 Task: Play online wordle game with 10 letters.
Action: Mouse moved to (562, 559)
Screenshot: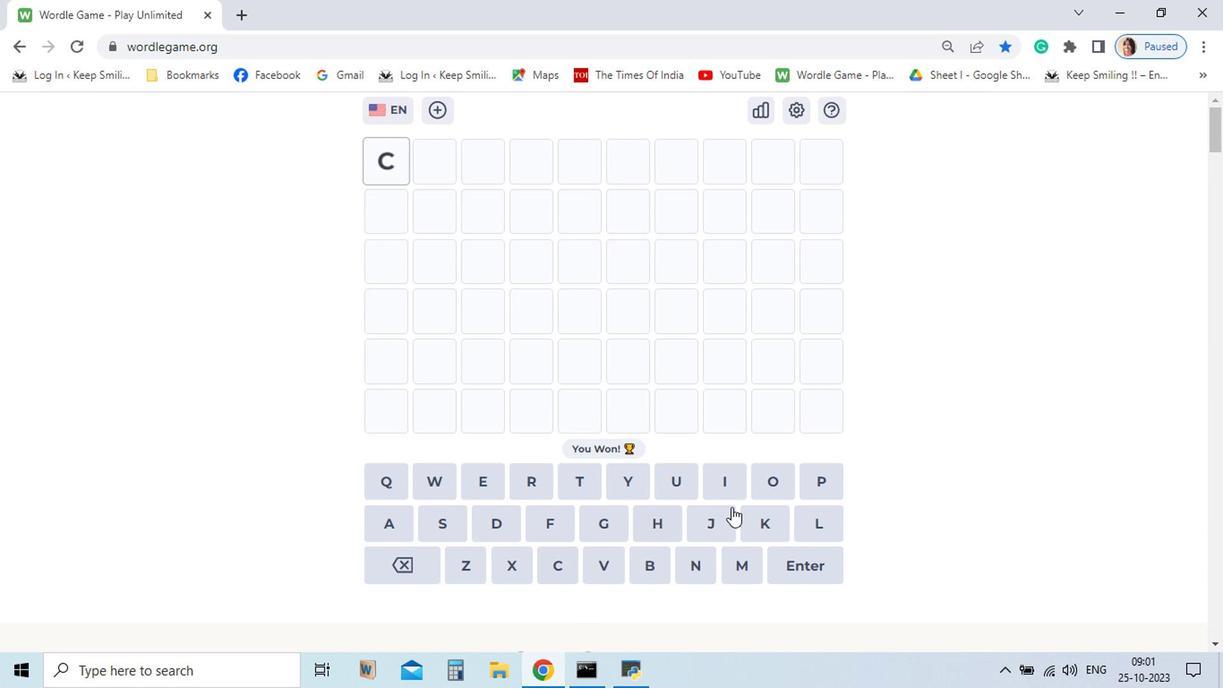 
Action: Mouse pressed left at (562, 559)
Screenshot: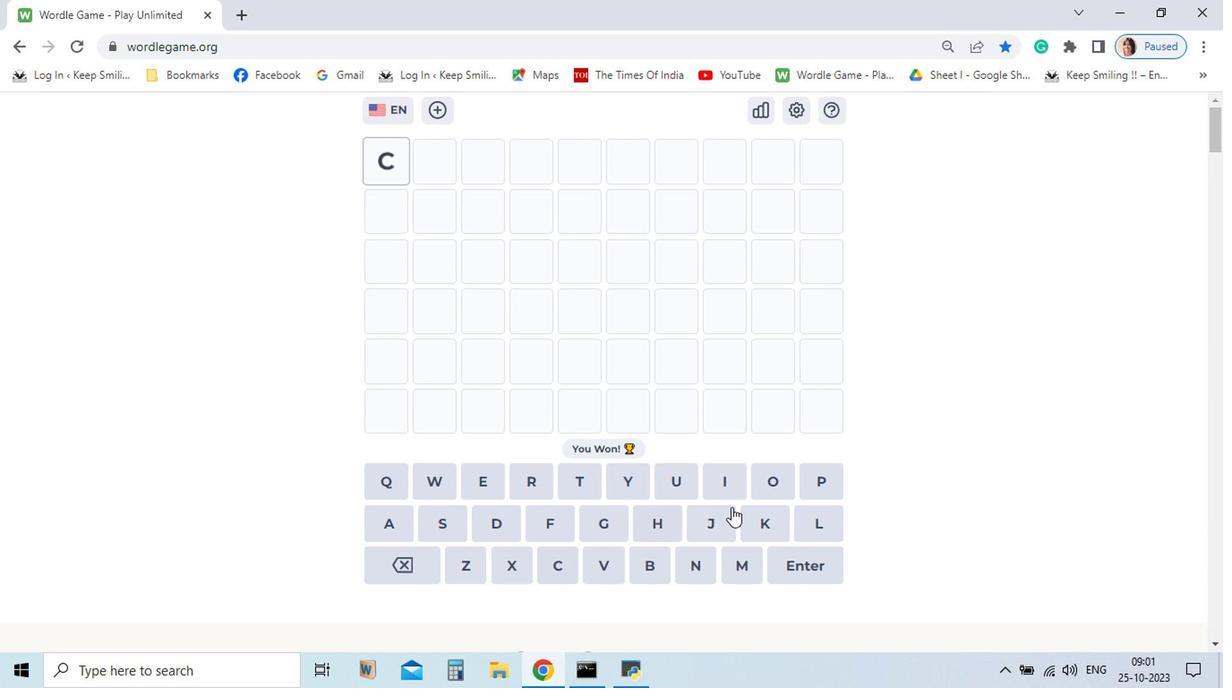 
Action: Mouse moved to (713, 505)
Screenshot: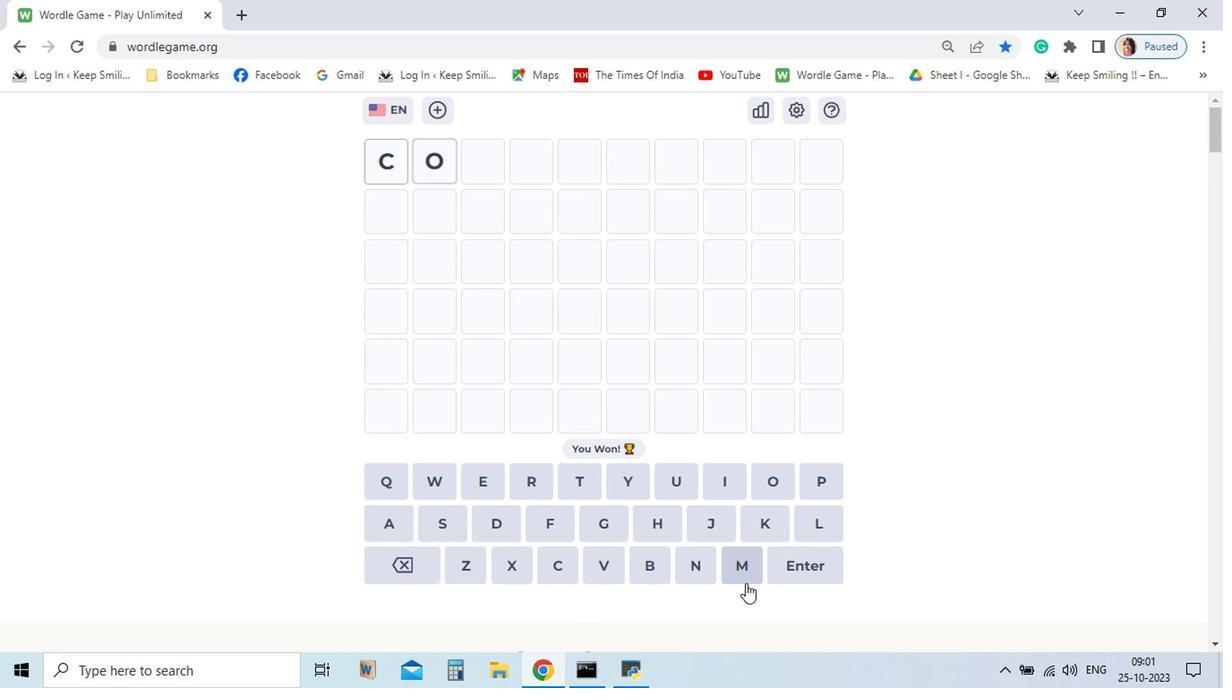 
Action: Mouse pressed left at (713, 505)
Screenshot: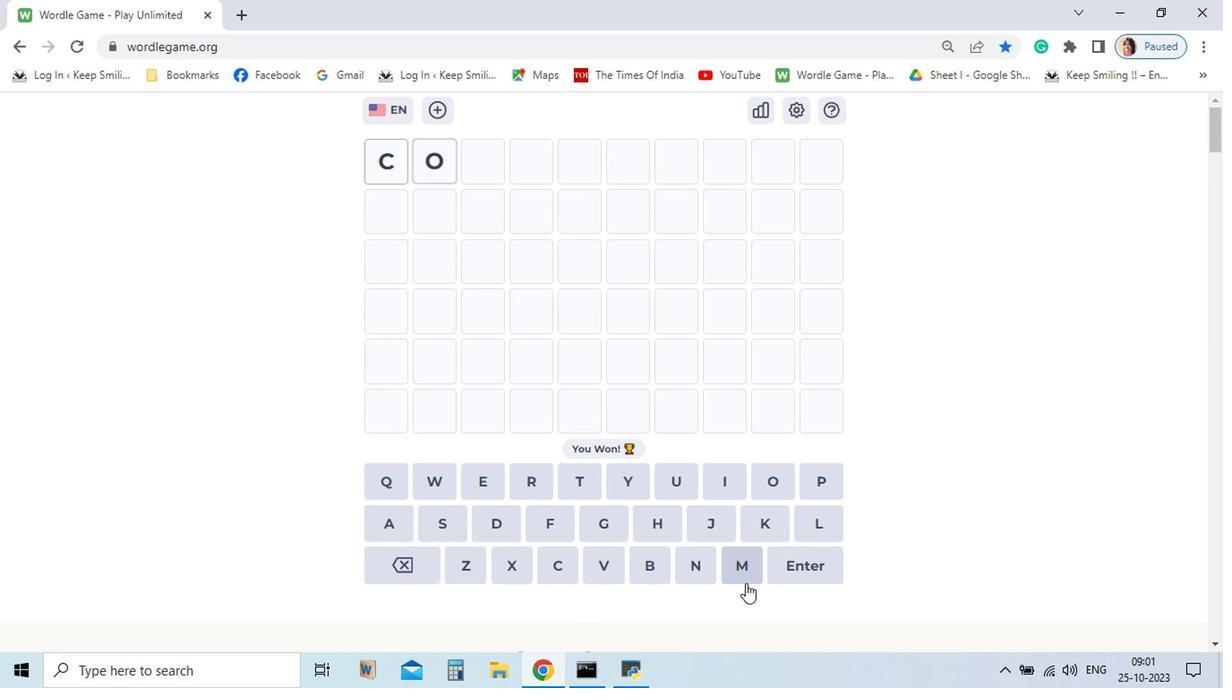
Action: Mouse moved to (690, 567)
Screenshot: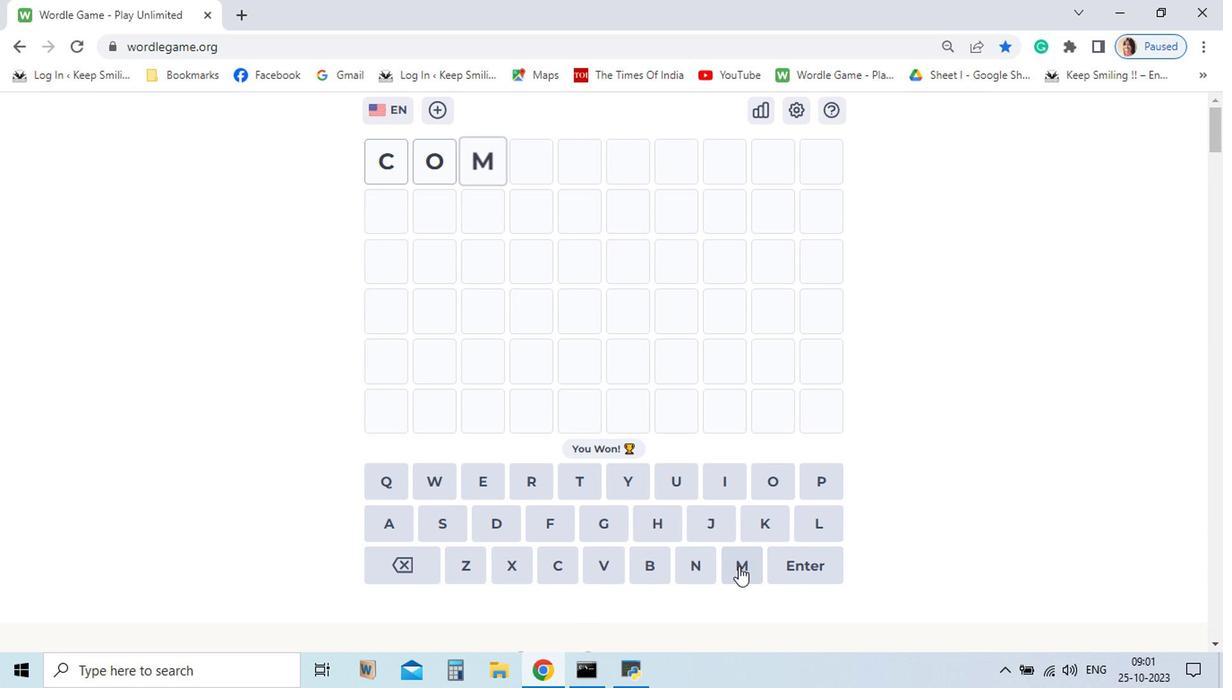 
Action: Mouse pressed left at (690, 567)
Screenshot: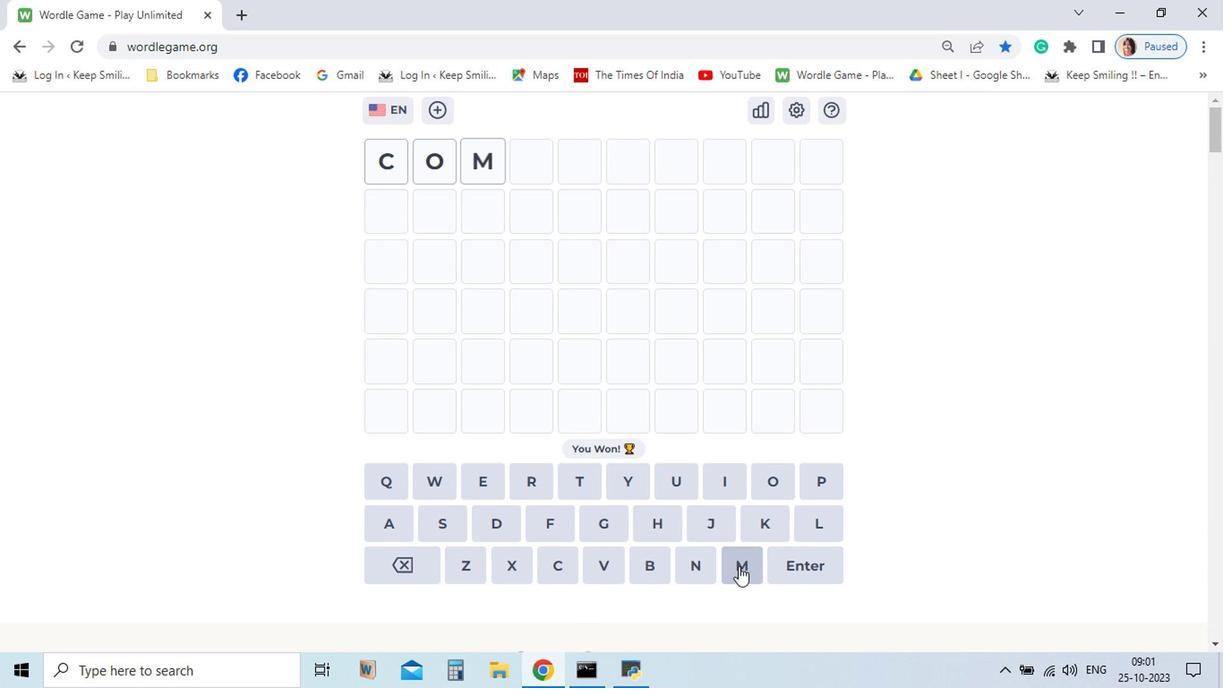 
Action: Mouse pressed left at (690, 567)
Screenshot: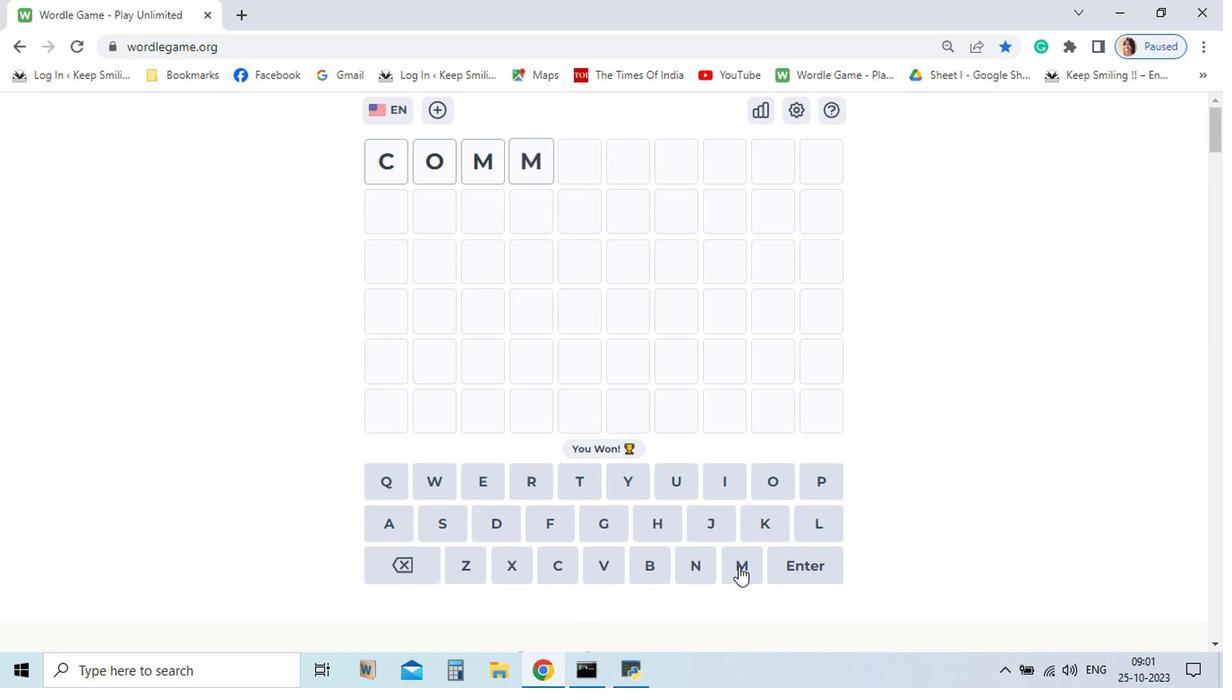 
Action: Mouse moved to (678, 511)
Screenshot: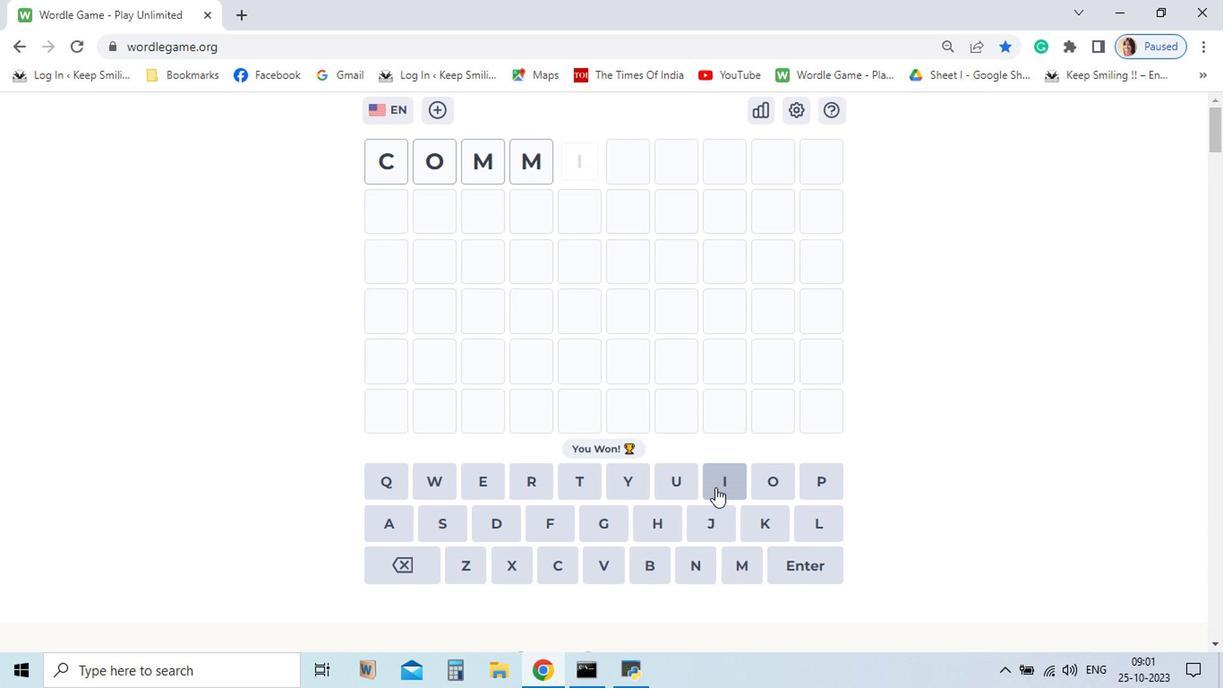 
Action: Mouse pressed left at (678, 511)
Screenshot: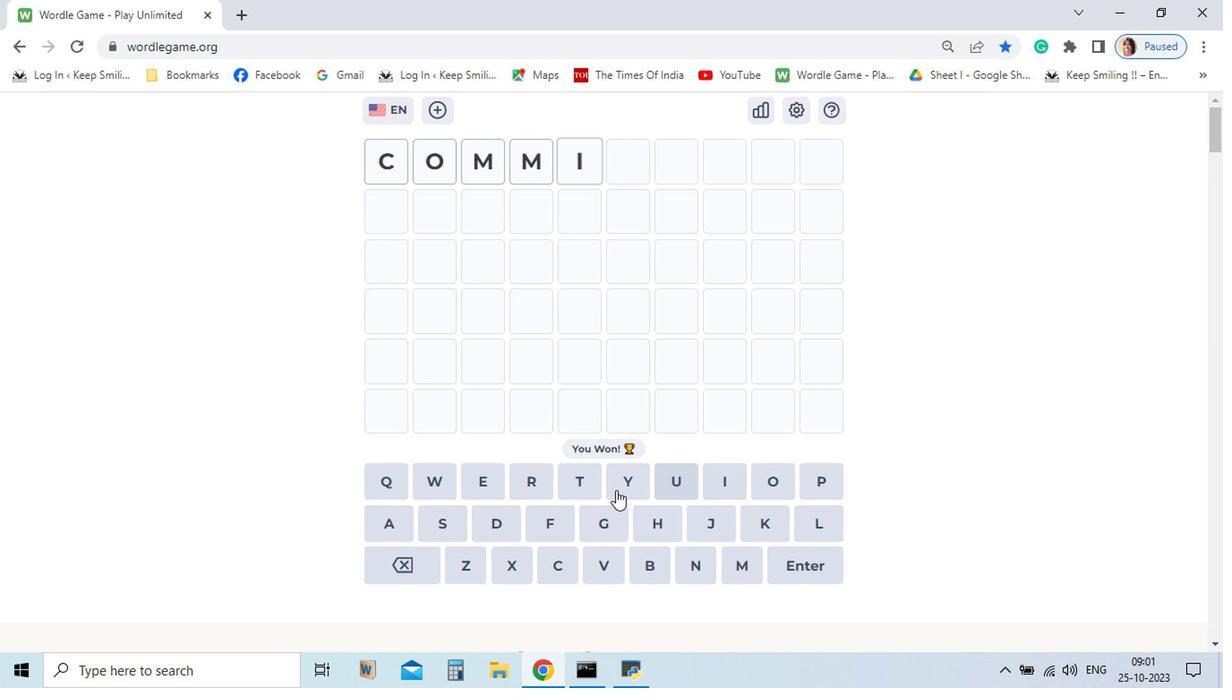 
Action: Mouse moved to (574, 505)
Screenshot: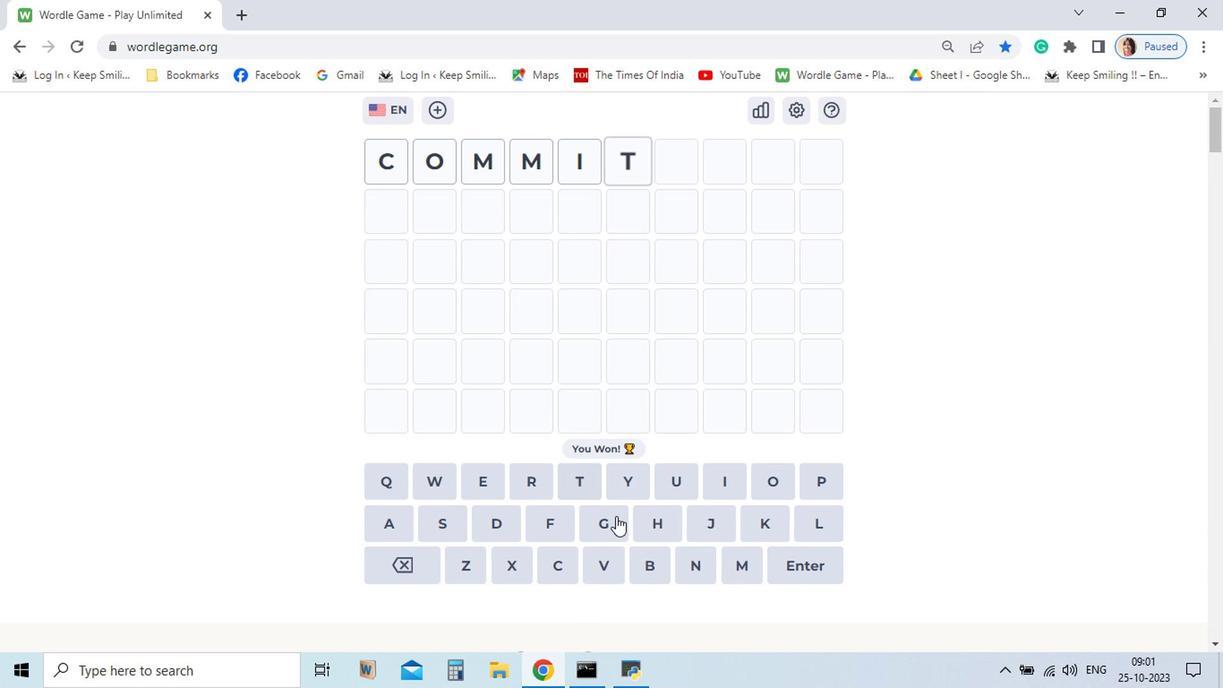
Action: Mouse pressed left at (574, 505)
Screenshot: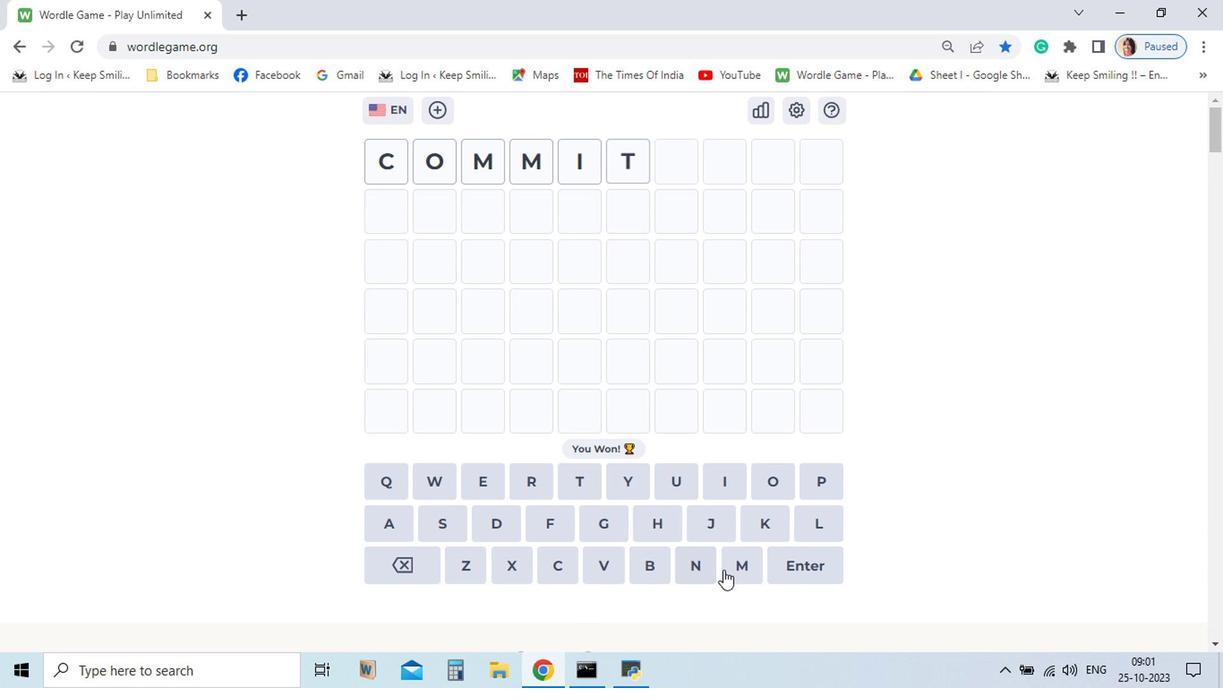 
Action: Mouse moved to (688, 570)
Screenshot: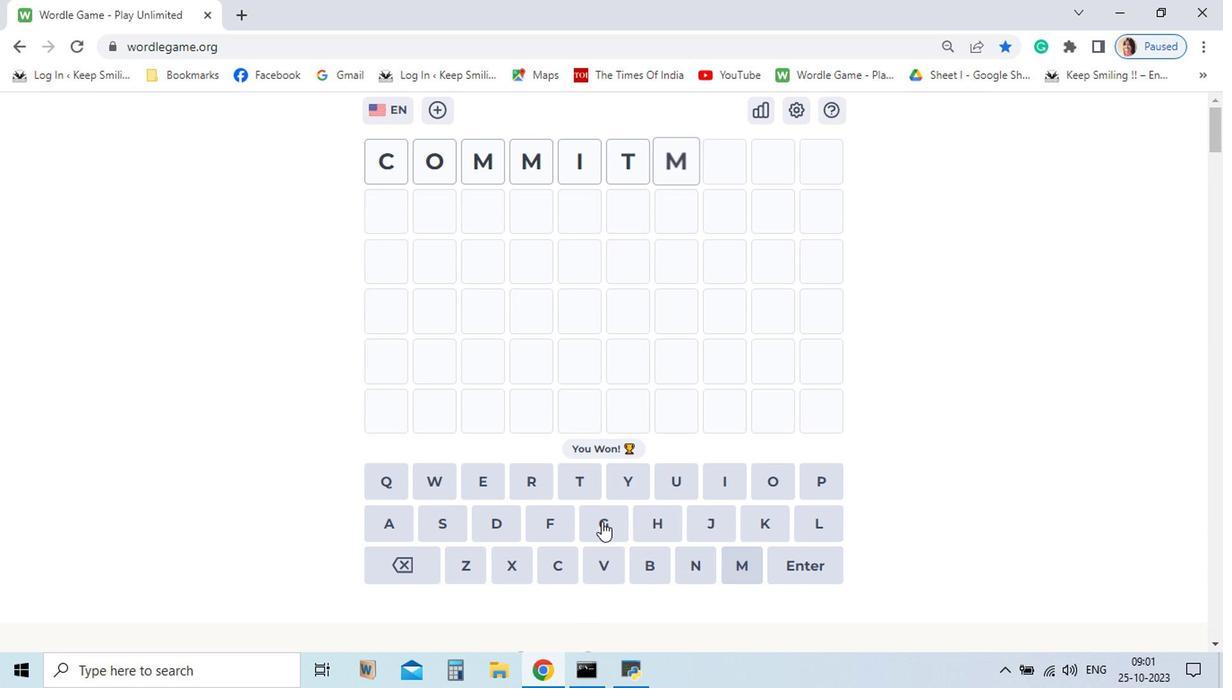 
Action: Mouse pressed left at (688, 570)
Screenshot: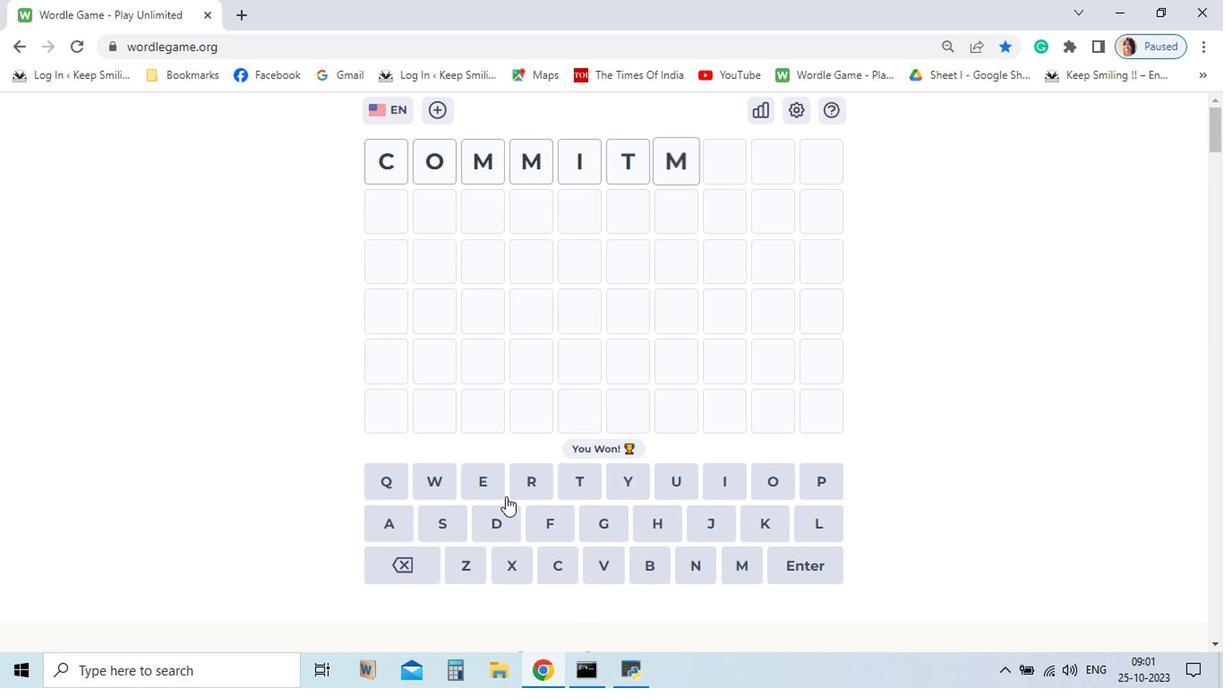 
Action: Mouse moved to (510, 512)
Screenshot: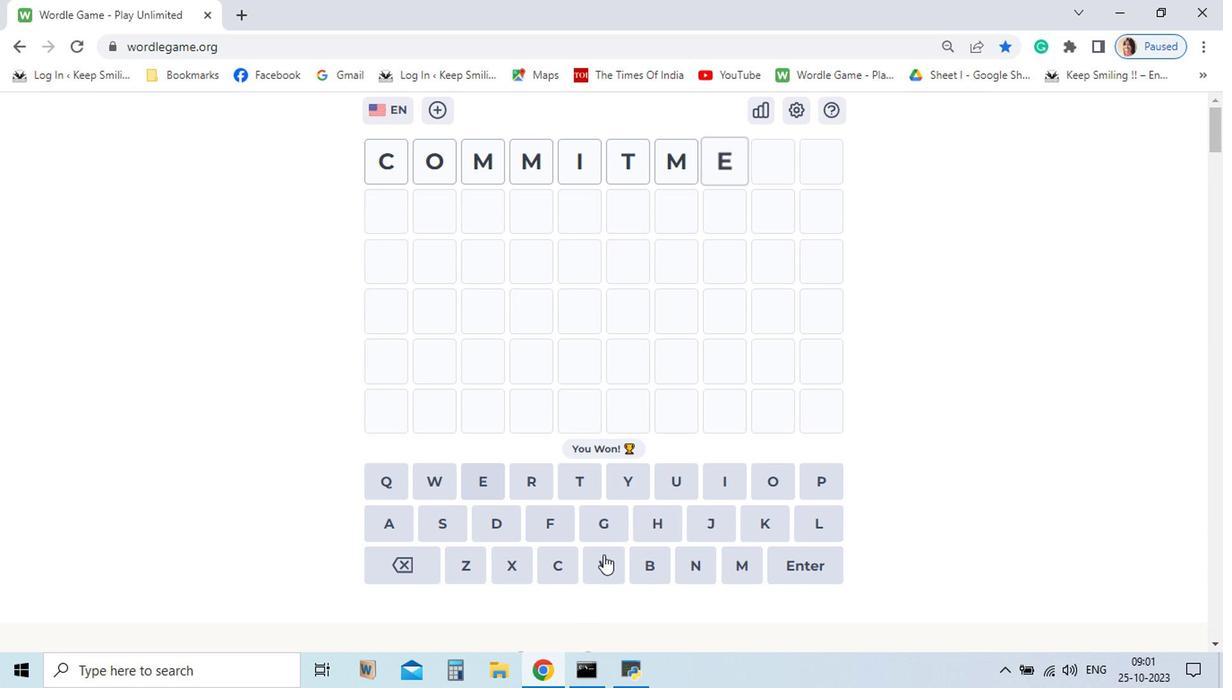 
Action: Mouse pressed left at (510, 512)
Screenshot: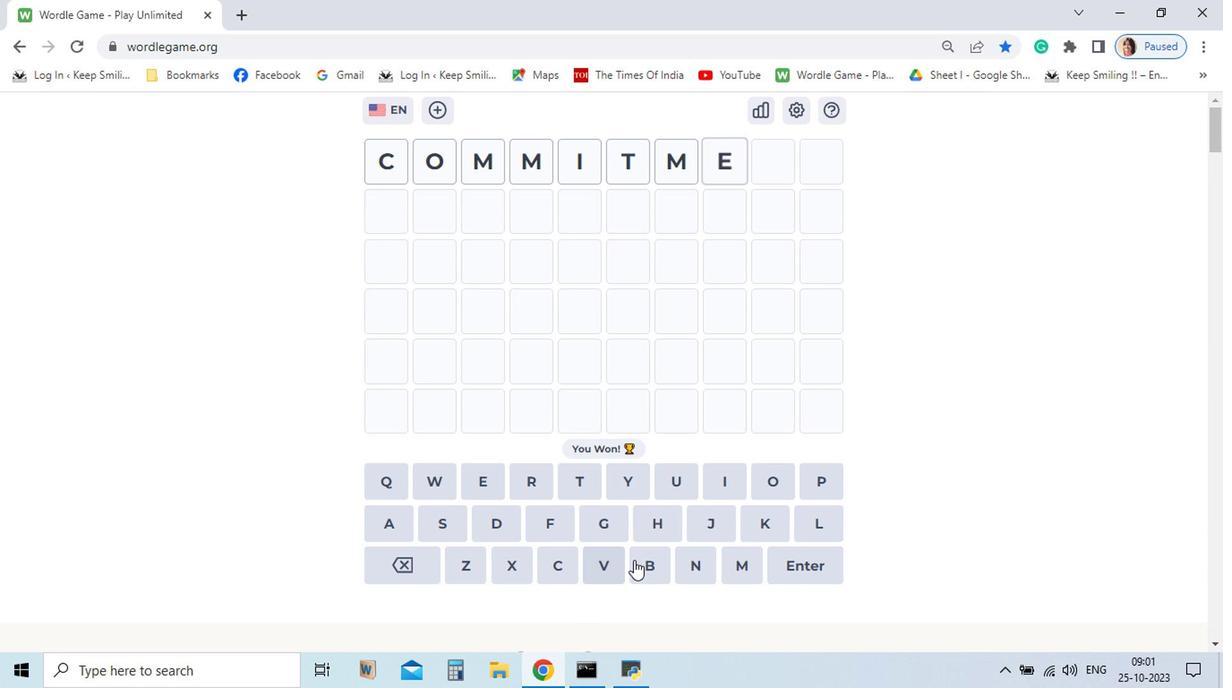 
Action: Mouse moved to (658, 574)
Screenshot: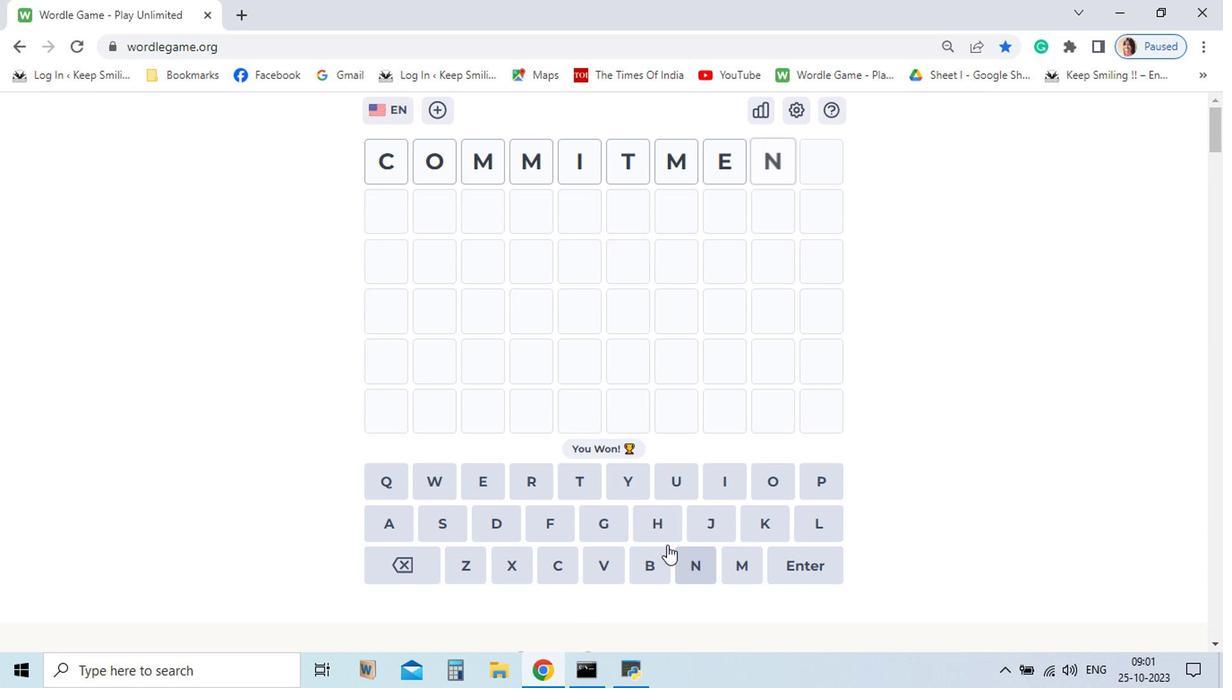 
Action: Mouse pressed left at (658, 574)
Screenshot: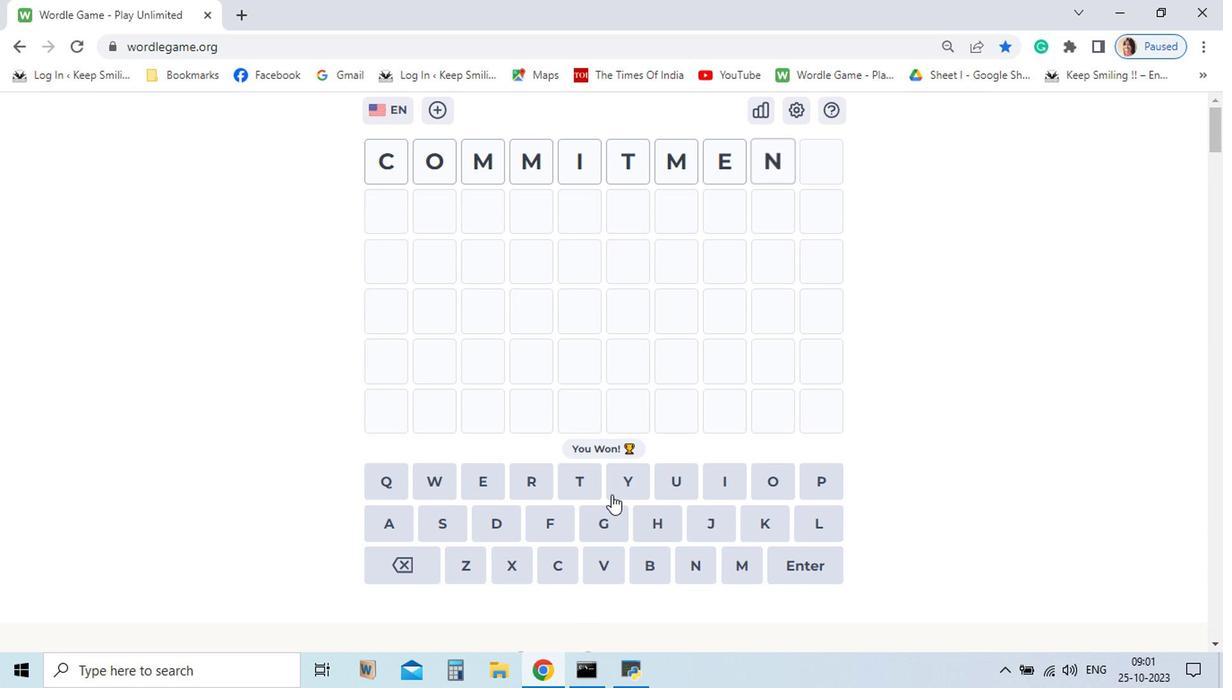 
Action: Mouse moved to (581, 505)
Screenshot: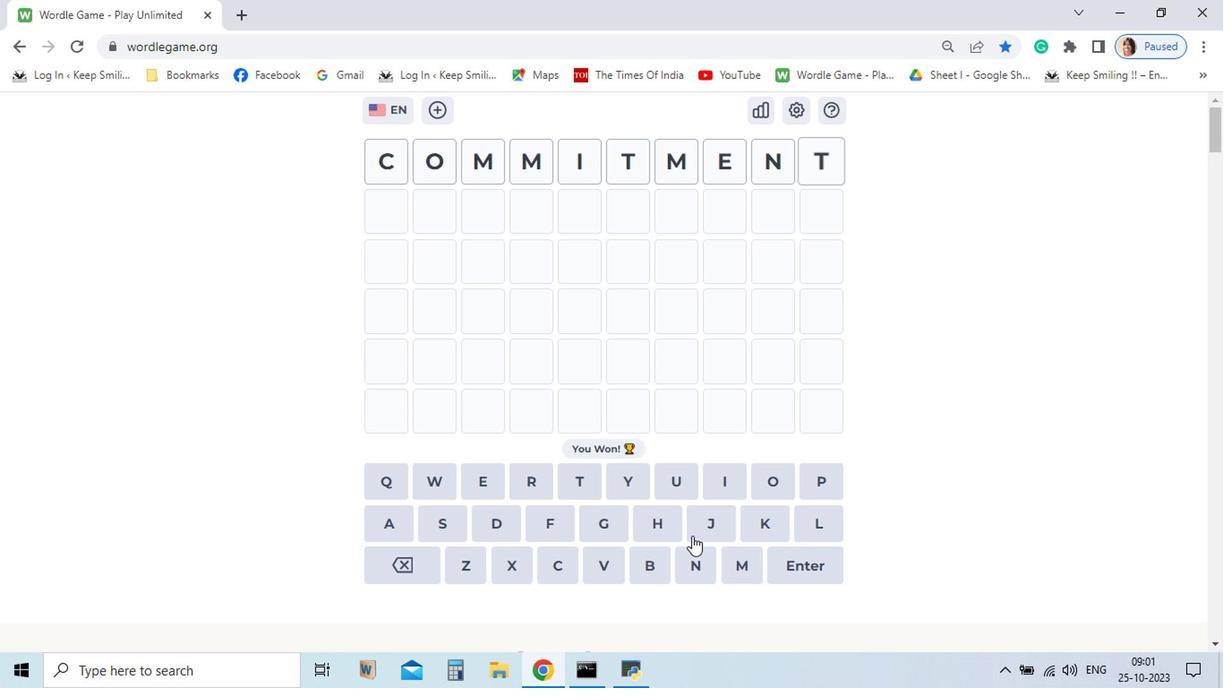 
Action: Mouse pressed left at (581, 505)
Screenshot: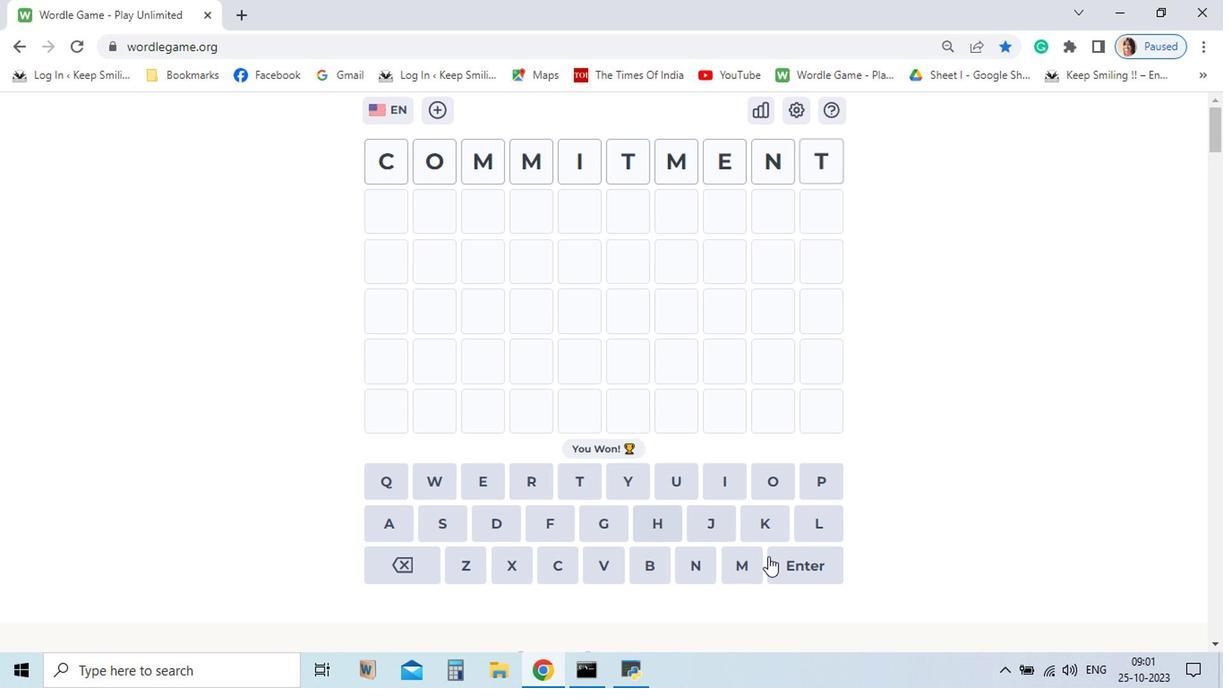 
Action: Mouse moved to (744, 558)
Screenshot: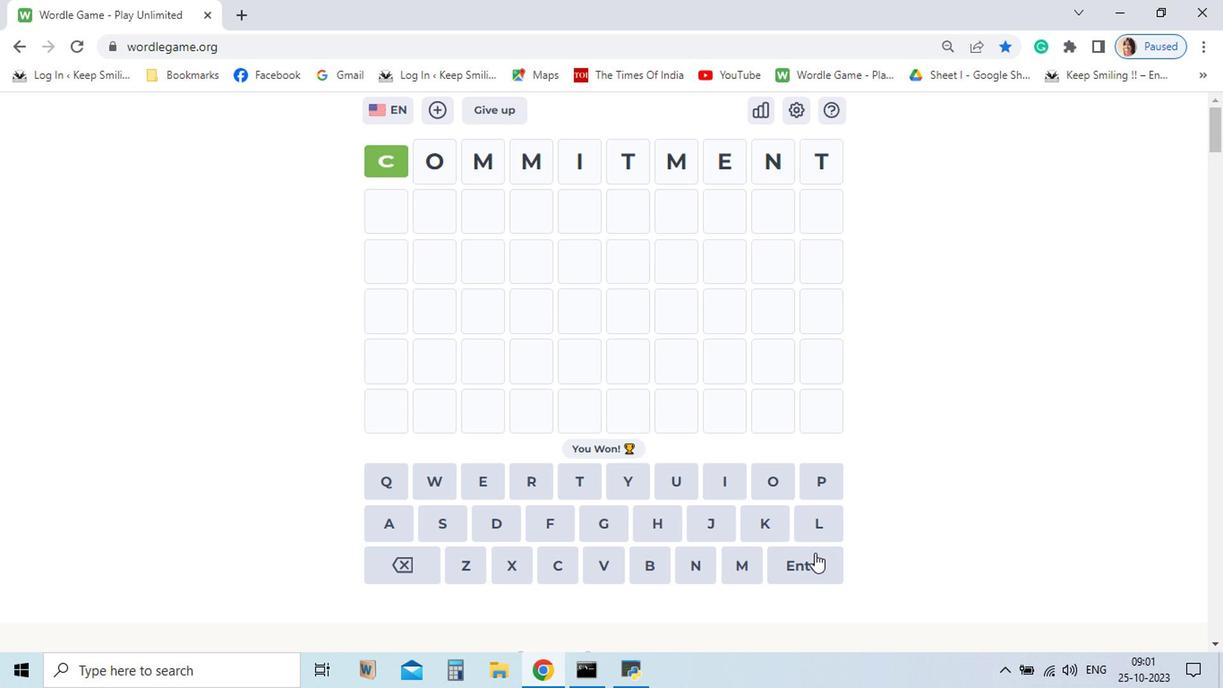 
Action: Mouse pressed left at (744, 558)
Screenshot: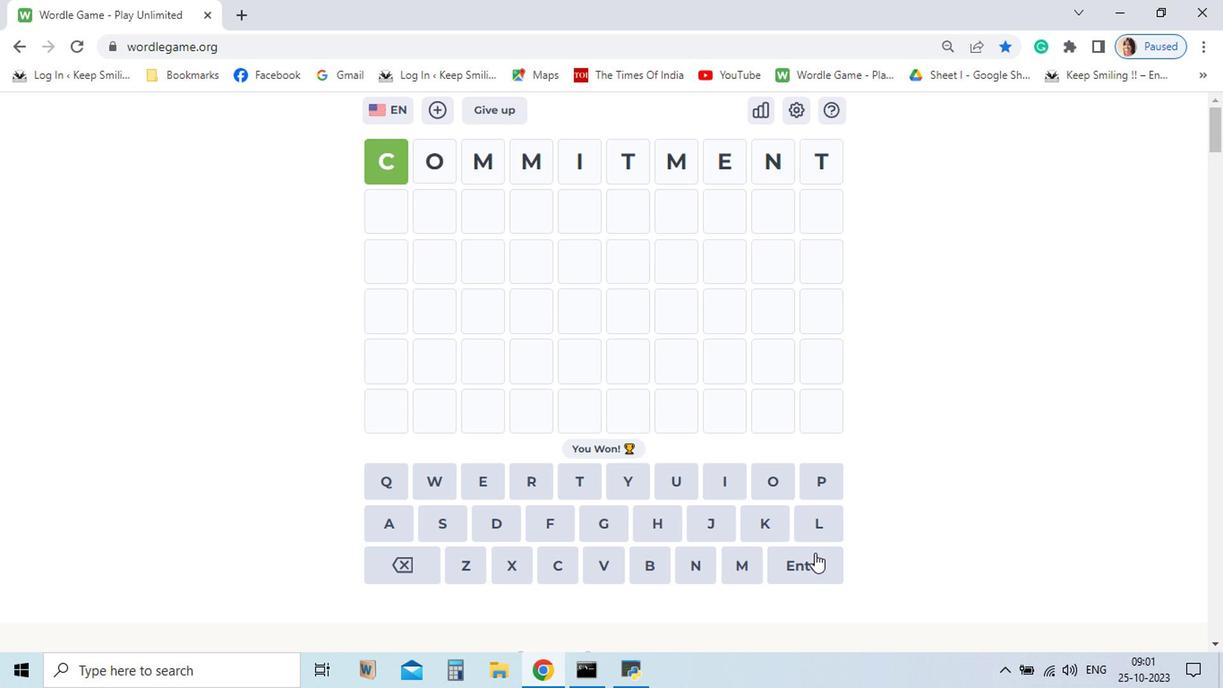 
Action: Mouse moved to (562, 567)
Screenshot: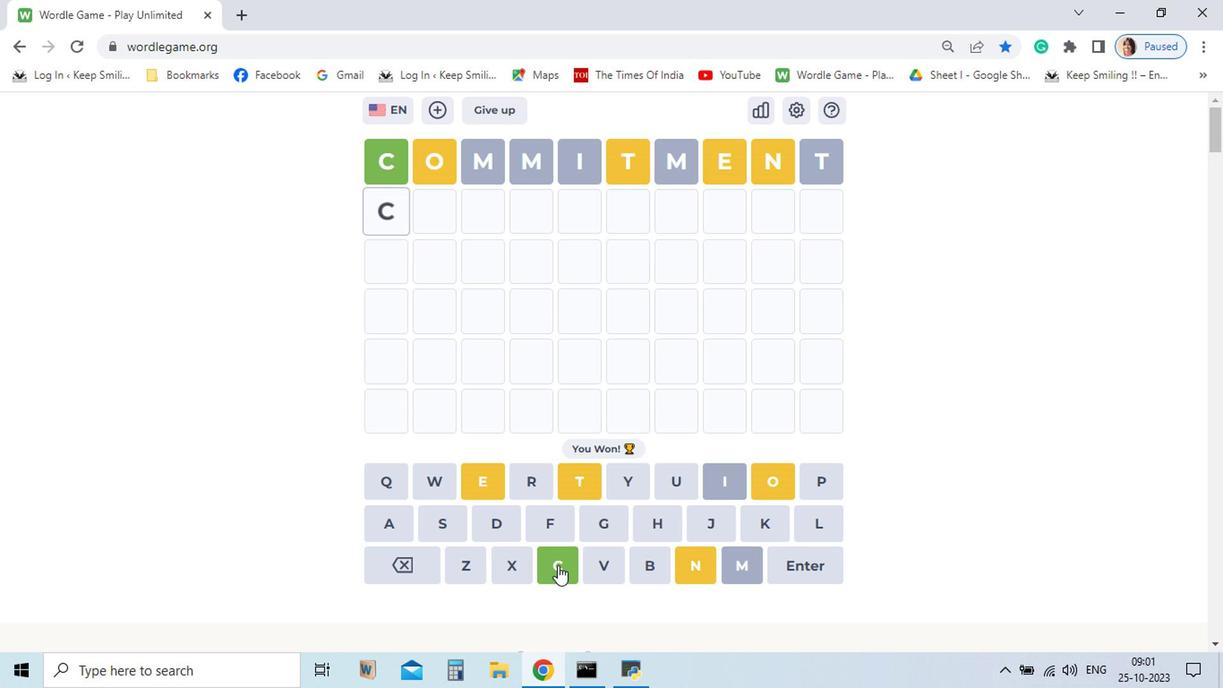 
Action: Mouse pressed left at (562, 567)
Screenshot: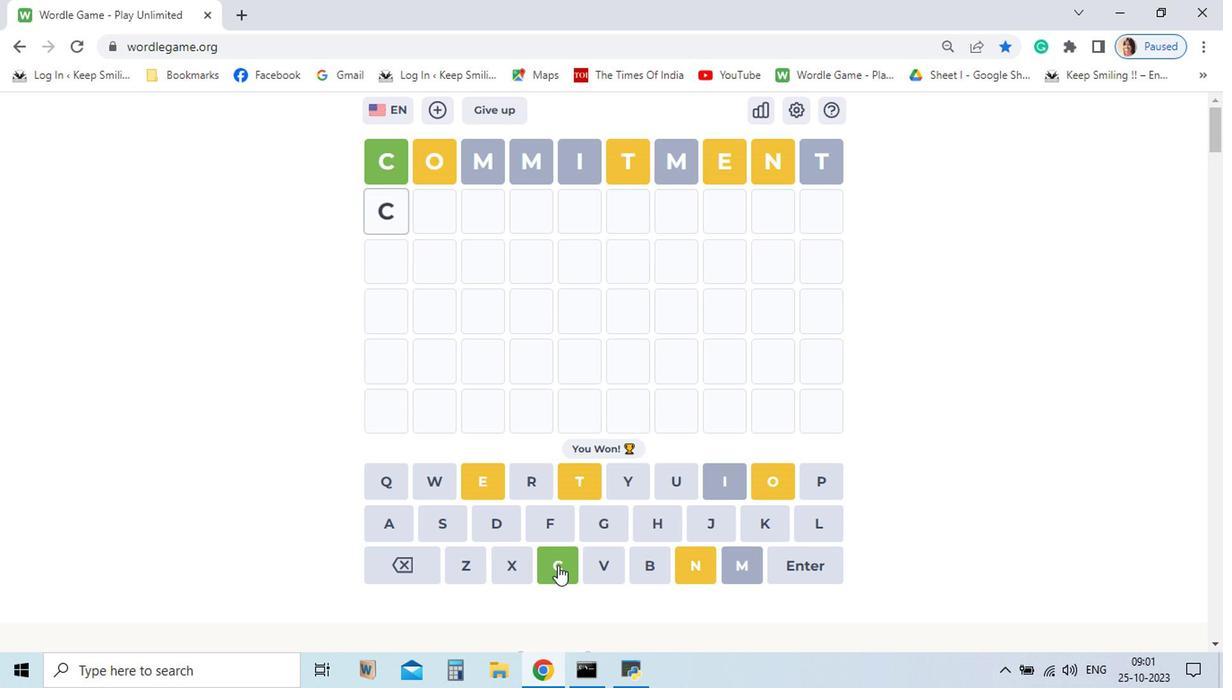
Action: Mouse moved to (539, 509)
Screenshot: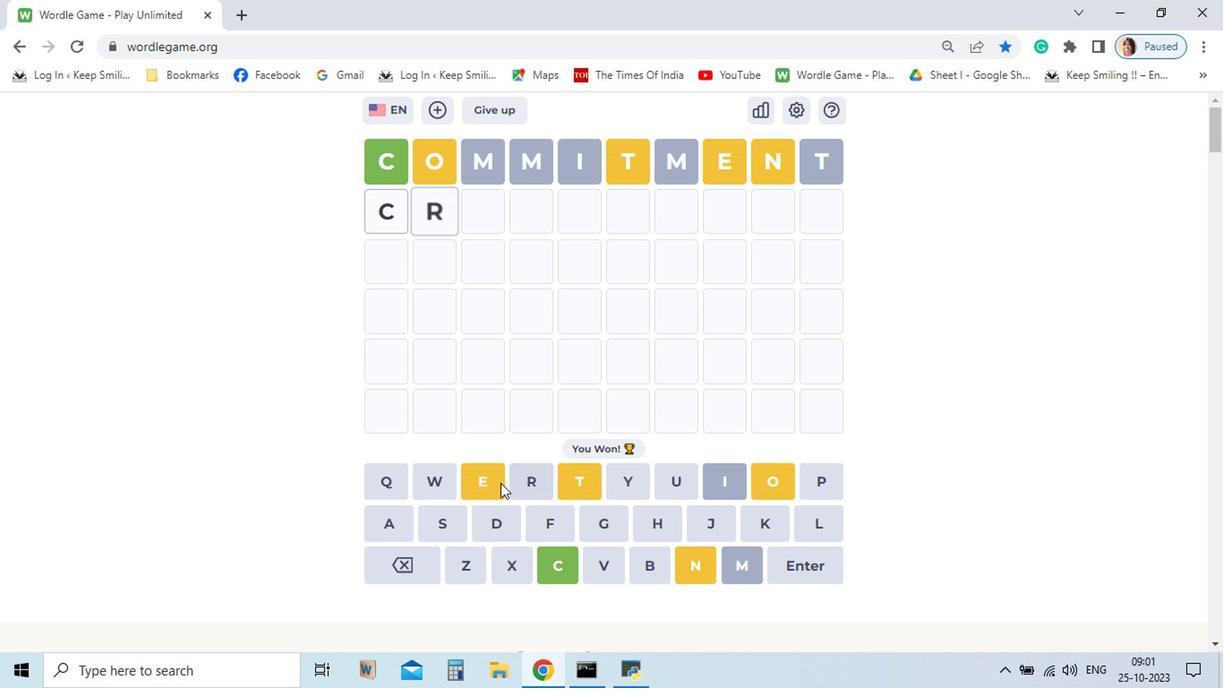 
Action: Mouse pressed left at (539, 509)
Screenshot: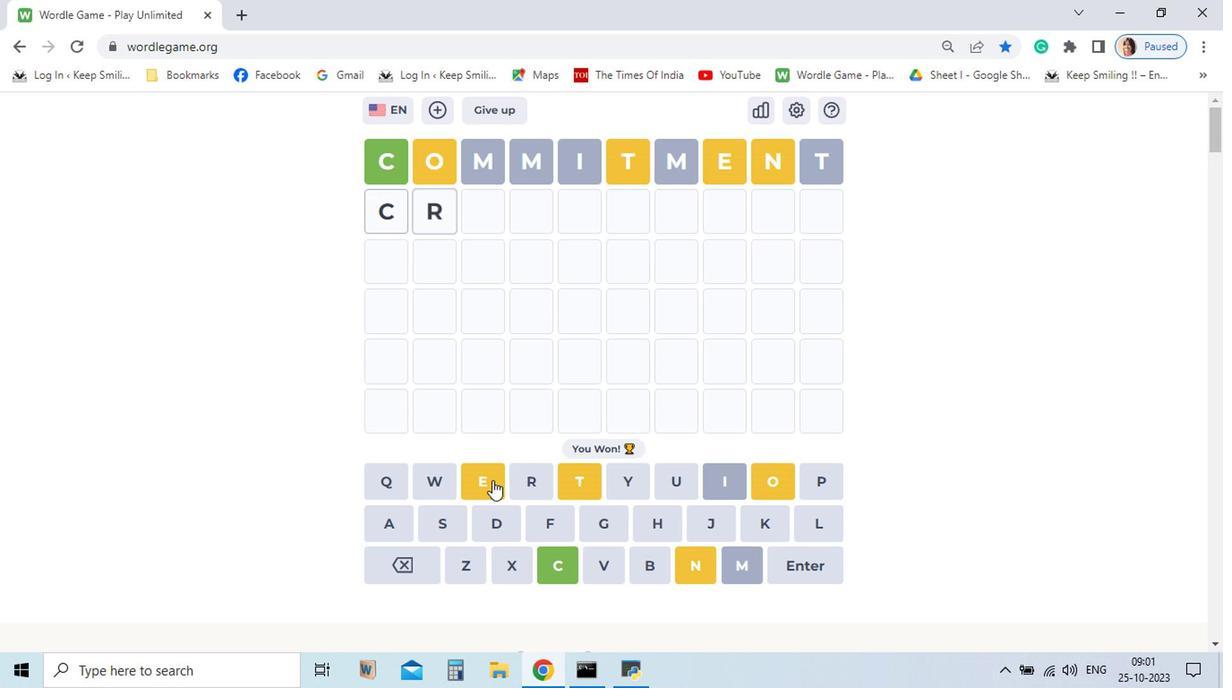 
Action: Mouse moved to (514, 506)
Screenshot: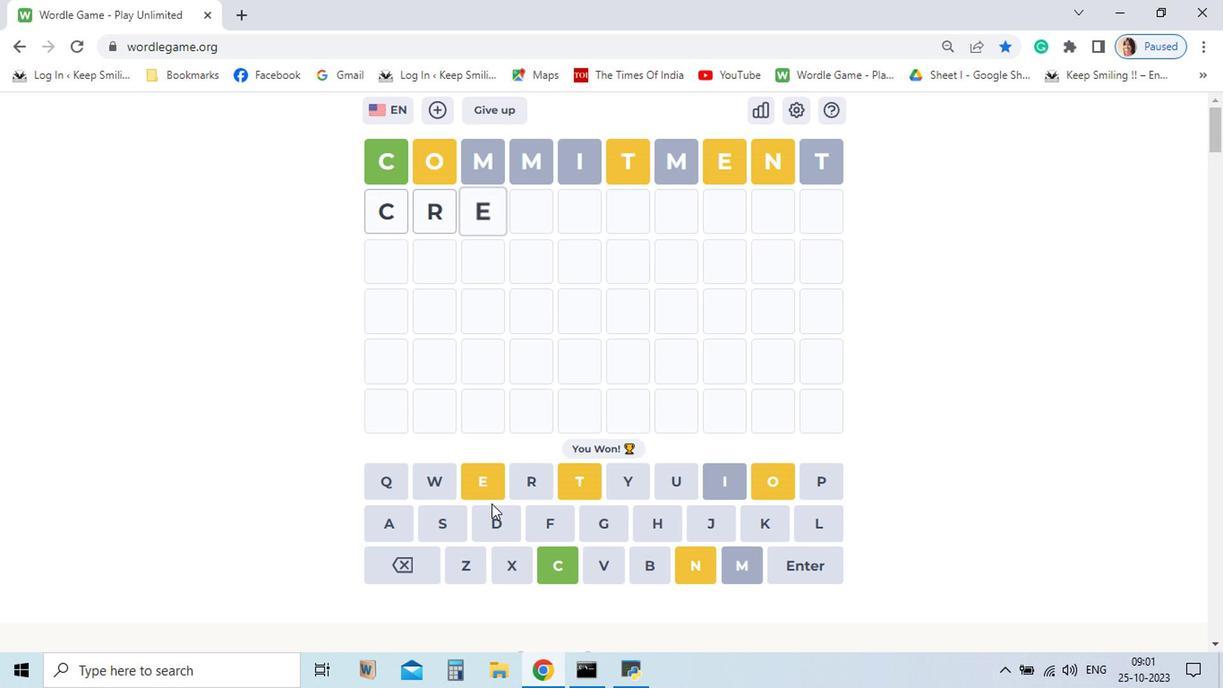 
Action: Mouse pressed left at (514, 506)
Screenshot: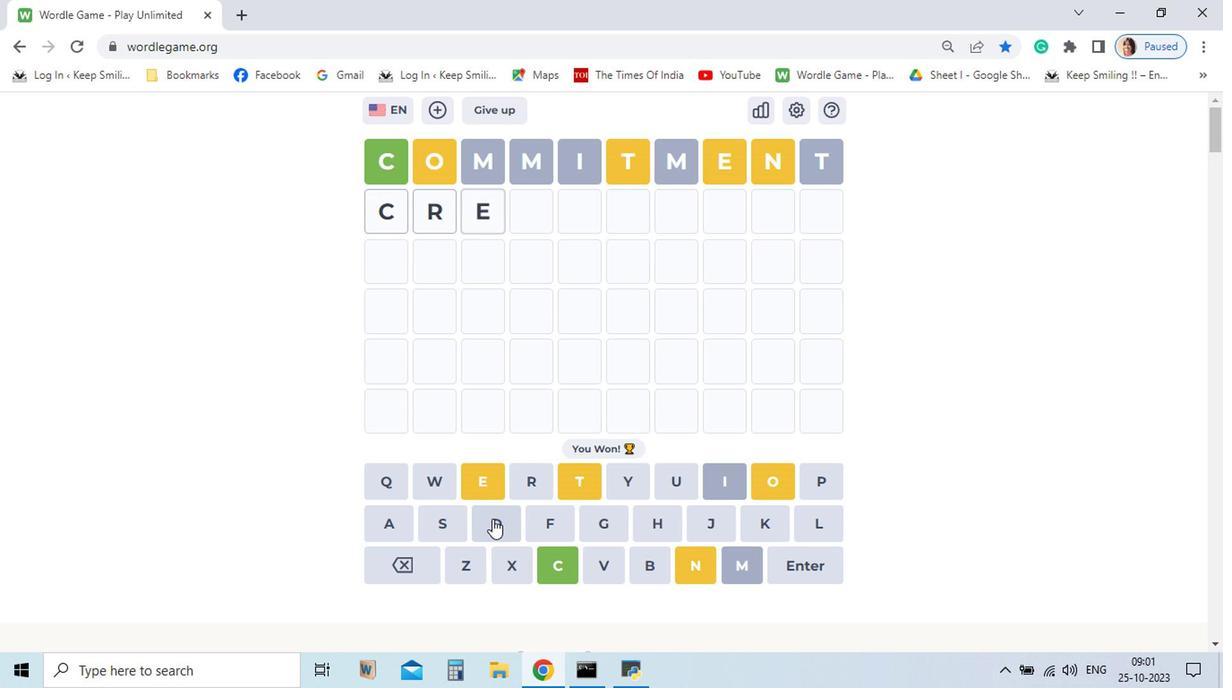 
Action: Mouse moved to (515, 537)
Screenshot: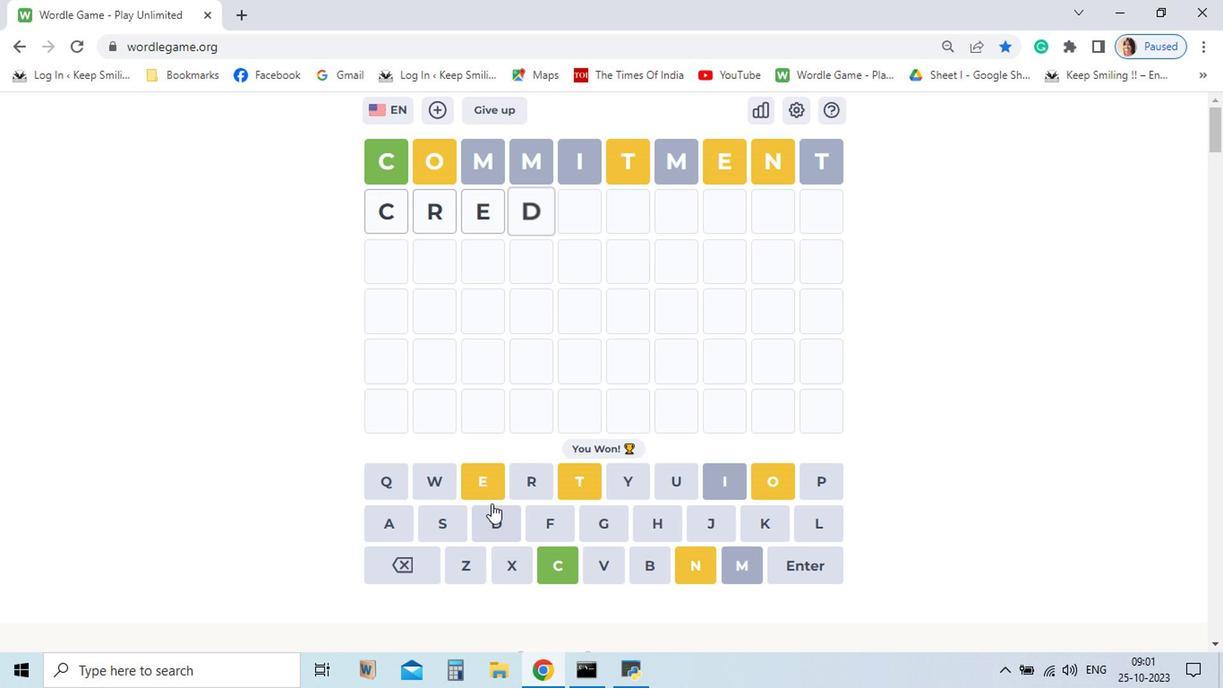
Action: Mouse pressed left at (515, 537)
Screenshot: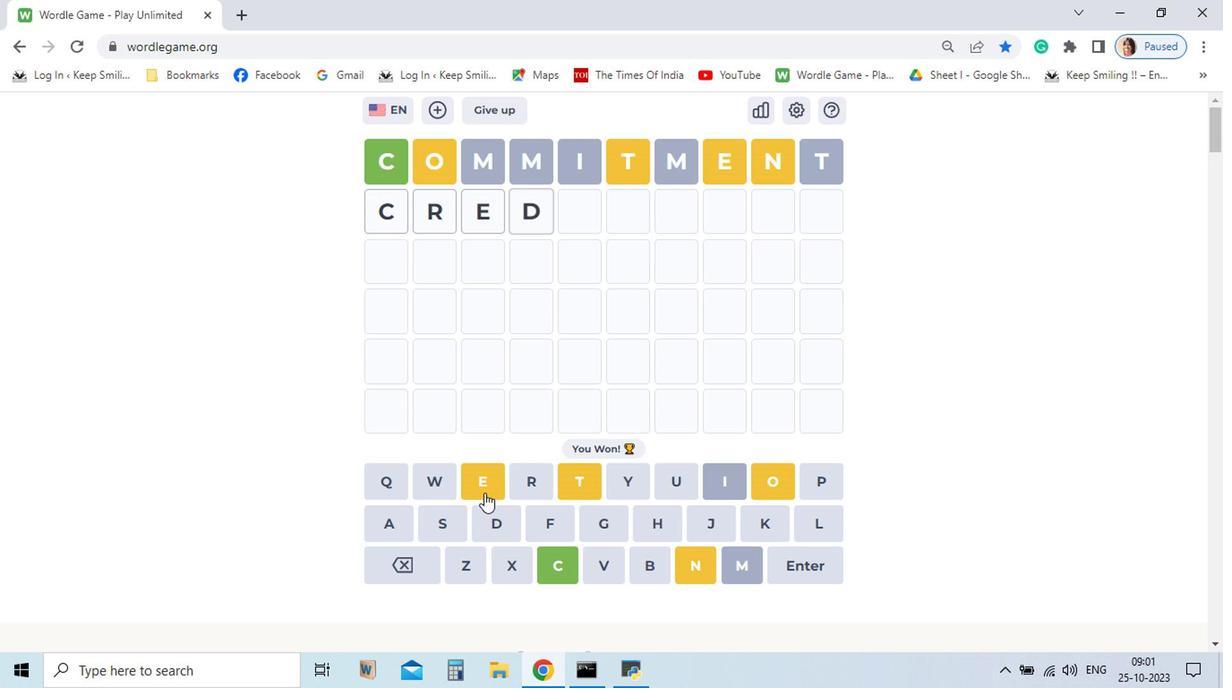 
Action: Mouse moved to (507, 514)
Screenshot: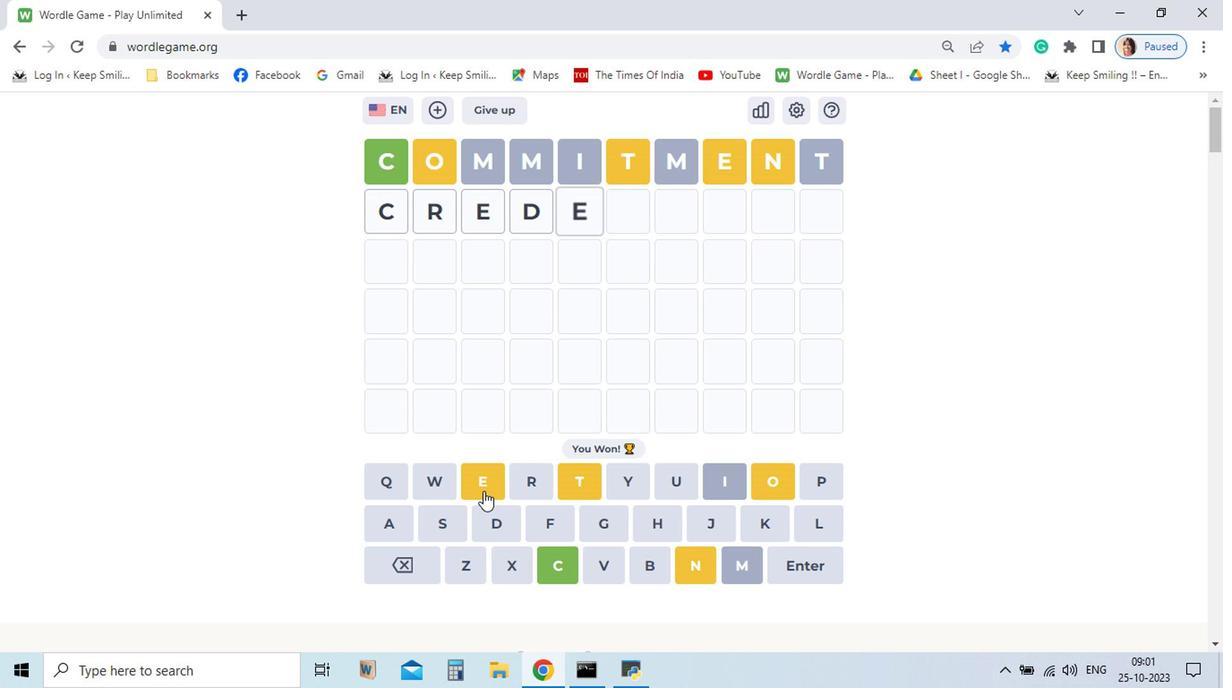 
Action: Mouse pressed left at (507, 514)
Screenshot: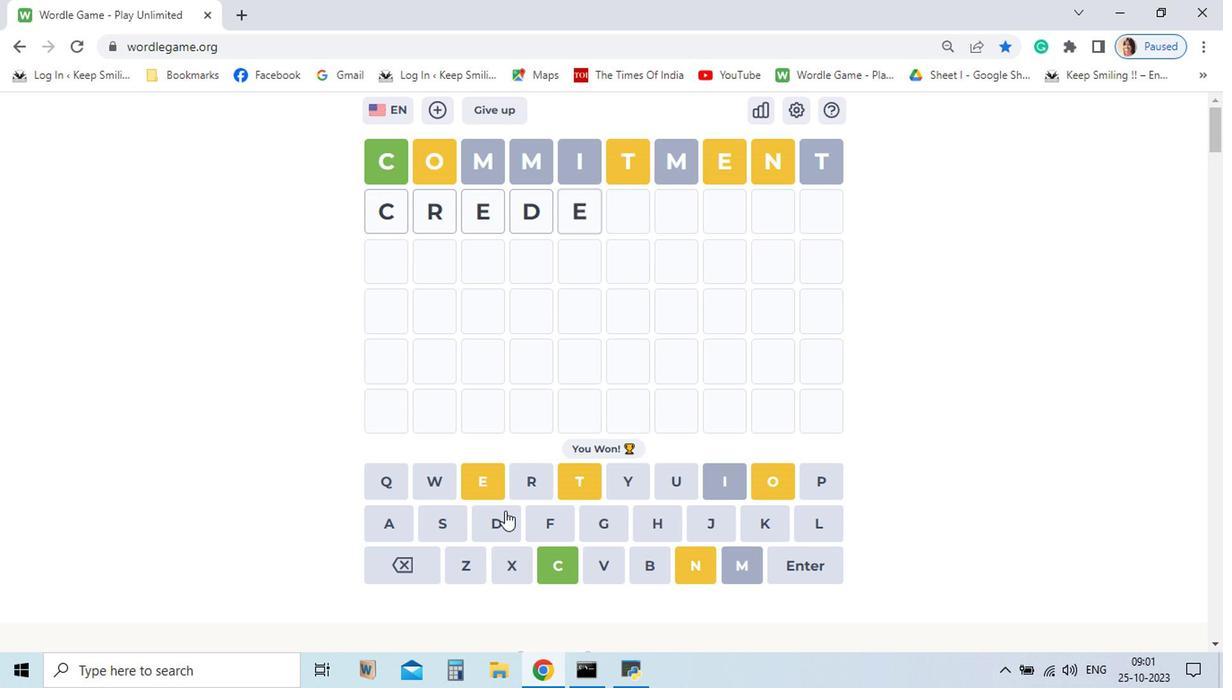 
Action: Mouse moved to (660, 565)
Screenshot: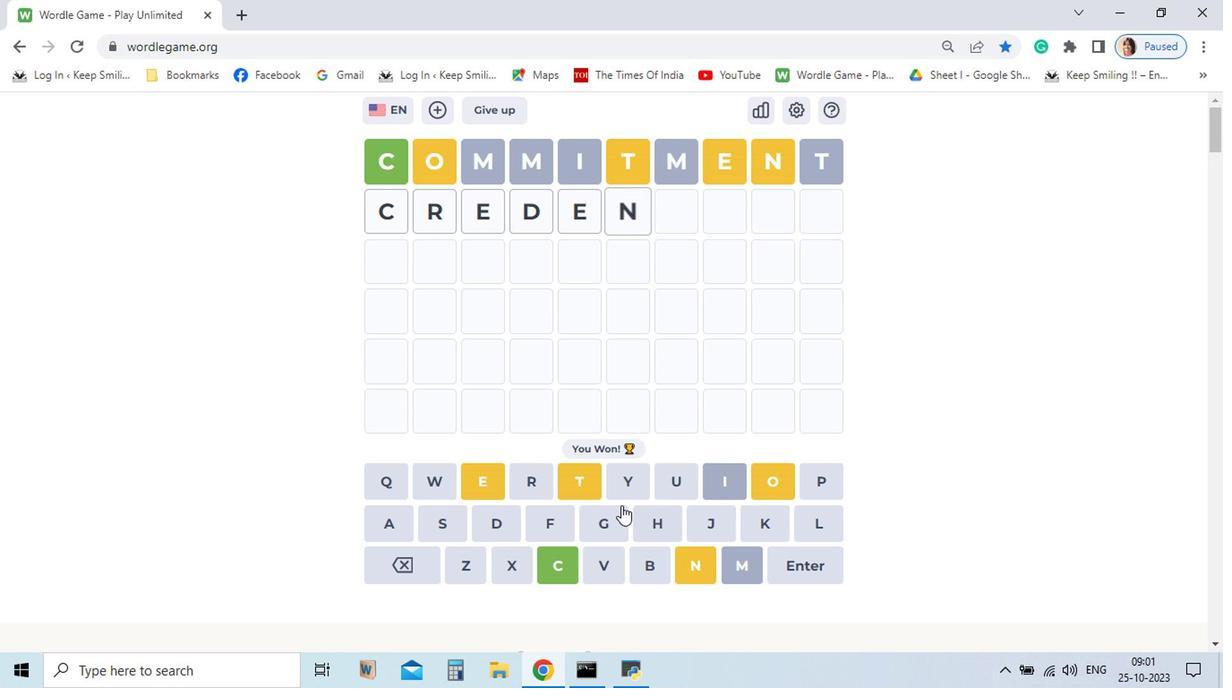 
Action: Mouse pressed left at (660, 565)
Screenshot: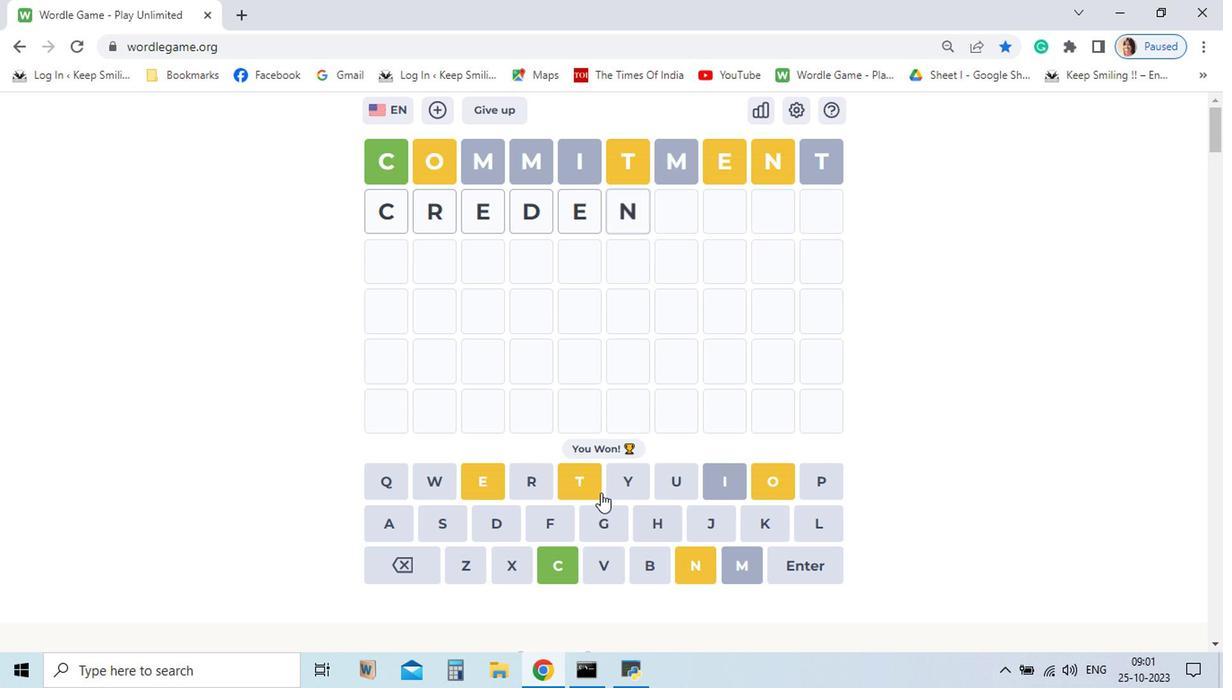 
Action: Mouse moved to (578, 509)
Screenshot: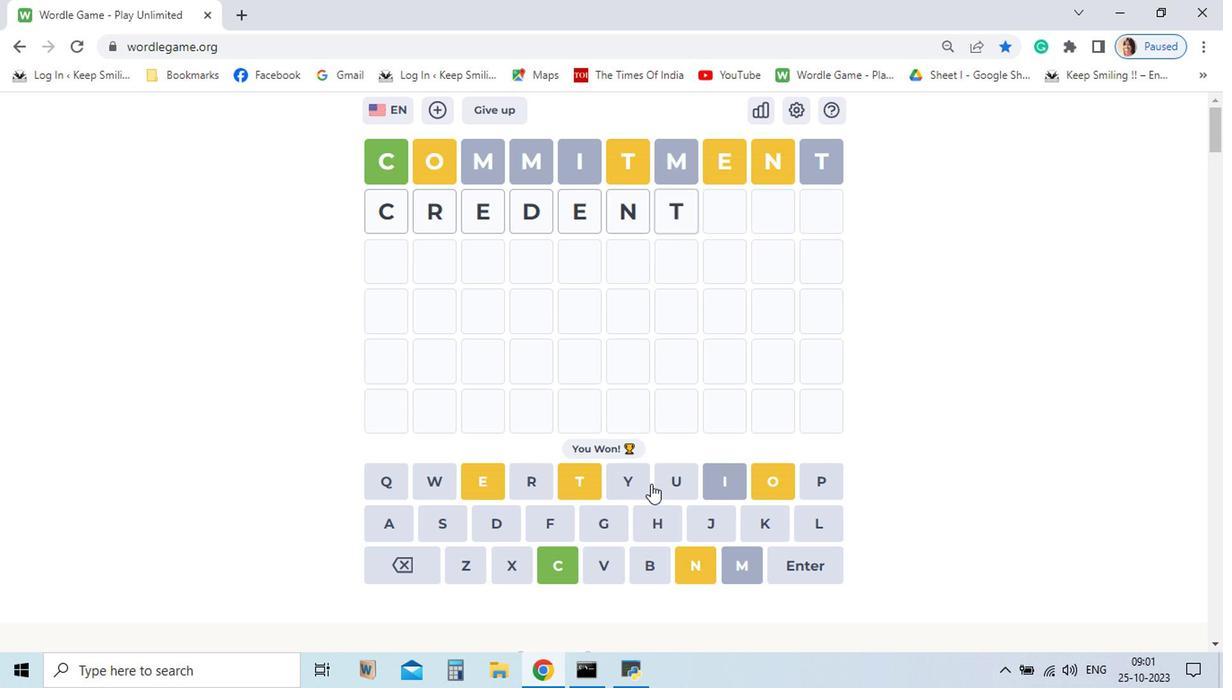 
Action: Mouse pressed left at (578, 509)
Screenshot: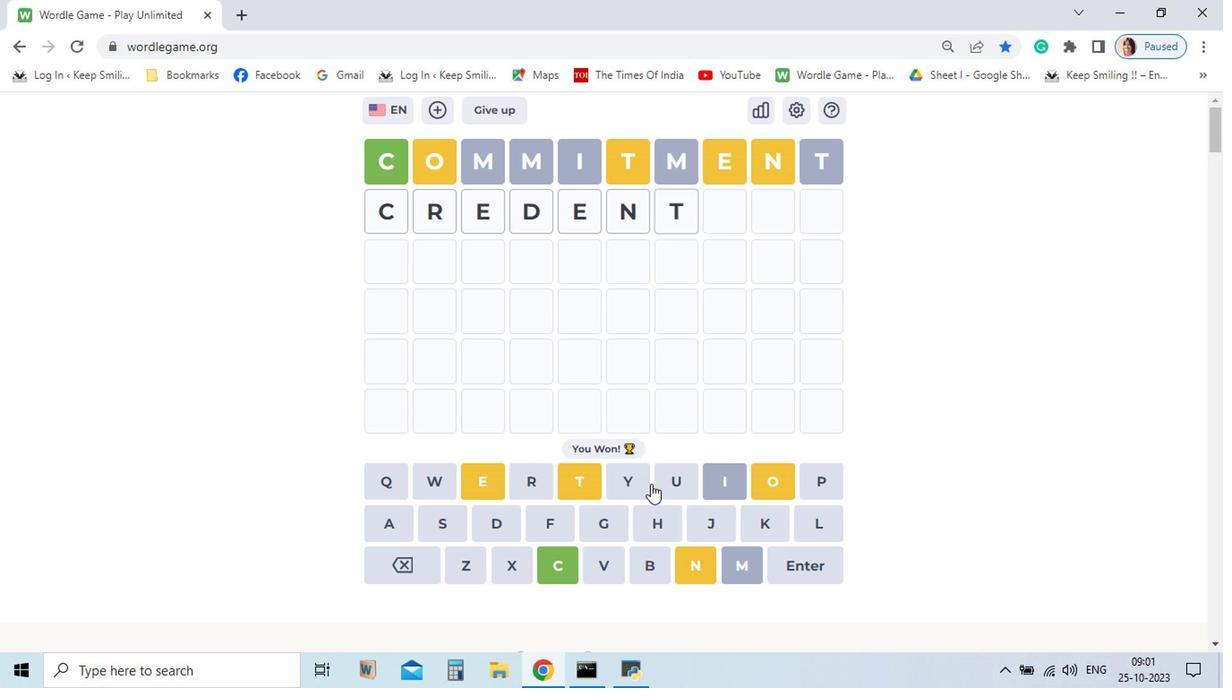 
Action: Mouse moved to (682, 500)
Screenshot: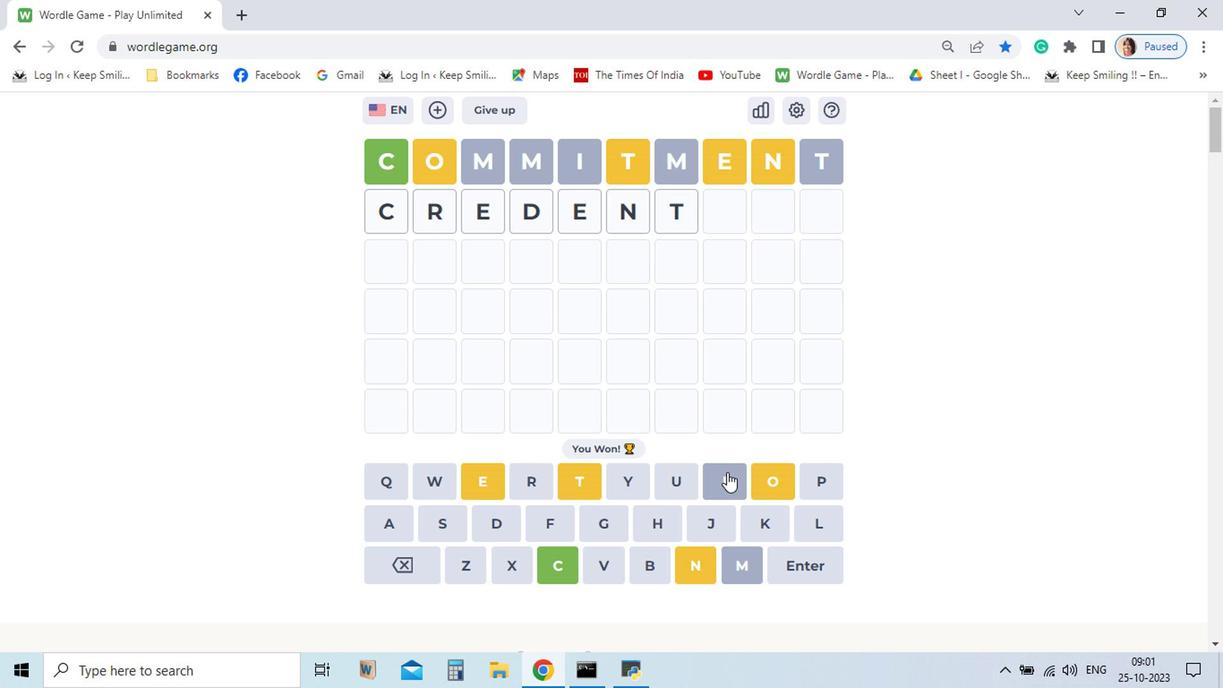 
Action: Mouse pressed left at (682, 500)
Screenshot: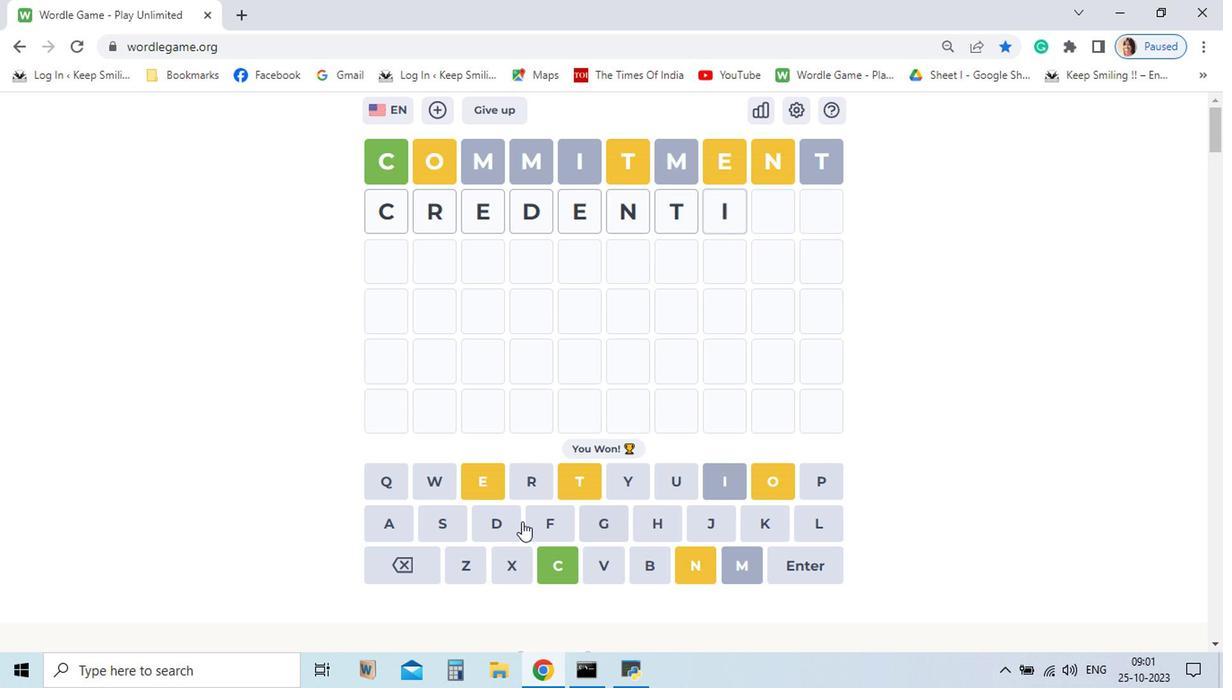 
Action: Mouse moved to (451, 535)
Screenshot: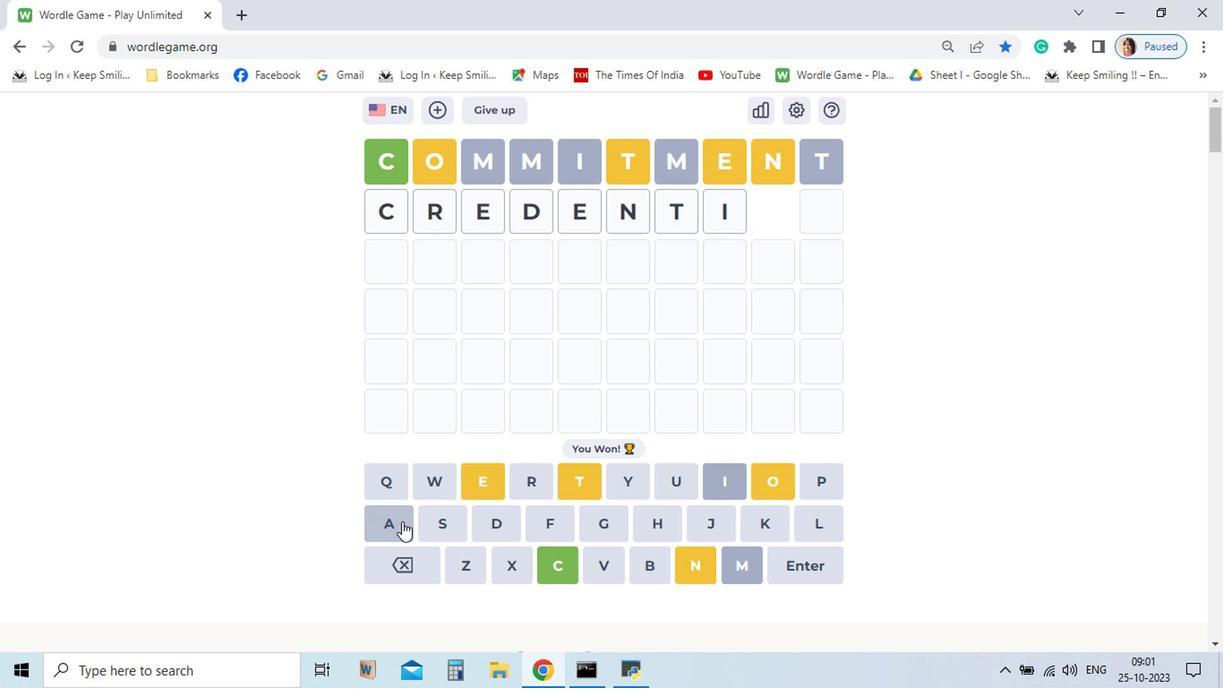 
Action: Mouse pressed left at (451, 535)
Screenshot: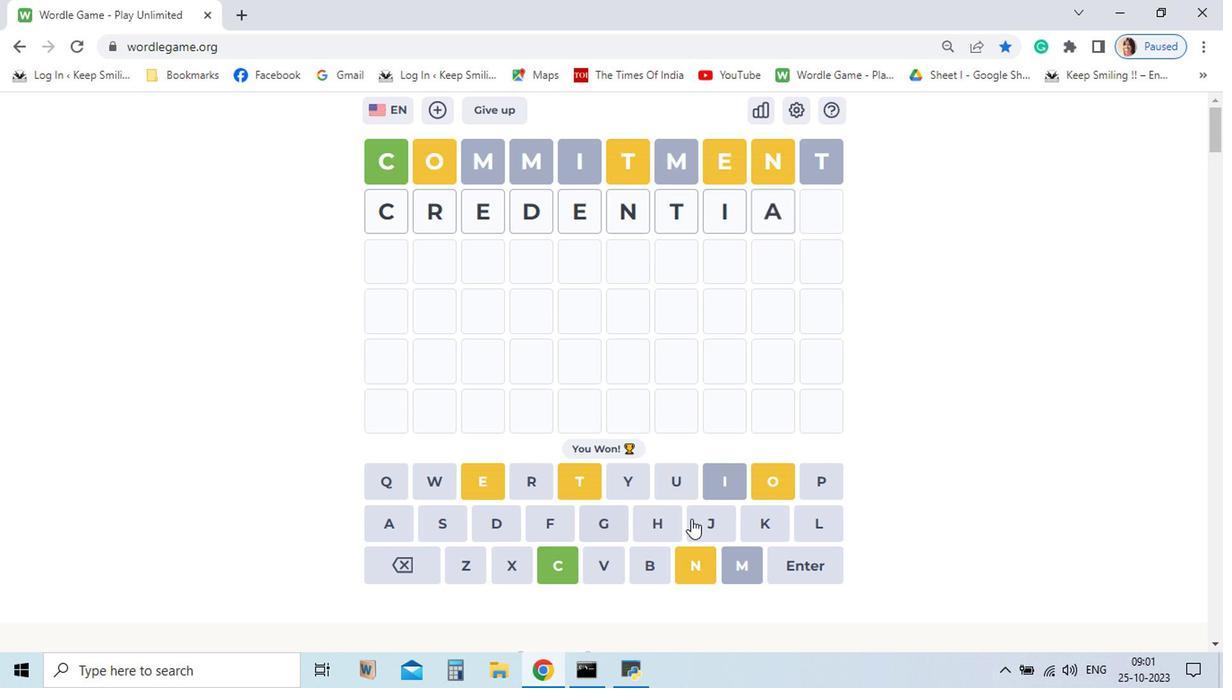 
Action: Mouse moved to (743, 534)
Screenshot: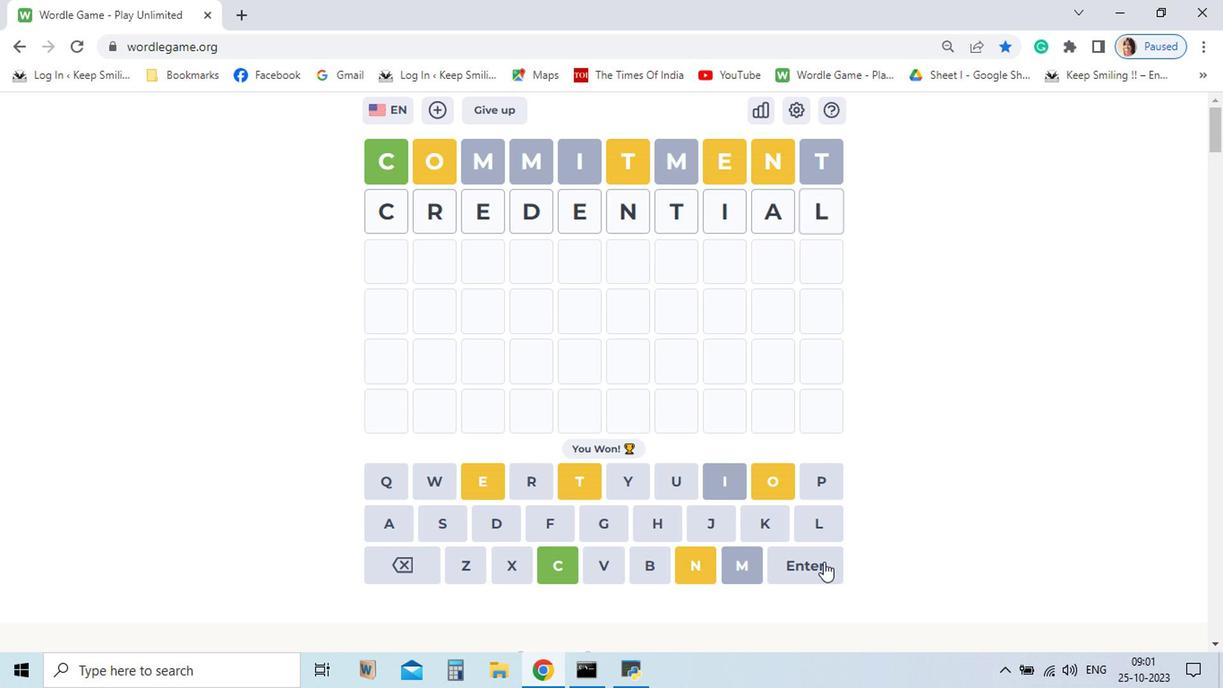 
Action: Mouse pressed left at (743, 534)
Screenshot: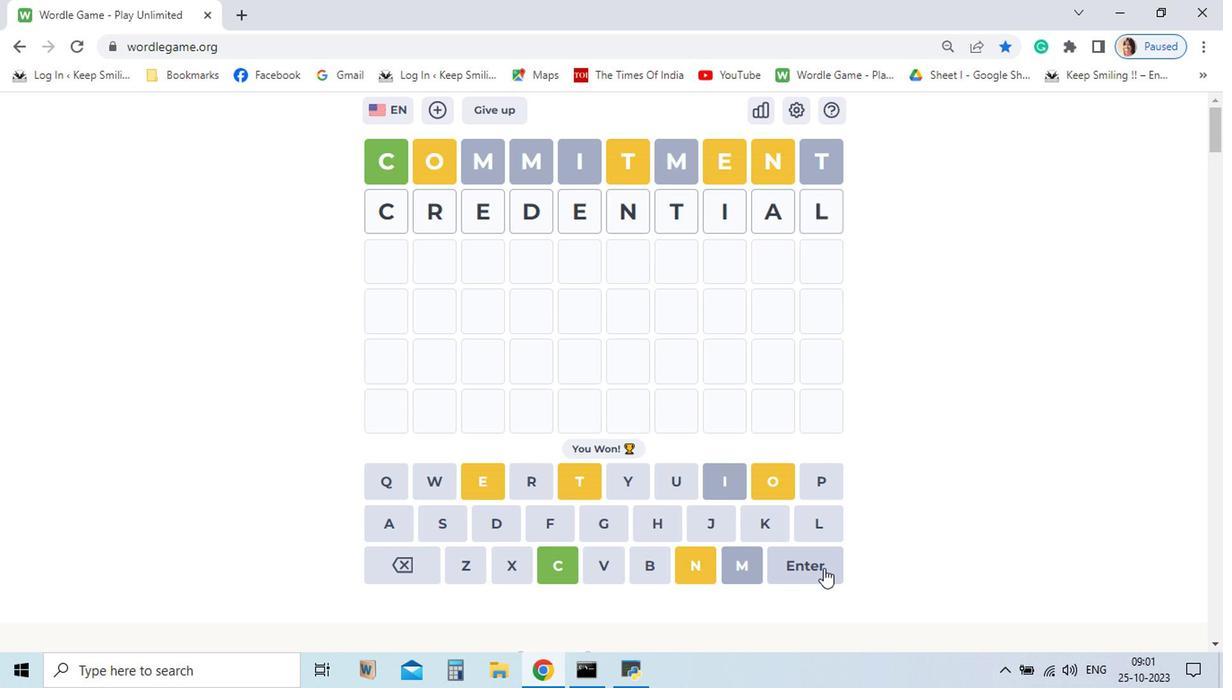 
Action: Mouse moved to (751, 570)
Screenshot: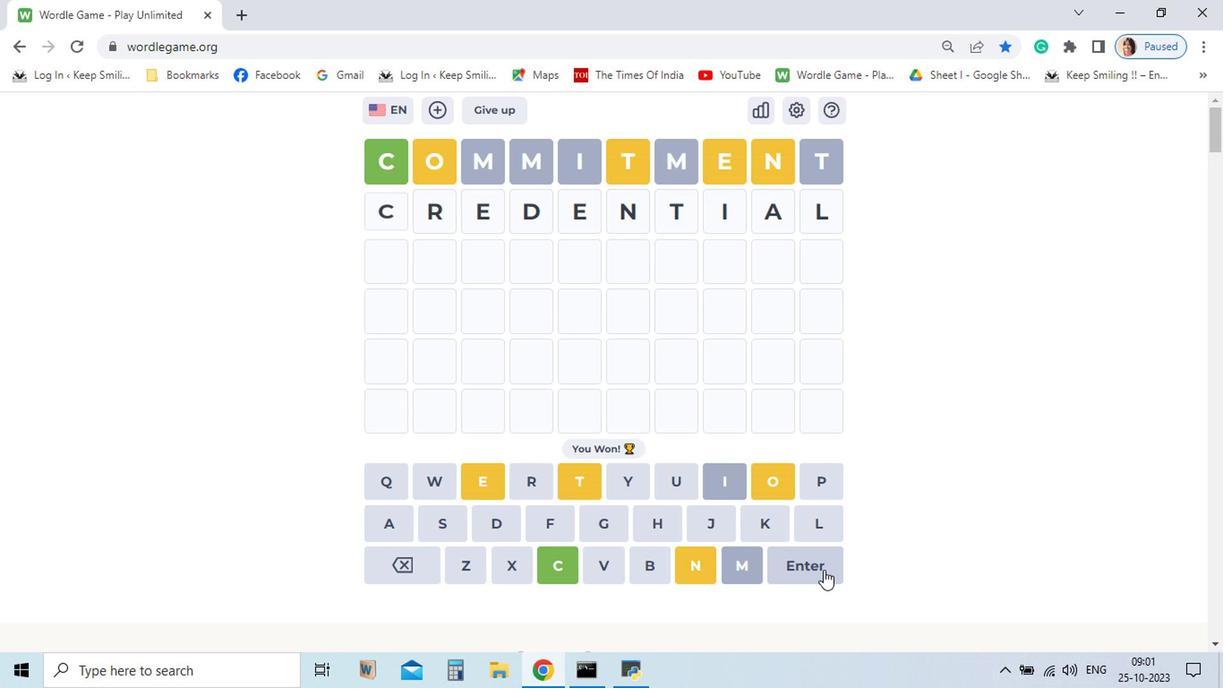 
Action: Mouse pressed left at (751, 570)
Screenshot: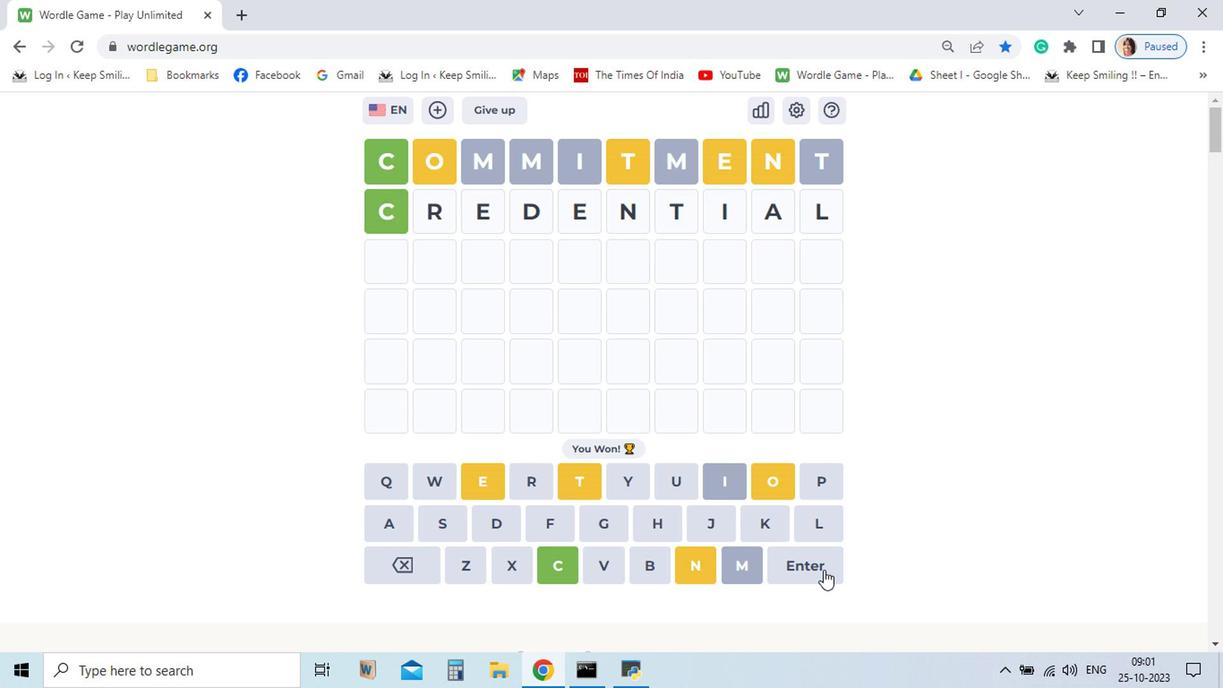 
Action: Mouse moved to (563, 564)
Screenshot: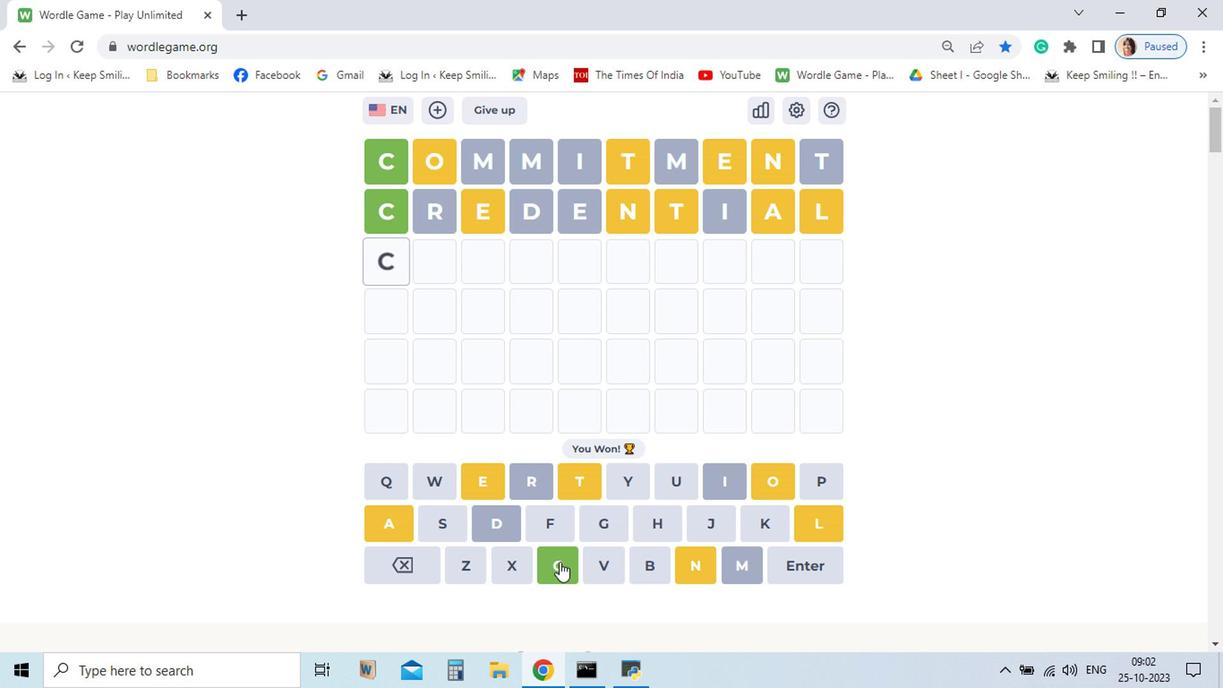 
Action: Mouse pressed left at (563, 564)
Screenshot: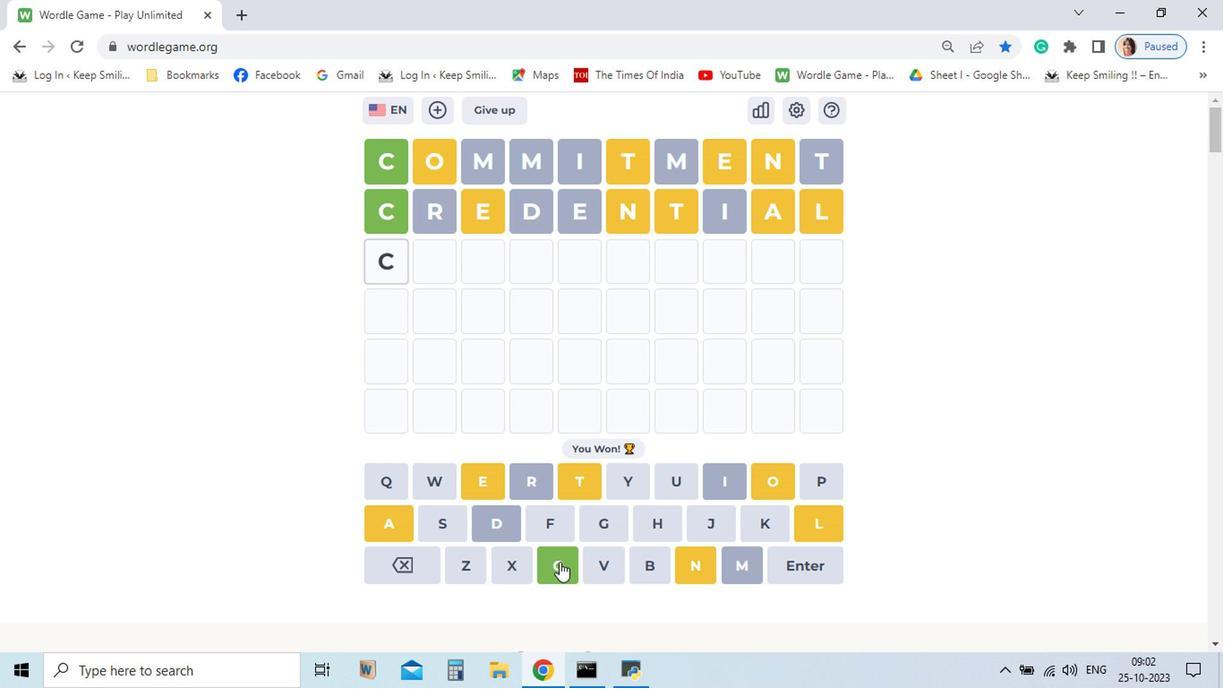 
Action: Mouse moved to (636, 535)
Screenshot: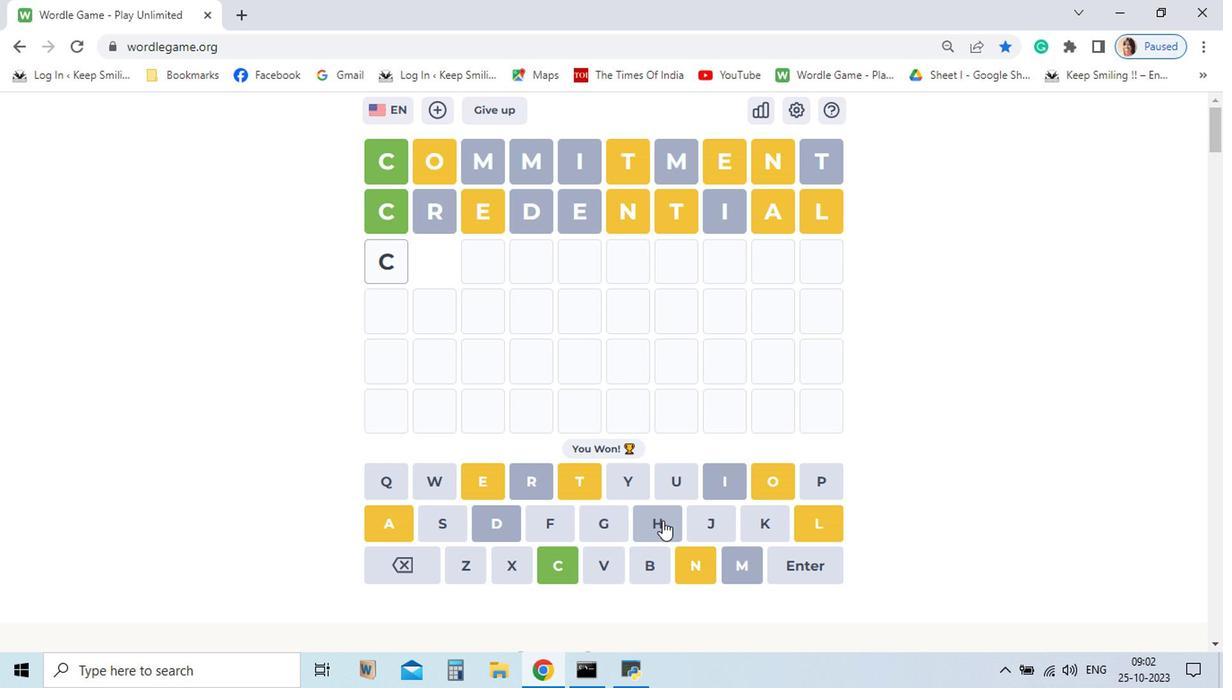 
Action: Mouse pressed left at (636, 535)
Screenshot: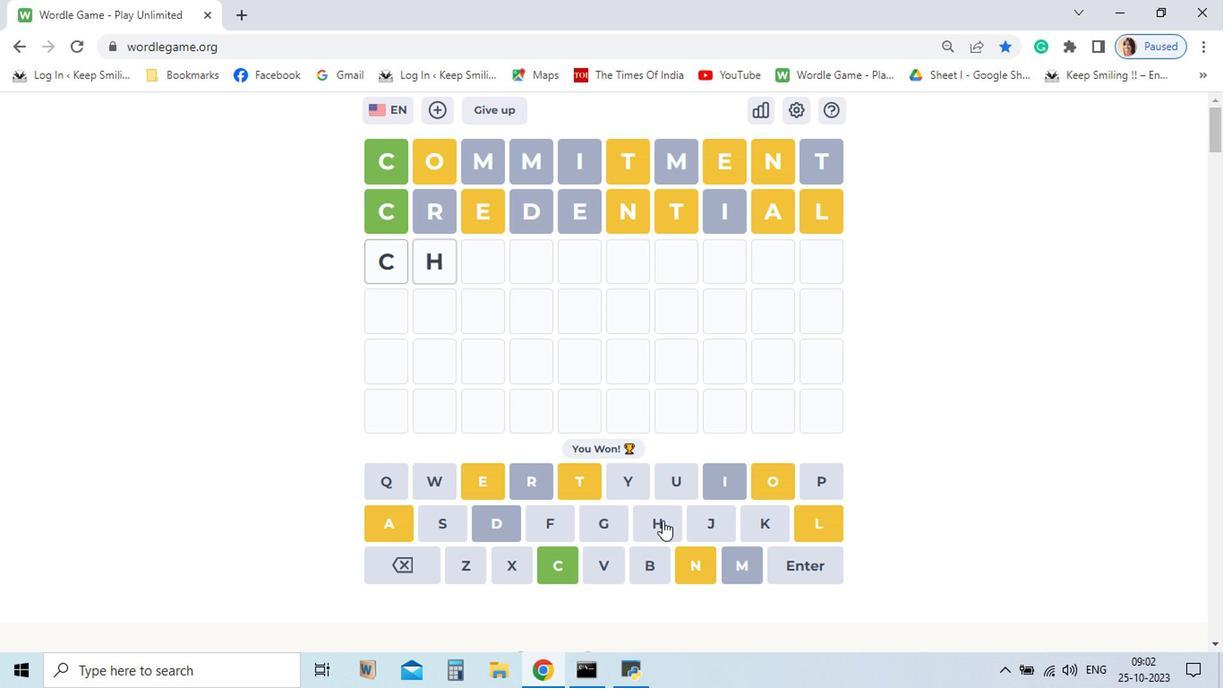 
Action: Mouse moved to (715, 506)
Screenshot: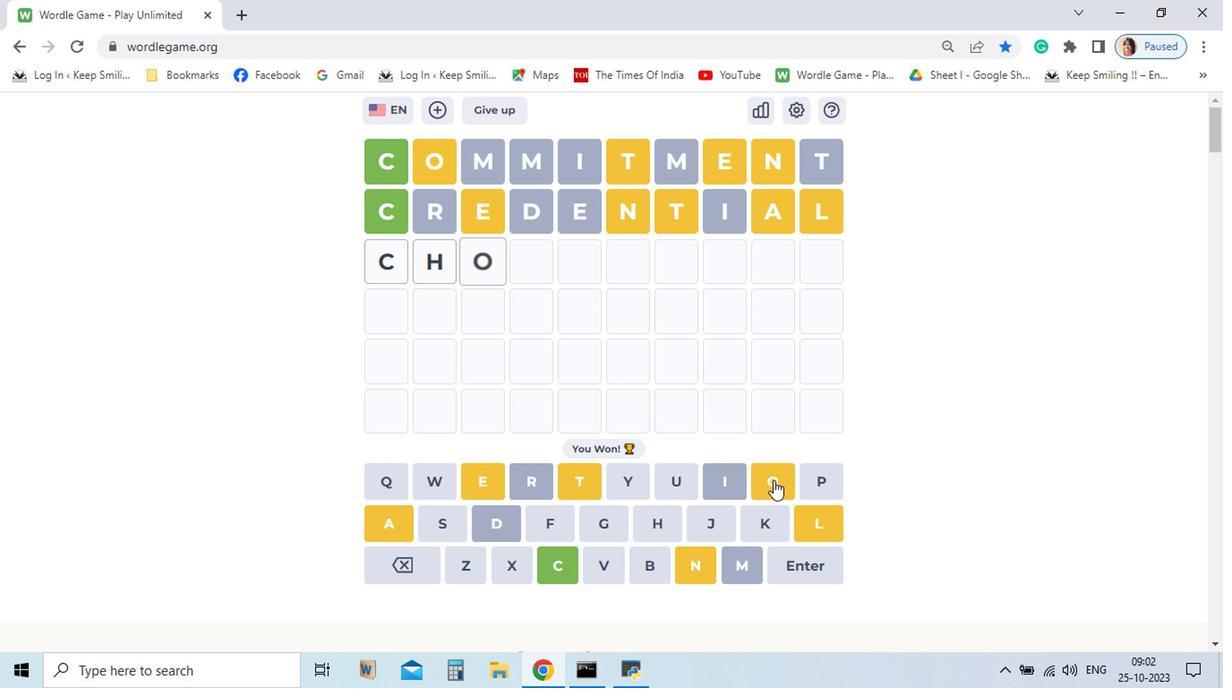 
Action: Mouse pressed left at (715, 506)
Screenshot: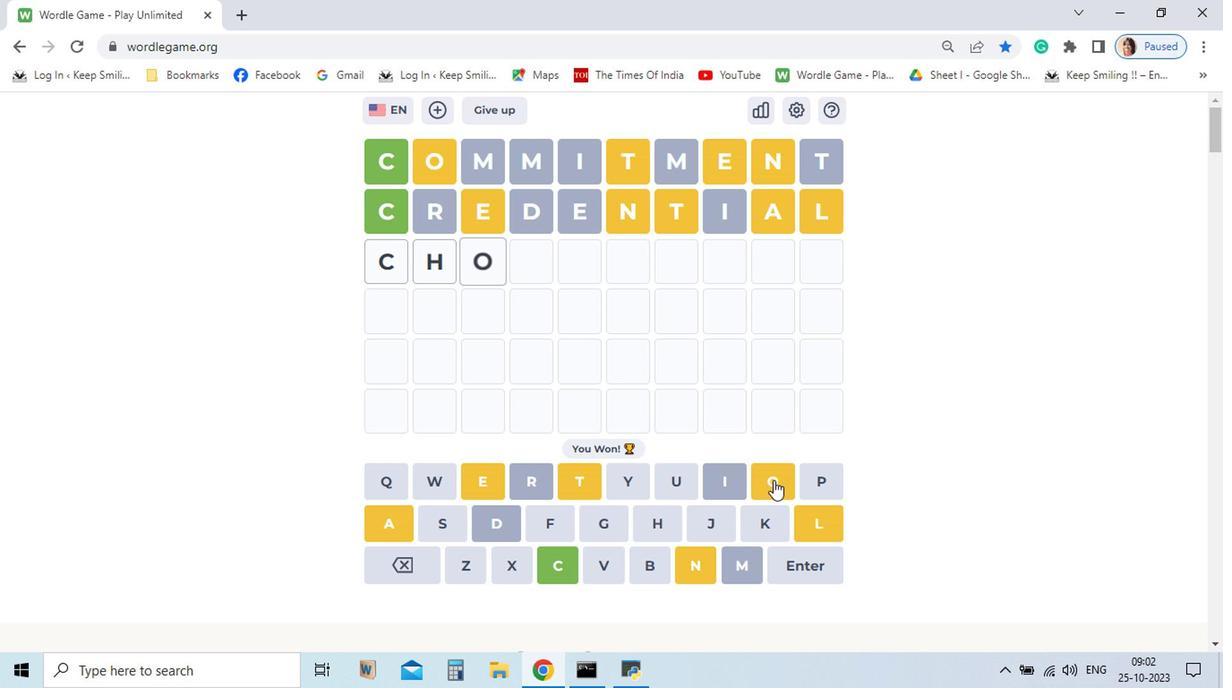 
Action: Mouse moved to (751, 506)
Screenshot: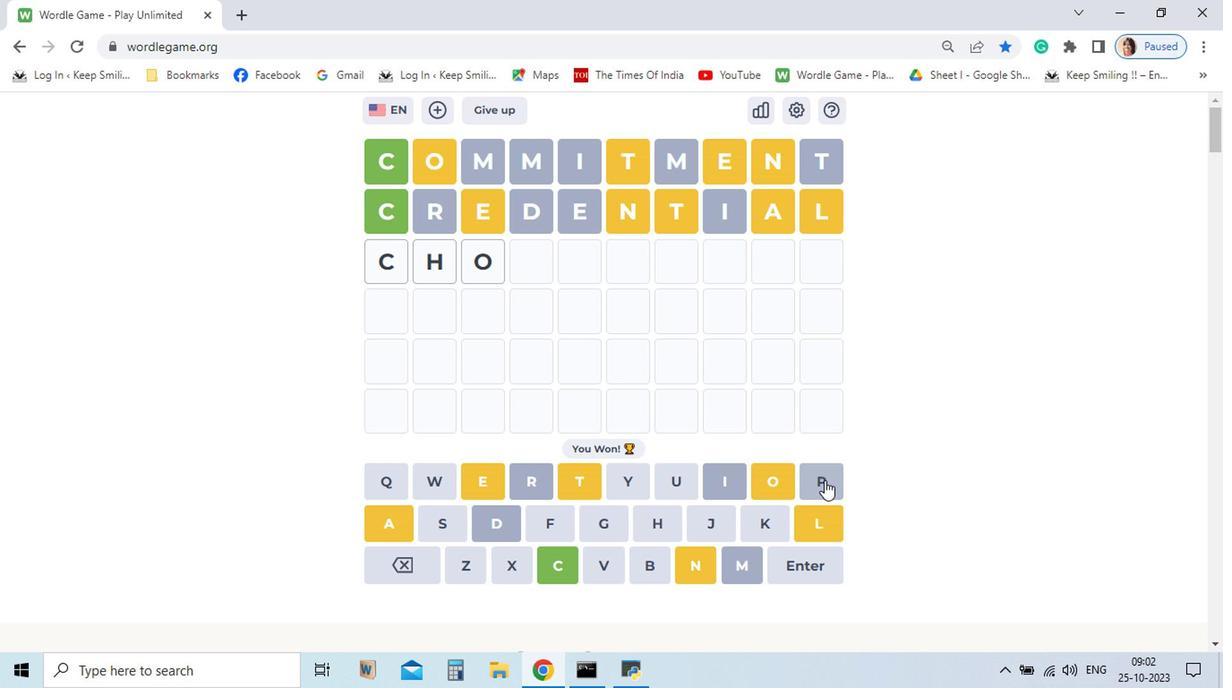 
Action: Mouse pressed left at (751, 506)
Screenshot: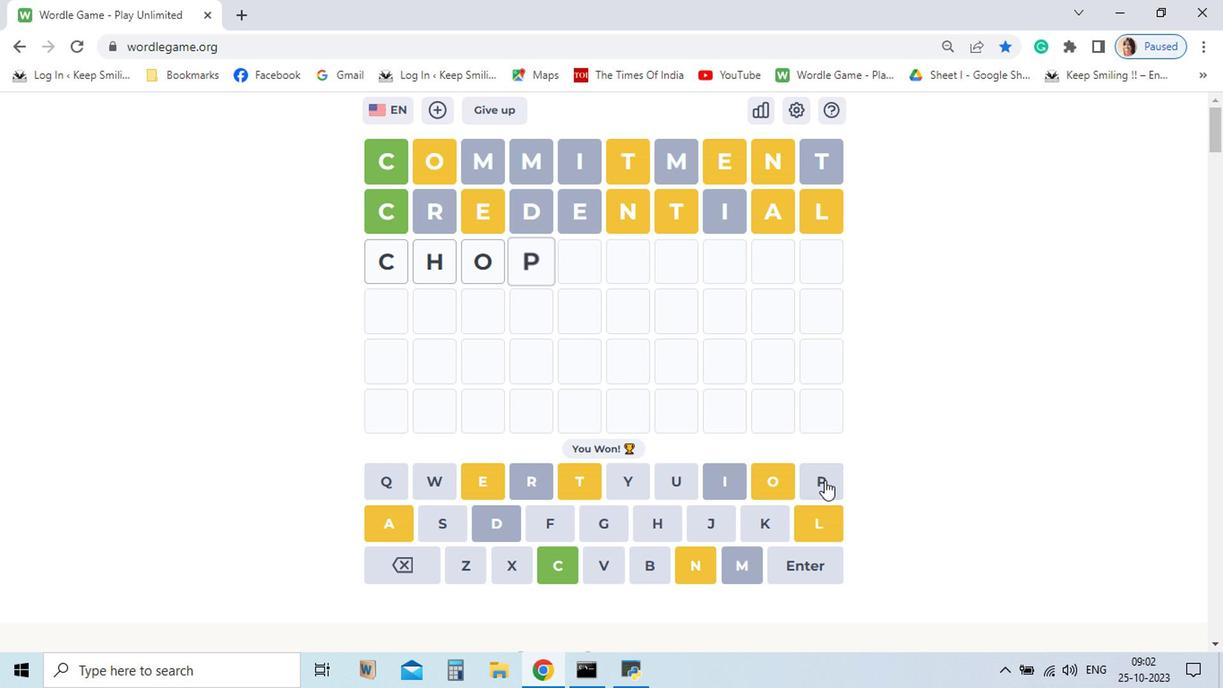 
Action: Mouse moved to (484, 535)
Screenshot: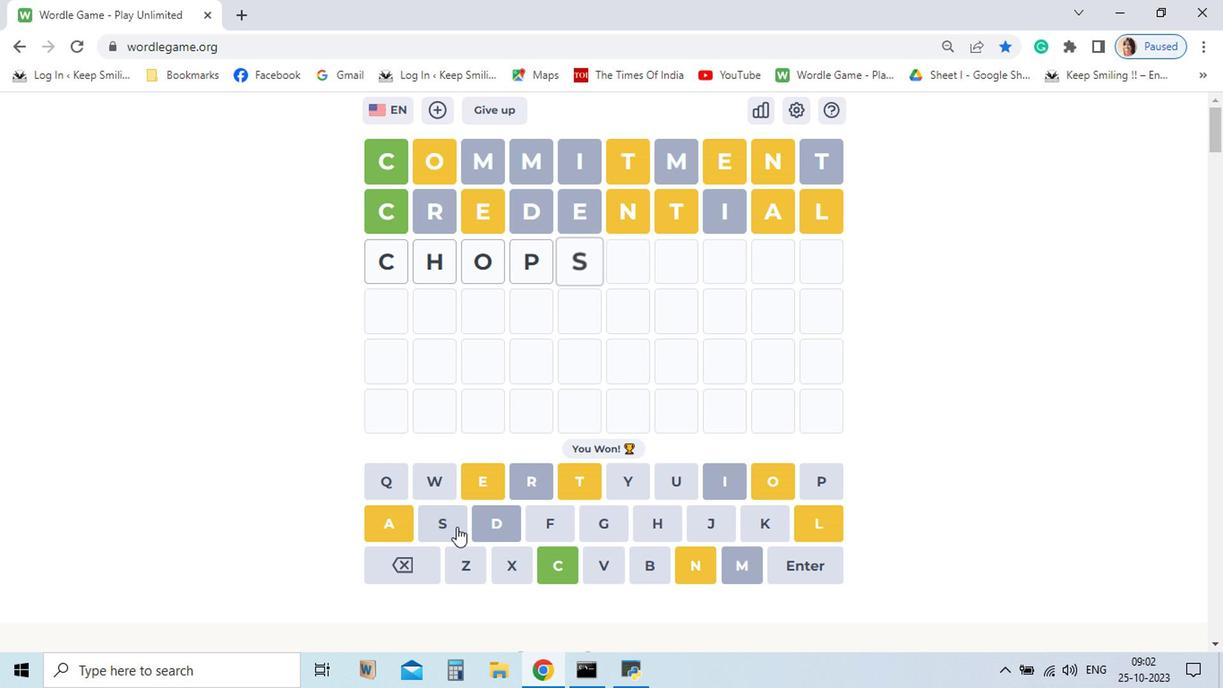 
Action: Mouse pressed left at (484, 535)
Screenshot: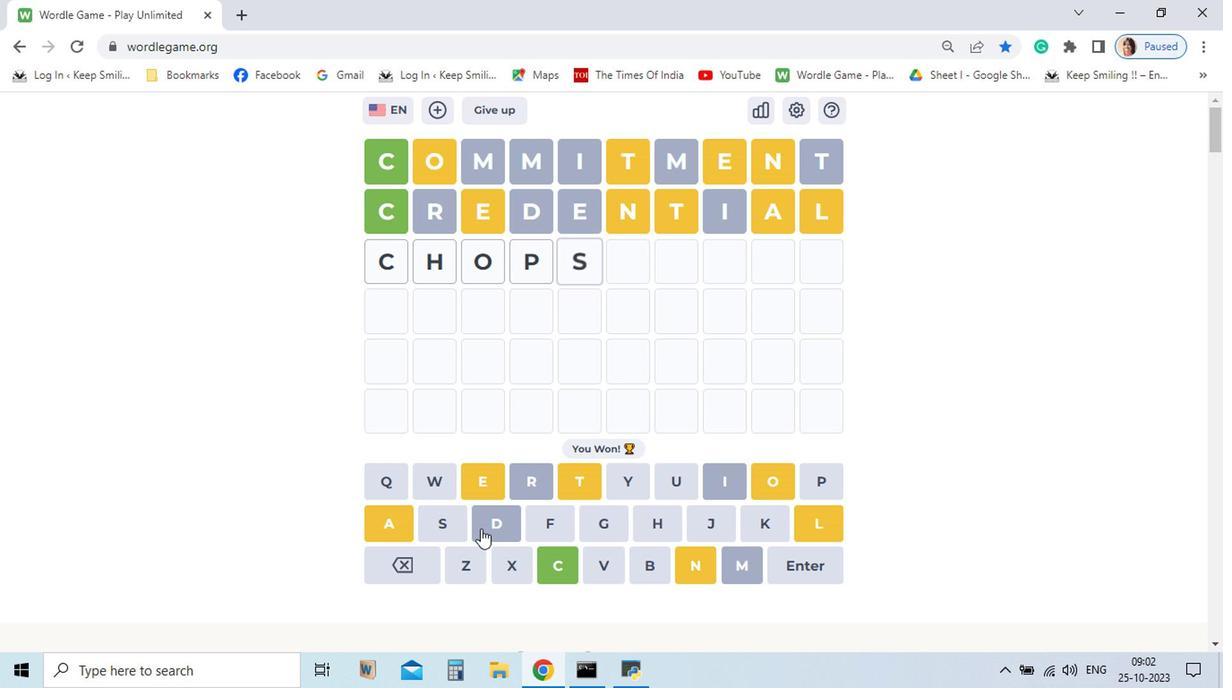 
Action: Mouse moved to (568, 500)
Screenshot: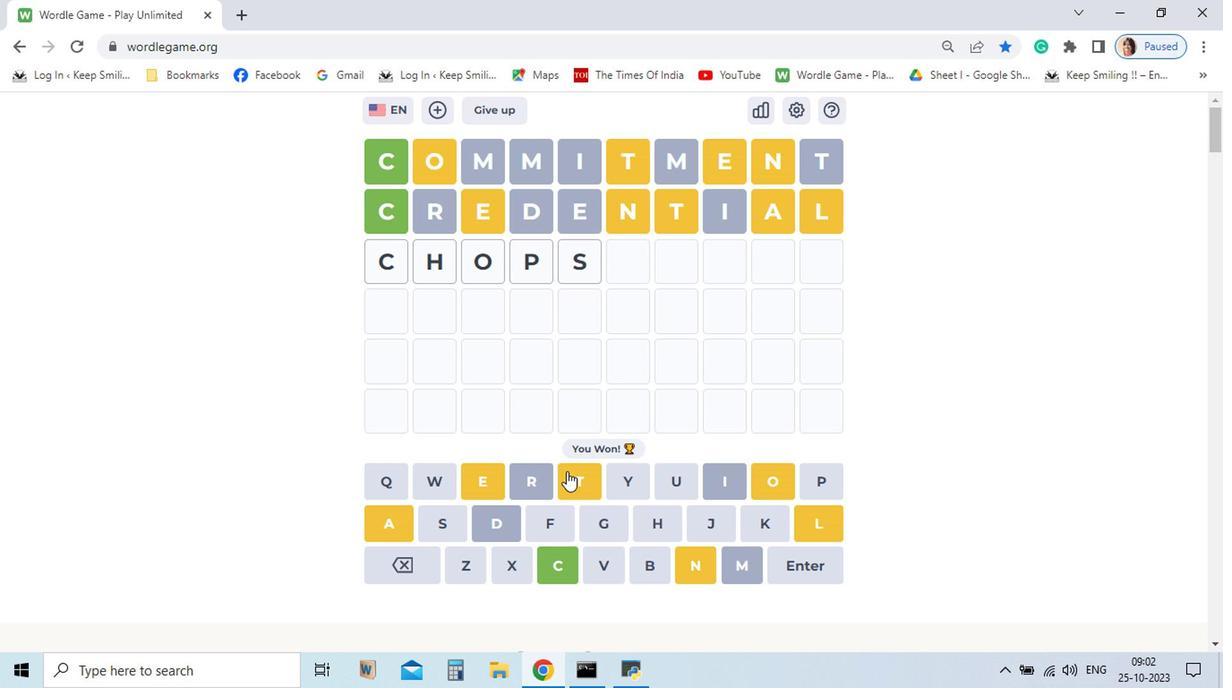 
Action: Mouse pressed left at (568, 500)
Screenshot: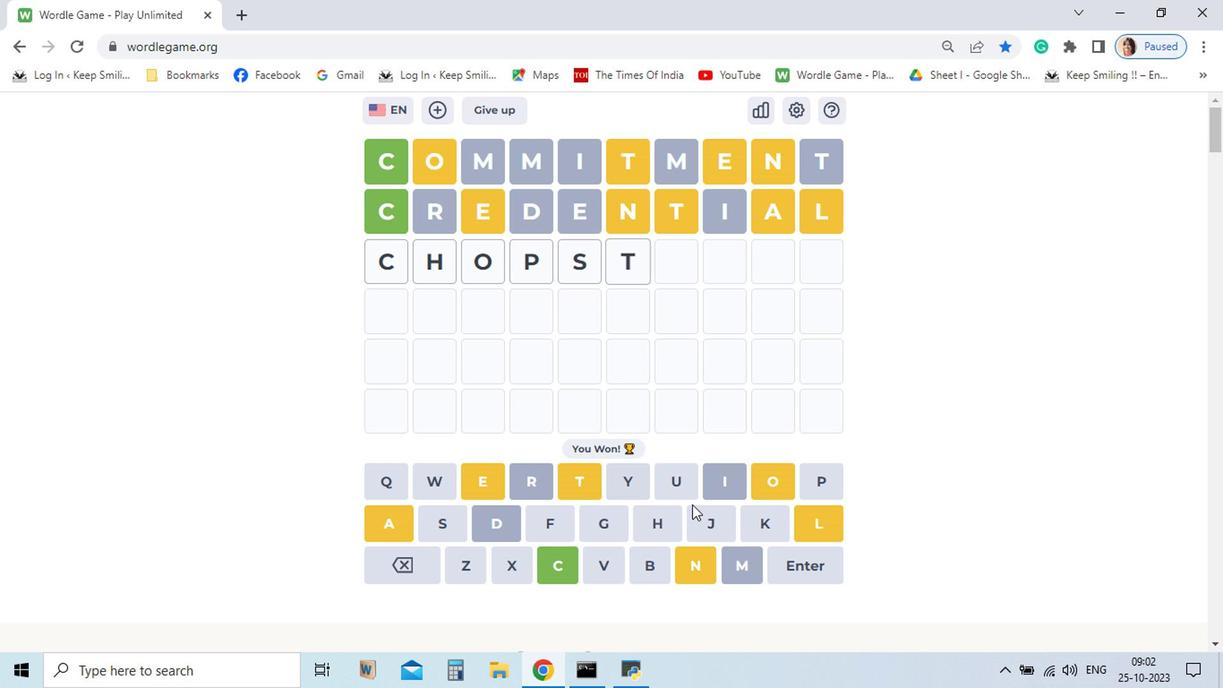 
Action: Mouse moved to (680, 511)
Screenshot: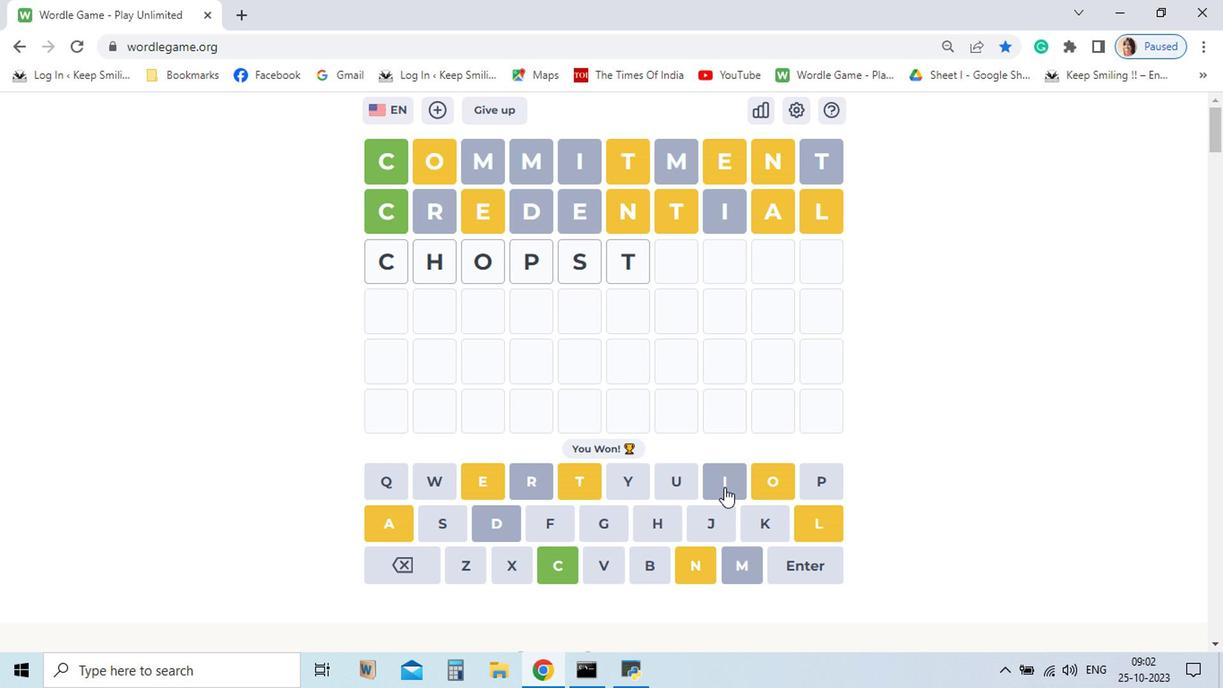 
Action: Mouse pressed left at (680, 511)
Screenshot: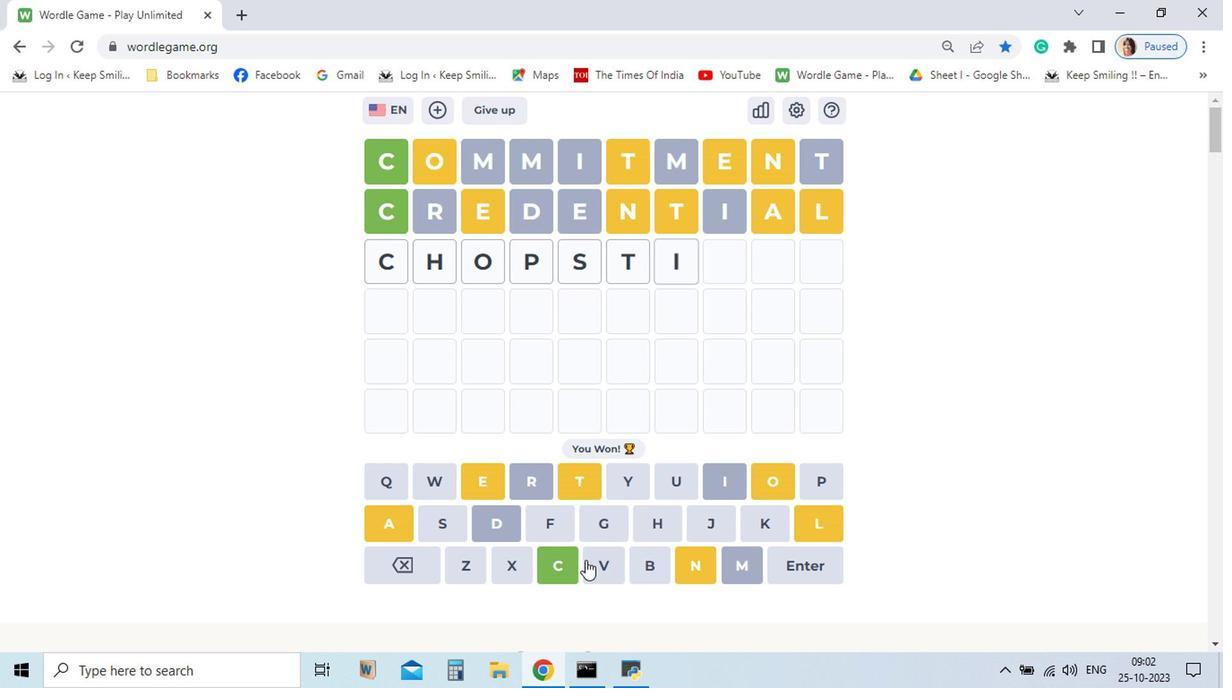 
Action: Mouse moved to (565, 564)
Screenshot: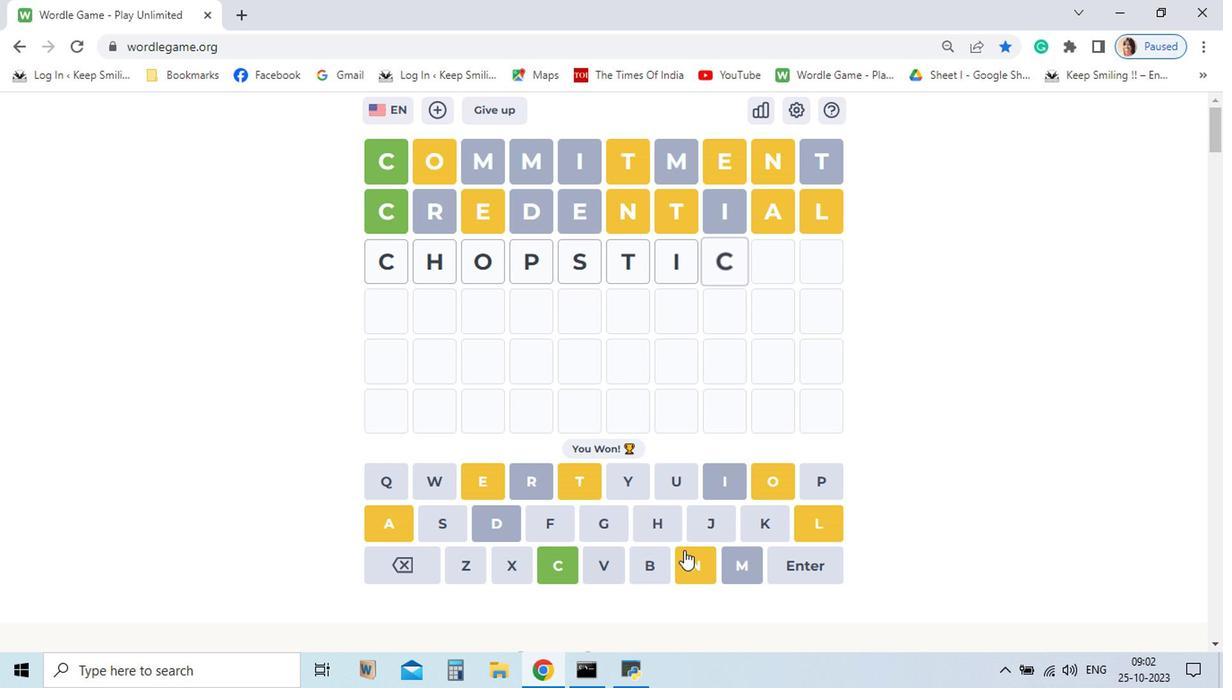 
Action: Mouse pressed left at (565, 564)
Screenshot: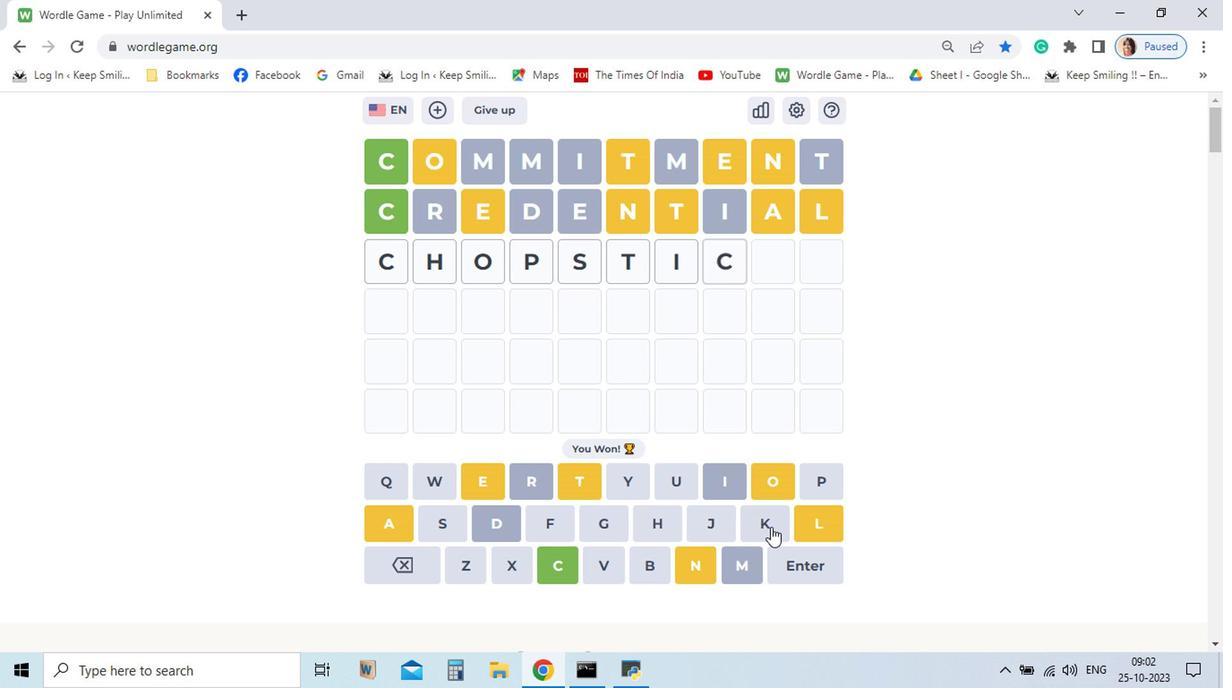 
Action: Mouse moved to (711, 537)
Screenshot: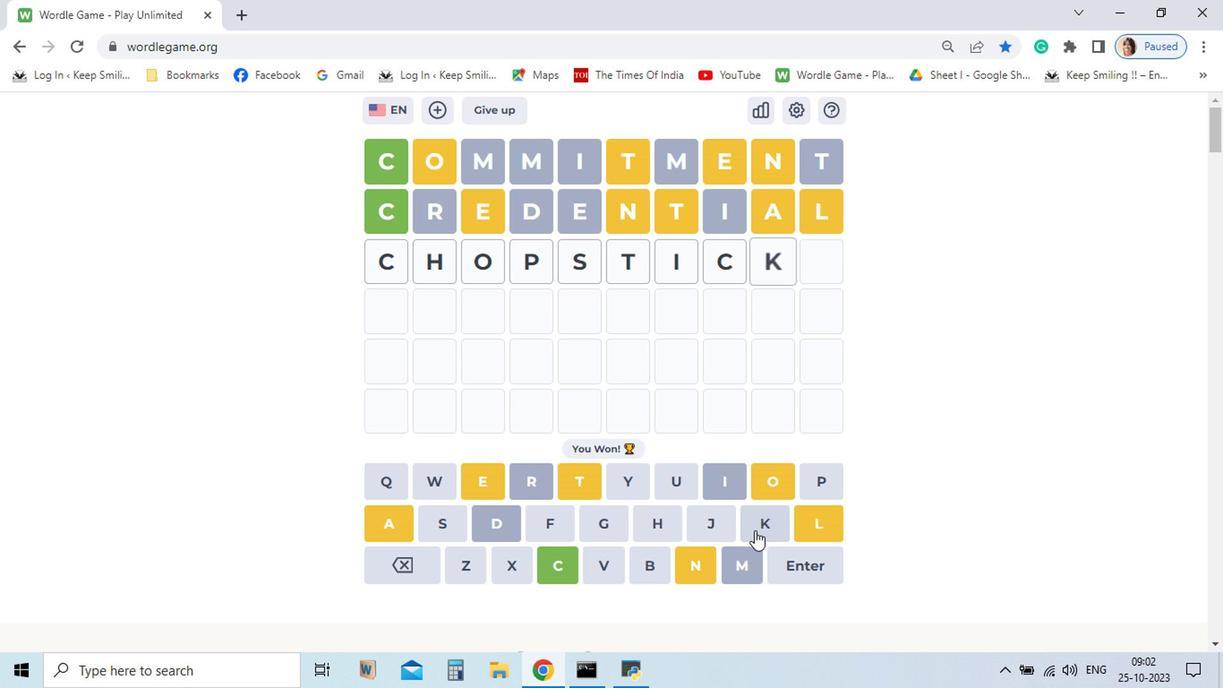 
Action: Mouse pressed left at (711, 537)
Screenshot: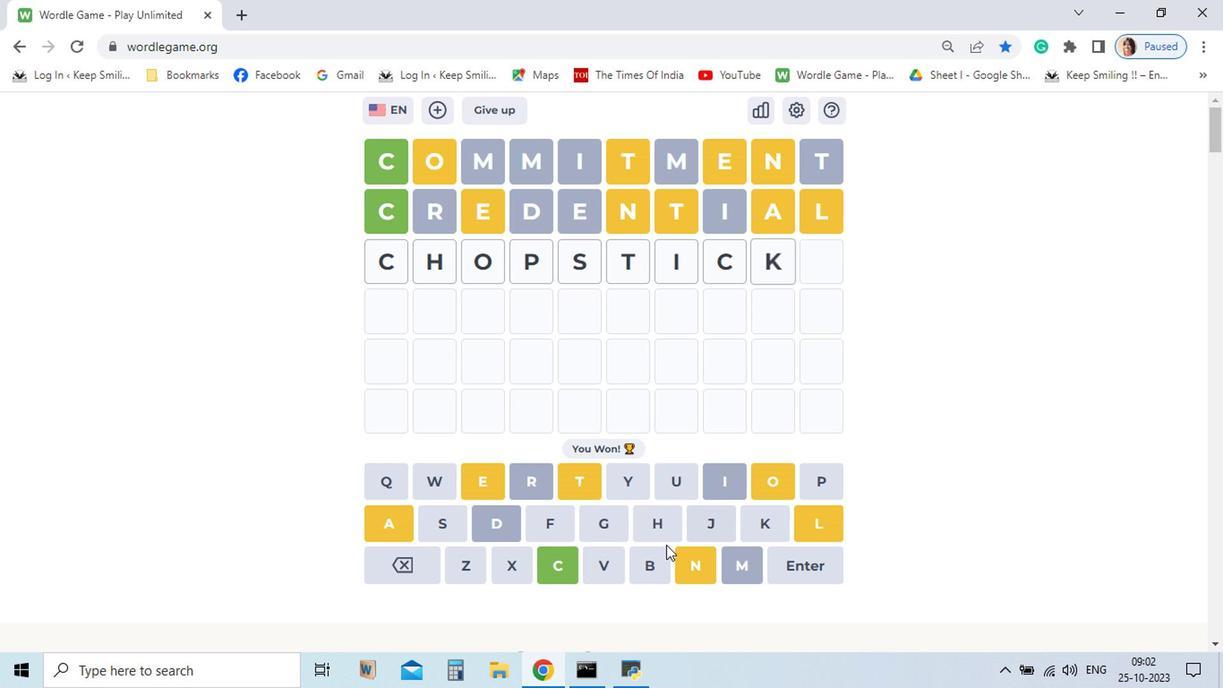
Action: Mouse moved to (486, 533)
Screenshot: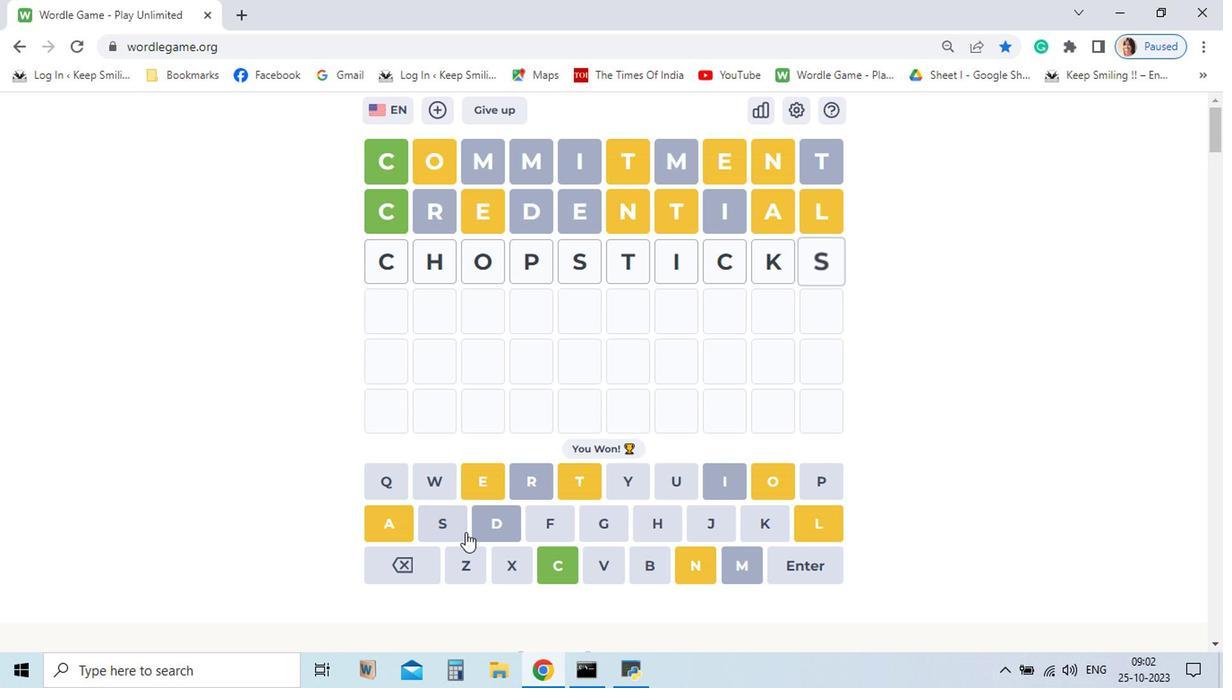 
Action: Mouse pressed left at (486, 533)
Screenshot: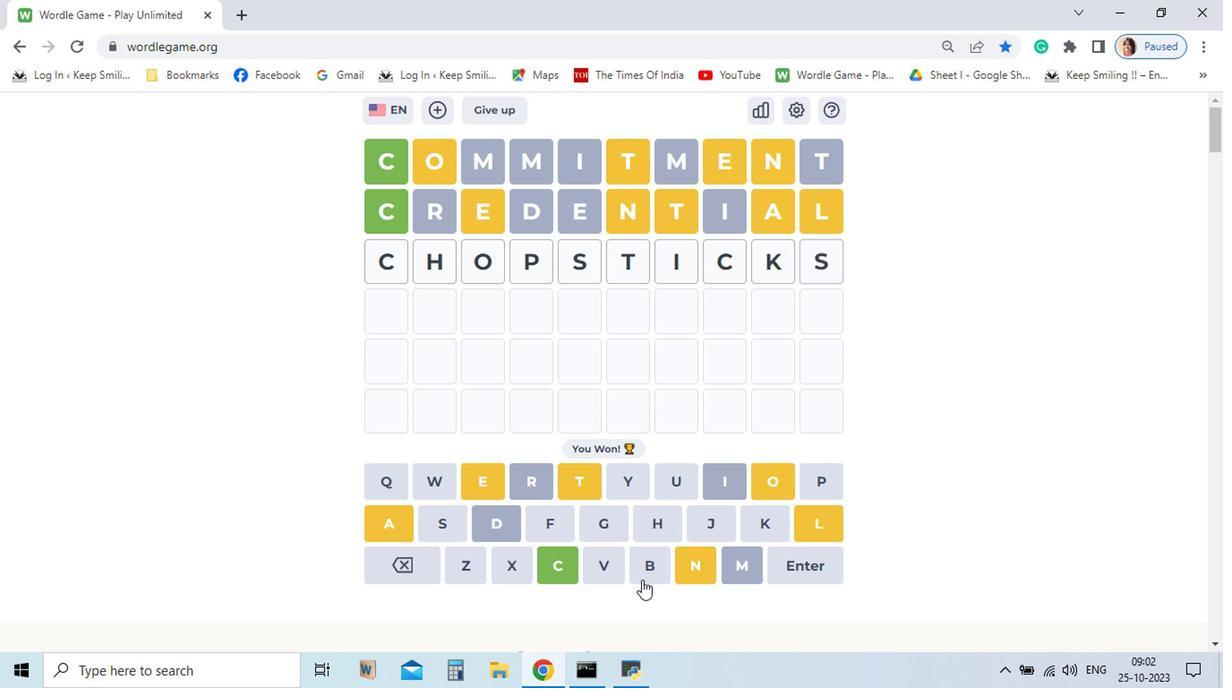 
Action: Mouse moved to (741, 565)
Screenshot: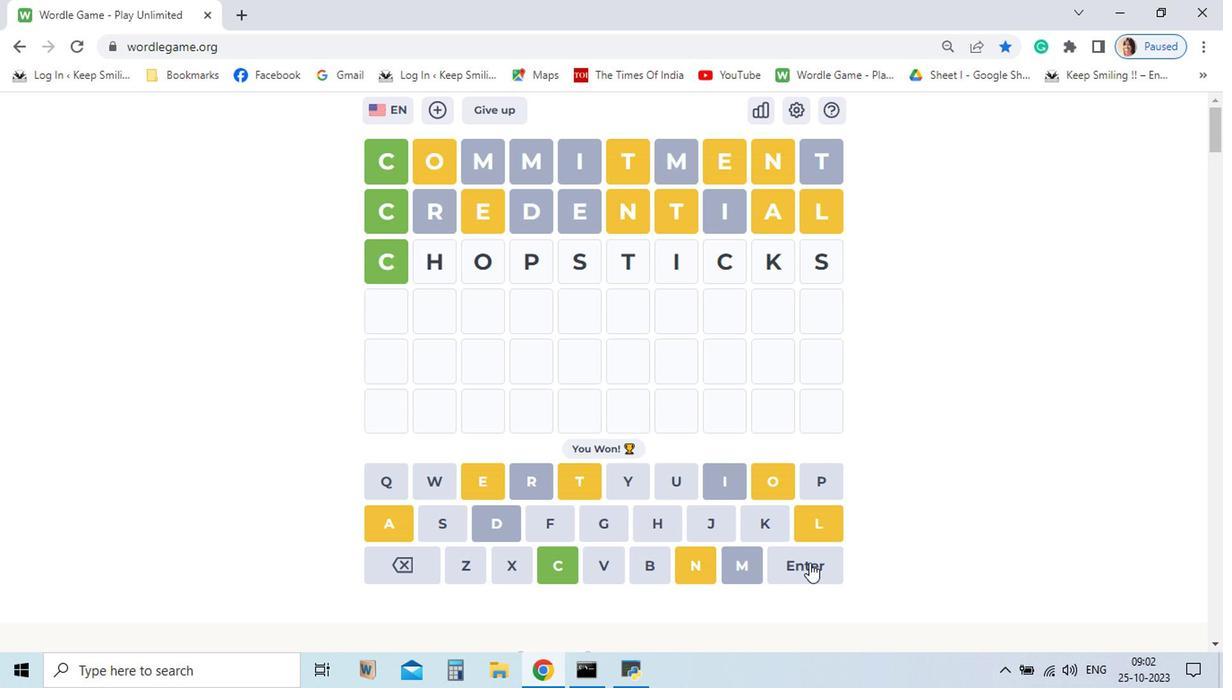 
Action: Mouse pressed left at (741, 565)
Screenshot: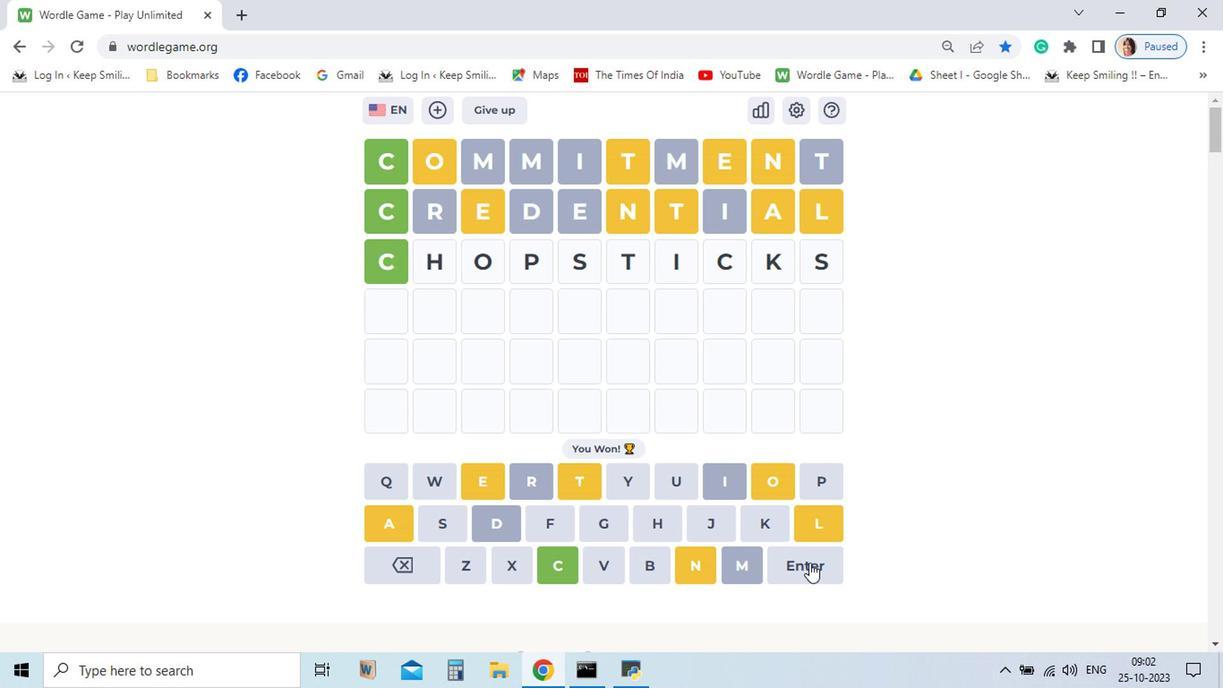 
Action: Mouse moved to (558, 569)
Screenshot: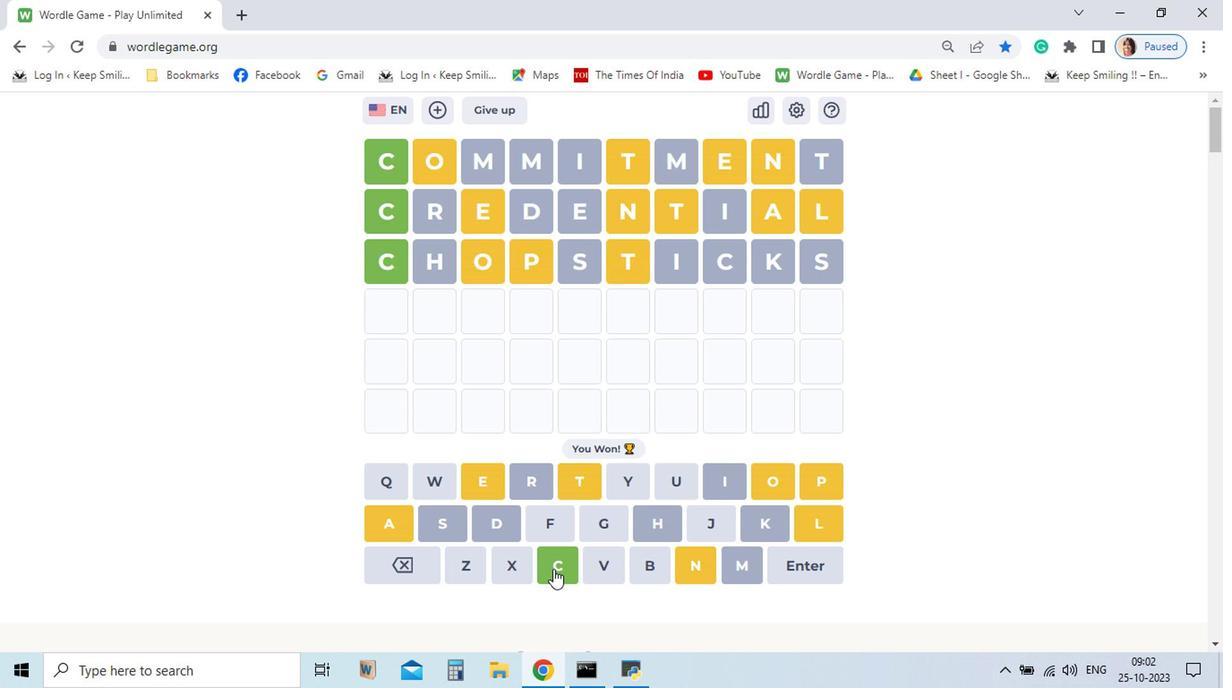 
Action: Mouse pressed left at (558, 569)
Screenshot: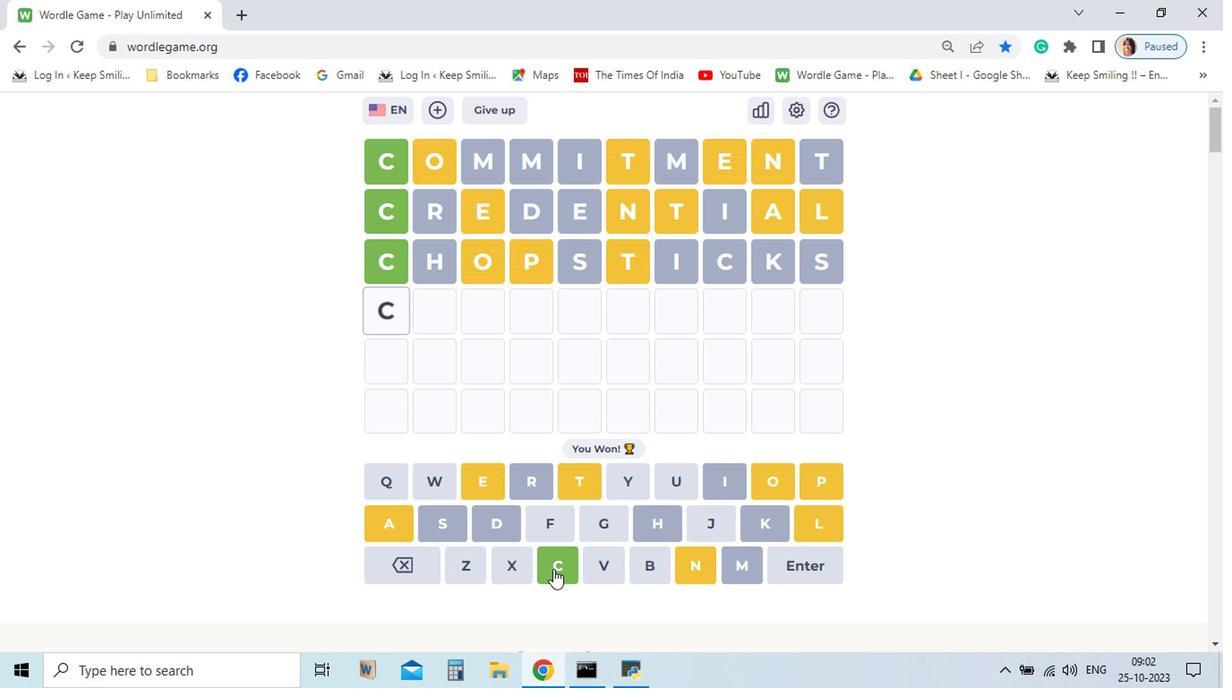 
Action: Mouse moved to (442, 541)
Screenshot: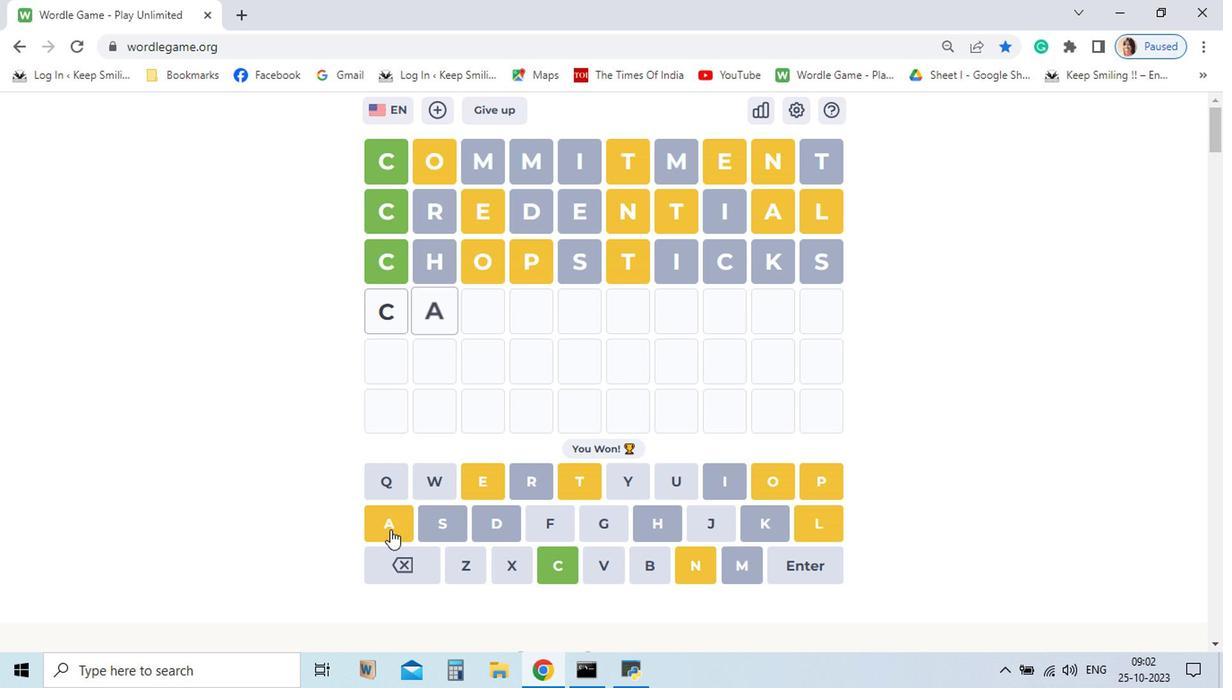 
Action: Mouse pressed left at (442, 541)
Screenshot: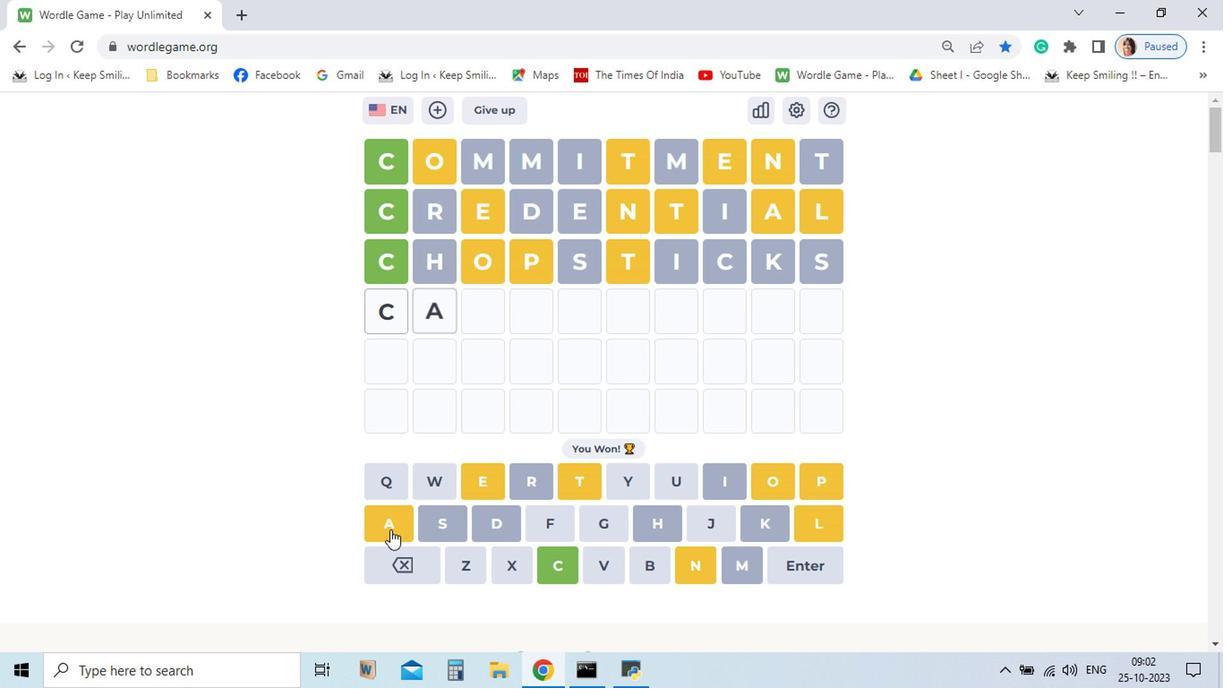 
Action: Mouse moved to (574, 505)
Screenshot: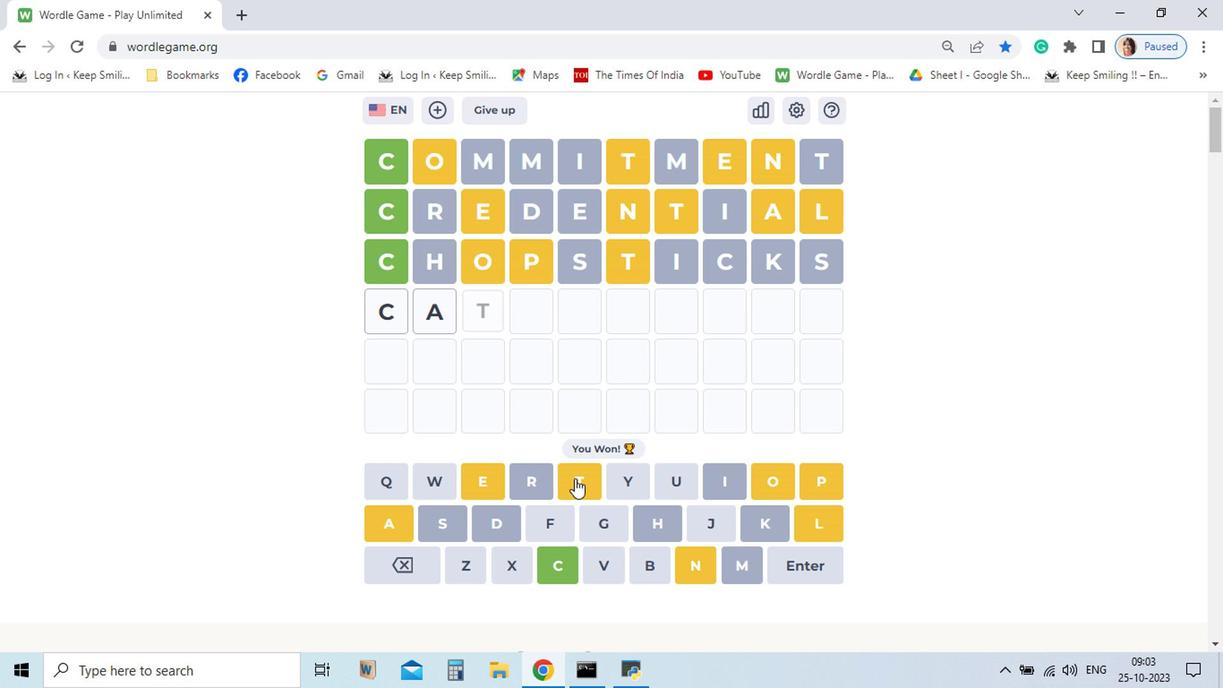 
Action: Mouse pressed left at (574, 505)
Screenshot: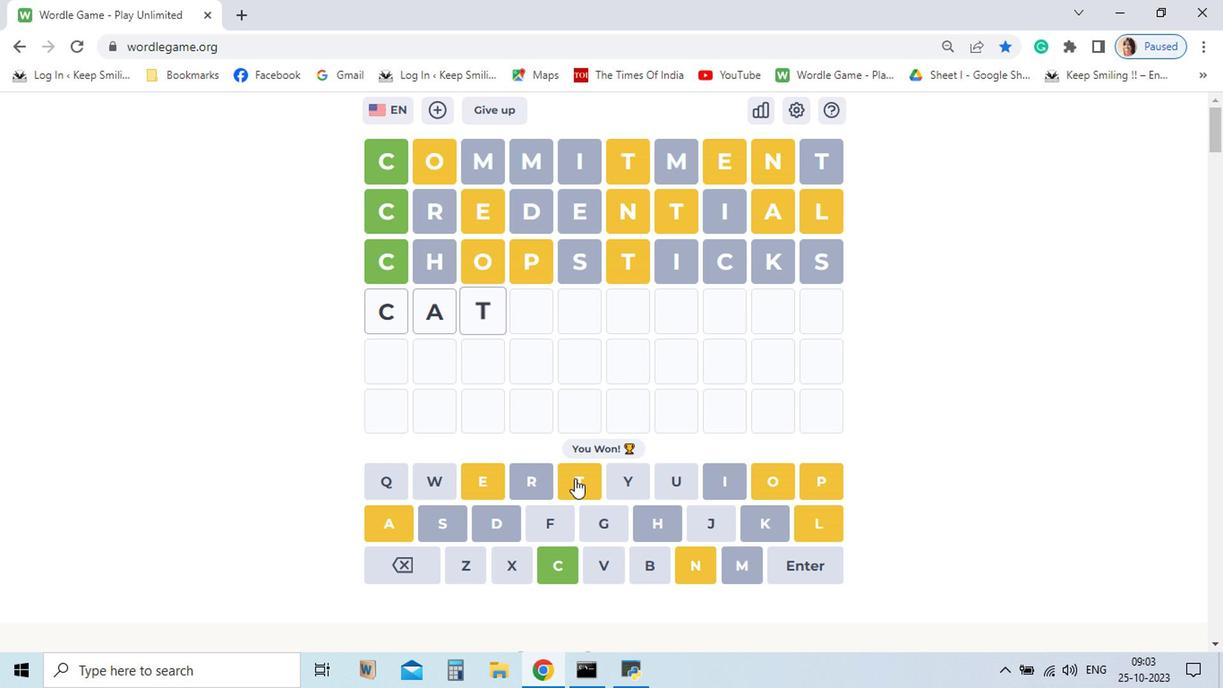 
Action: Mouse moved to (436, 539)
Screenshot: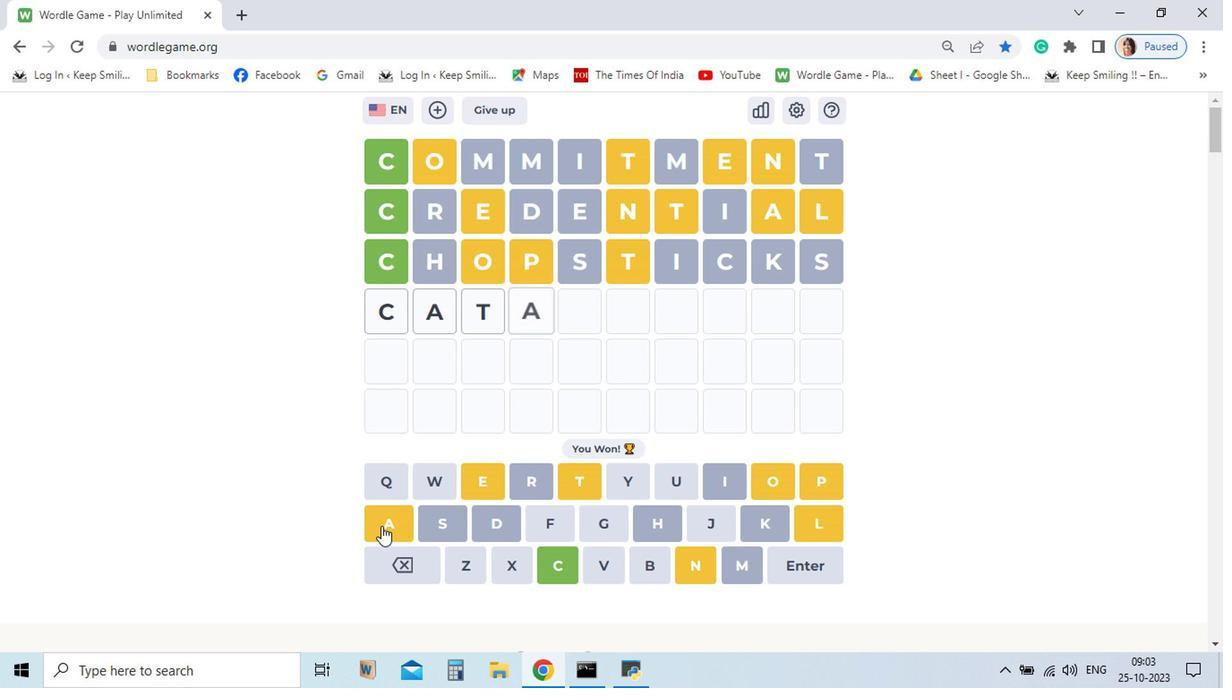 
Action: Mouse pressed left at (436, 539)
Screenshot: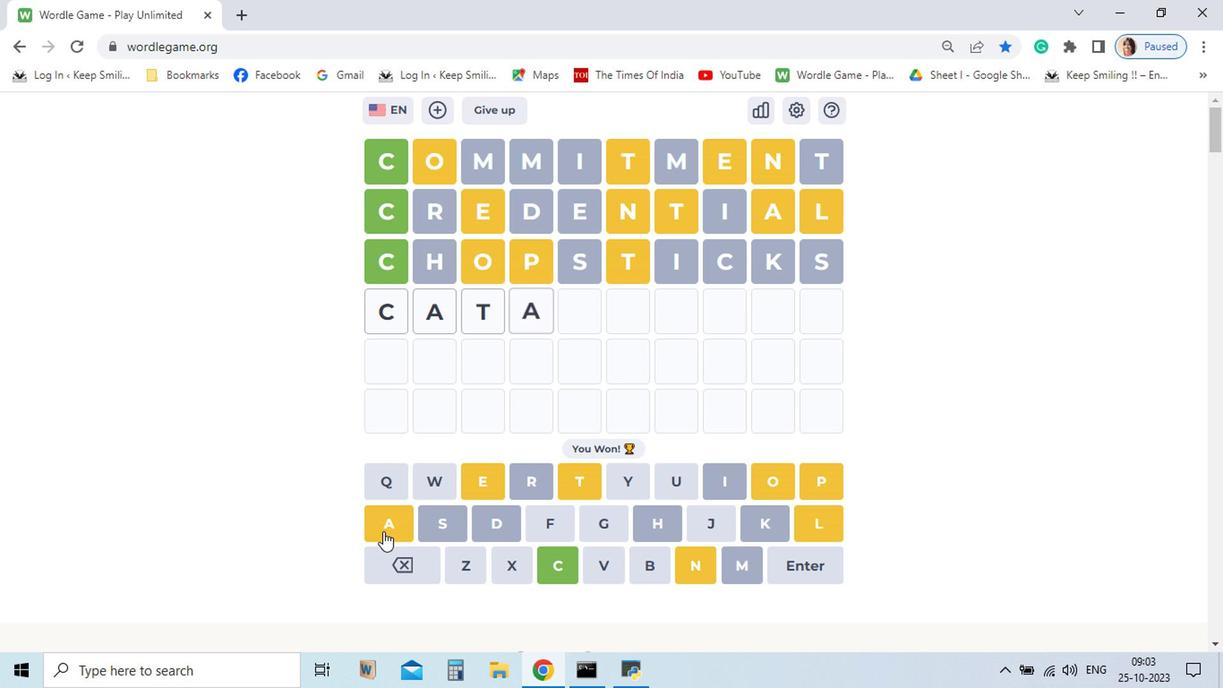 
Action: Mouse moved to (618, 570)
Screenshot: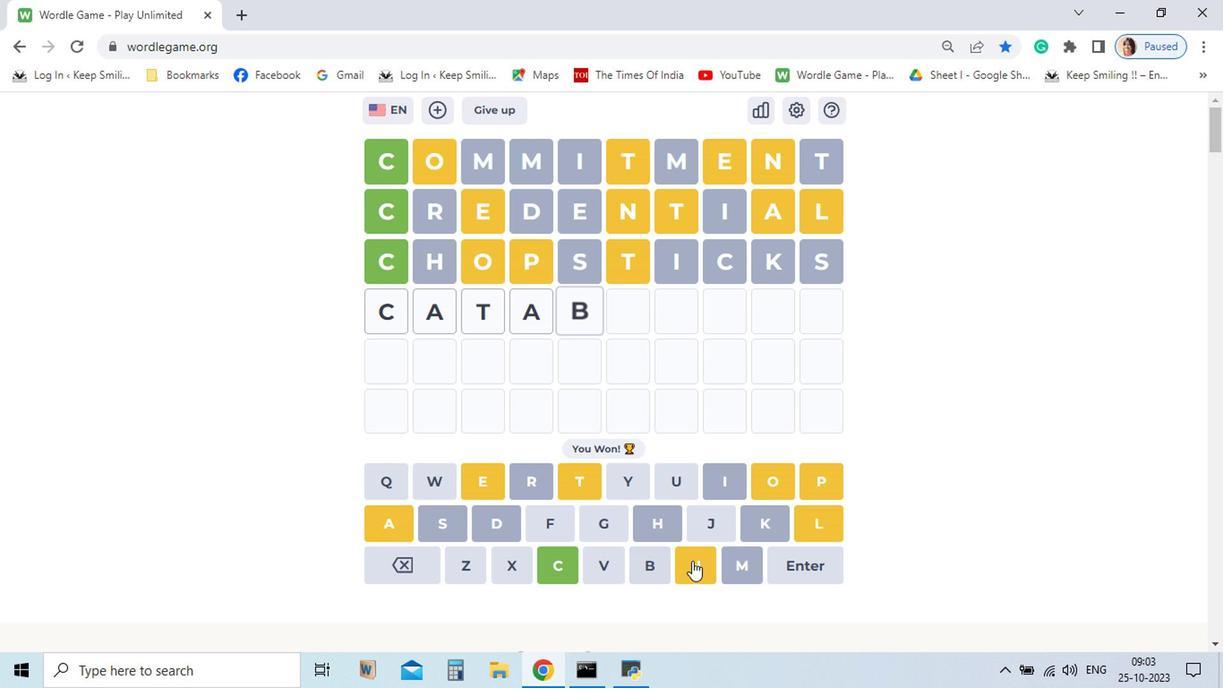 
Action: Mouse pressed left at (618, 570)
Screenshot: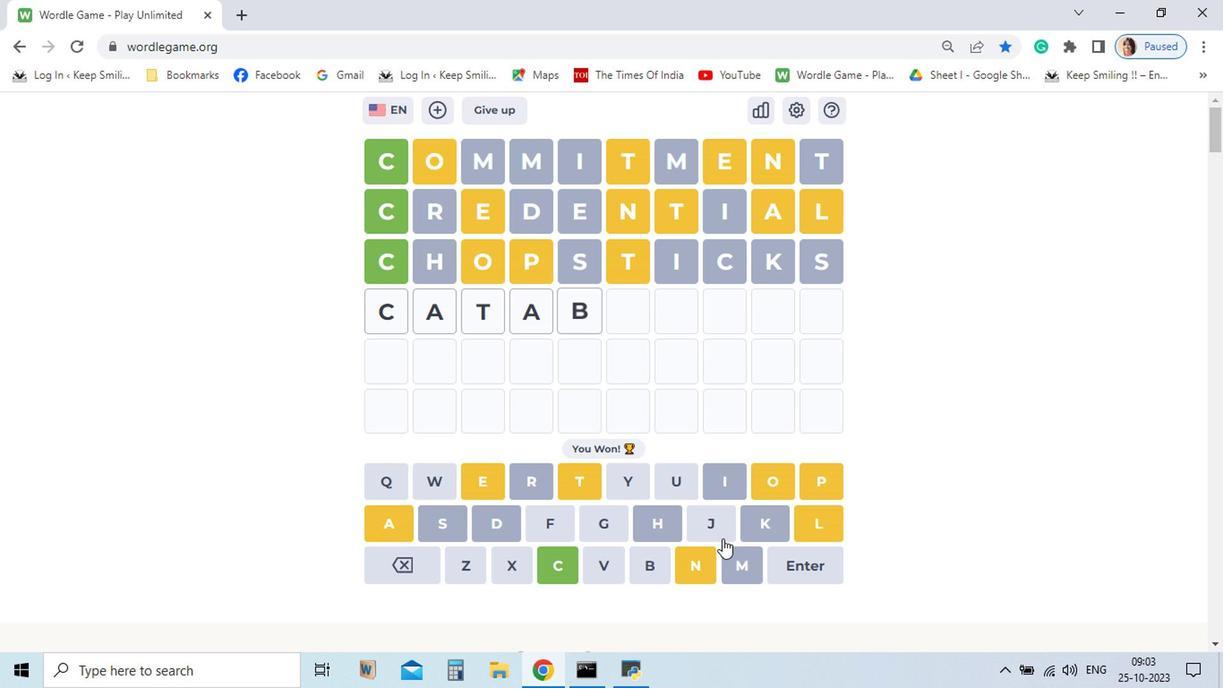 
Action: Mouse moved to (713, 508)
Screenshot: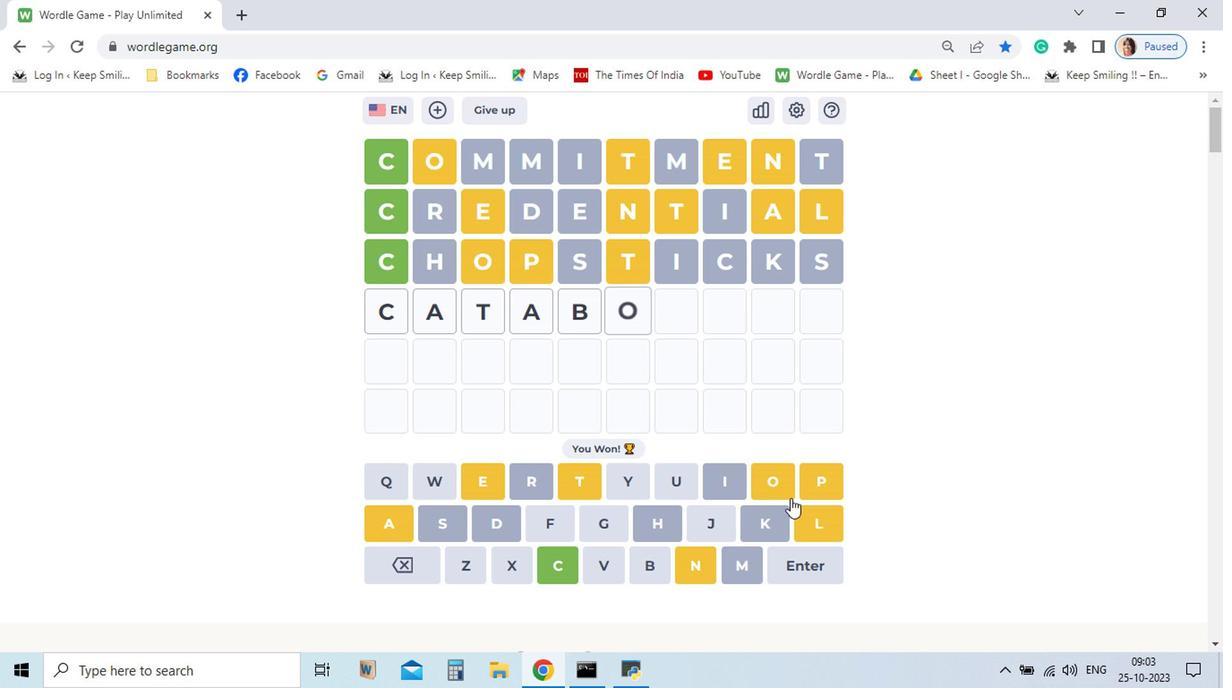 
Action: Mouse pressed left at (713, 508)
Screenshot: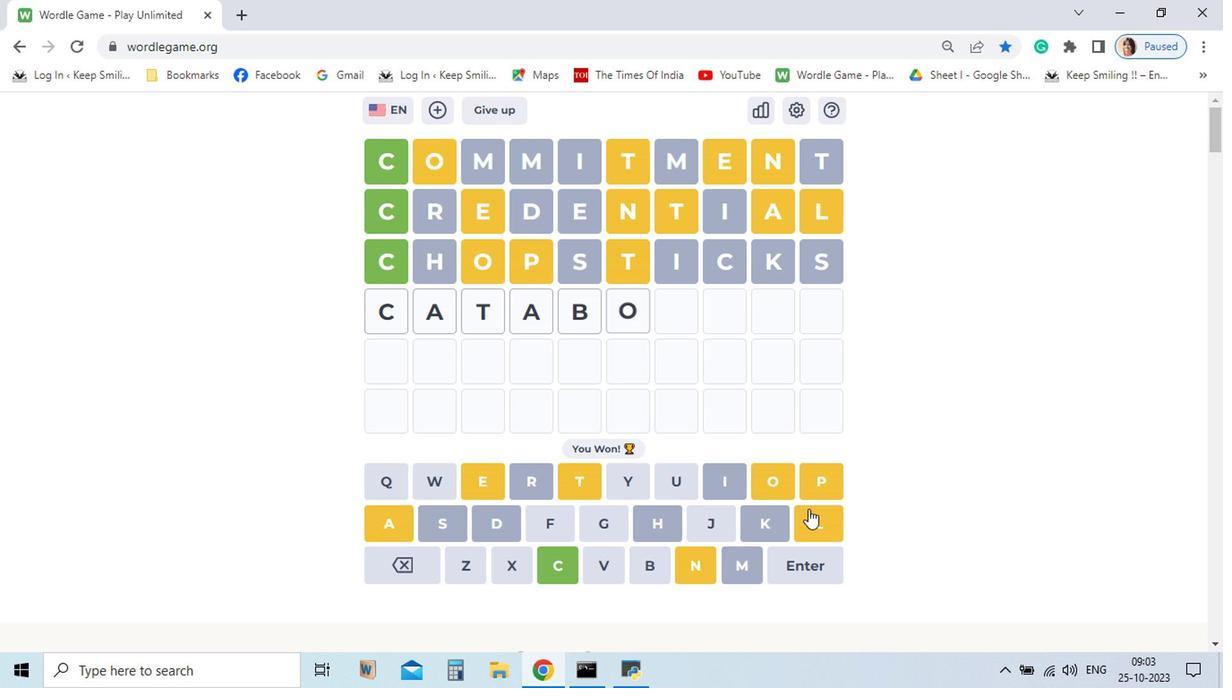 
Action: Mouse moved to (748, 534)
Screenshot: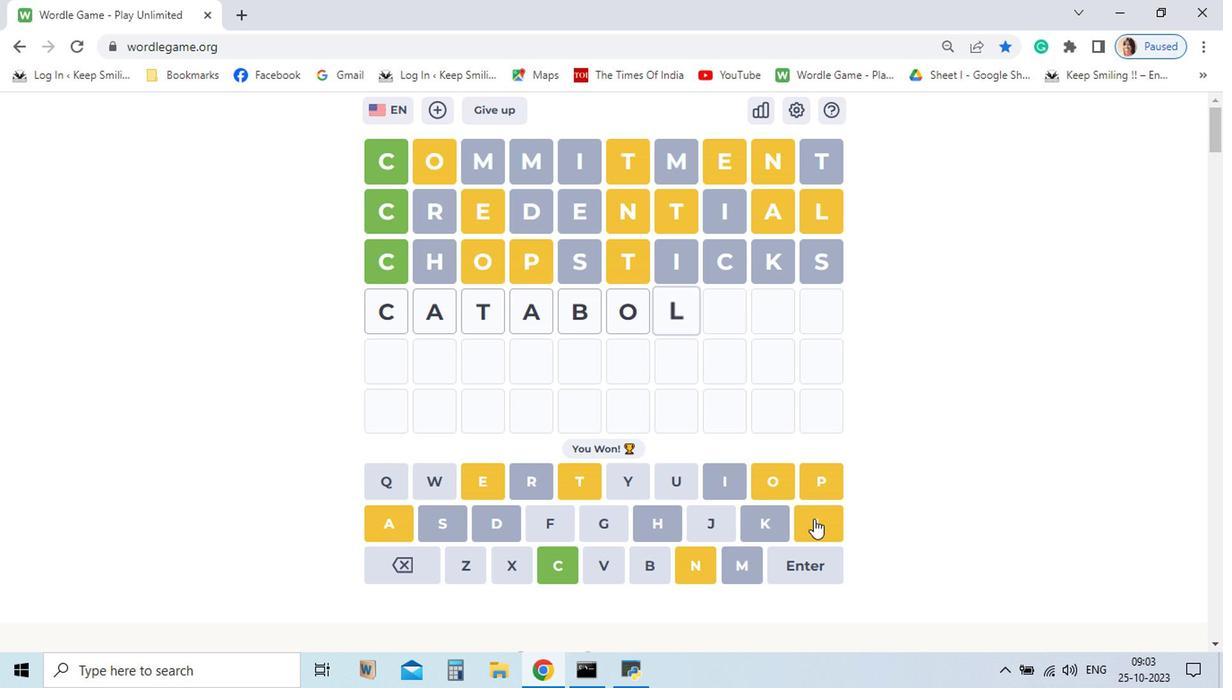 
Action: Mouse pressed left at (748, 534)
Screenshot: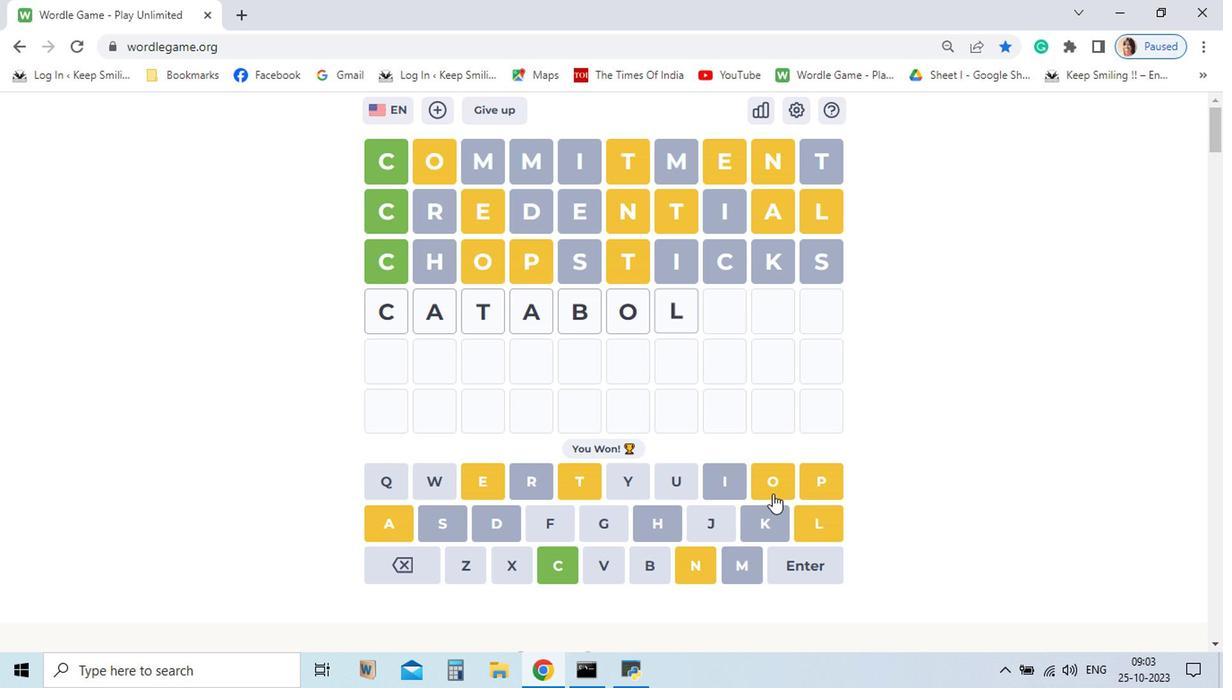 
Action: Mouse moved to (678, 504)
Screenshot: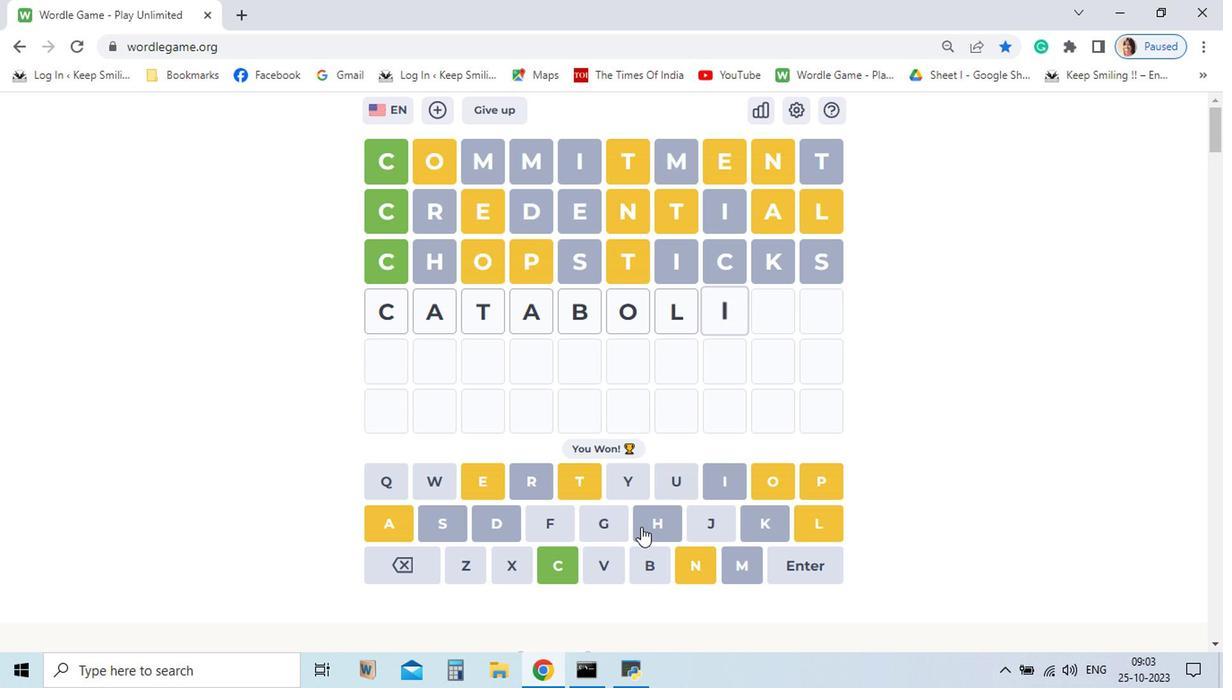 
Action: Mouse pressed left at (678, 504)
Screenshot: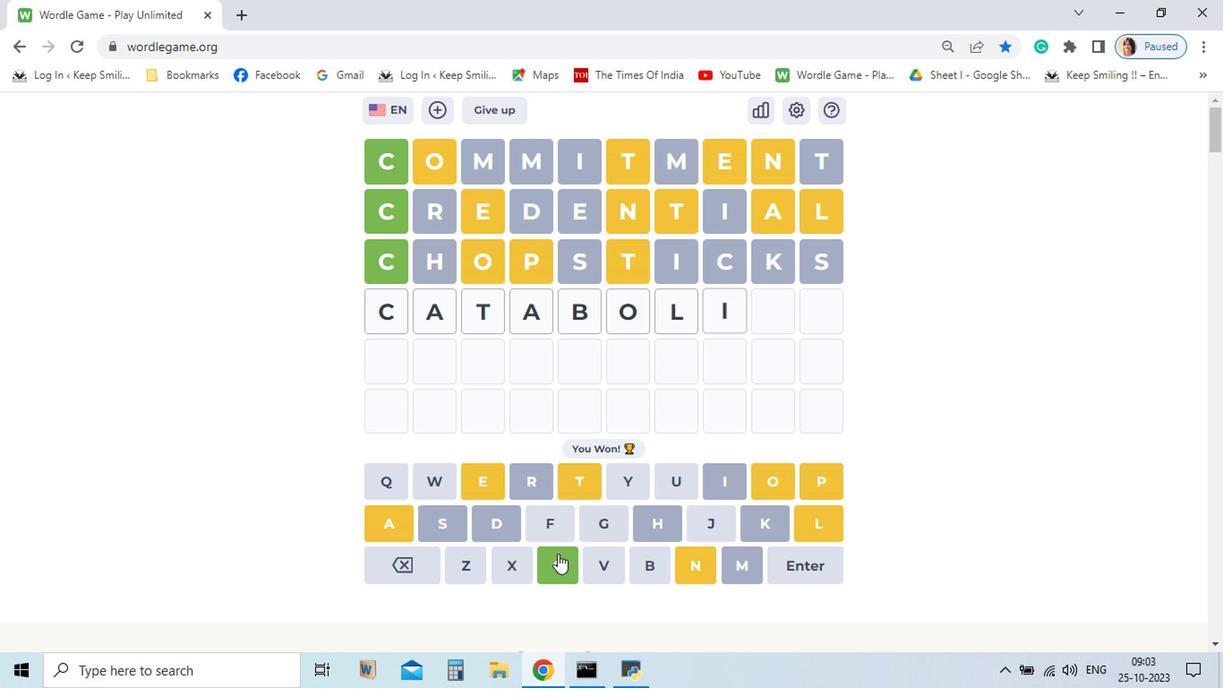 
Action: Mouse moved to (490, 565)
Screenshot: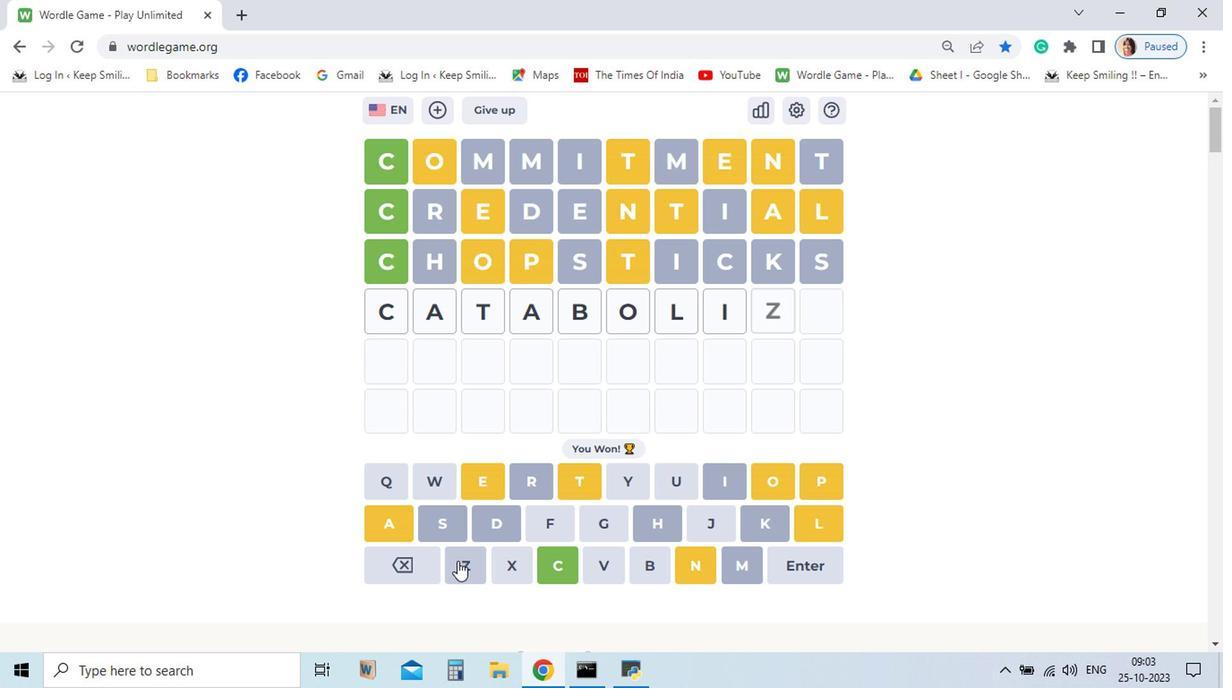 
Action: Mouse pressed left at (490, 565)
Screenshot: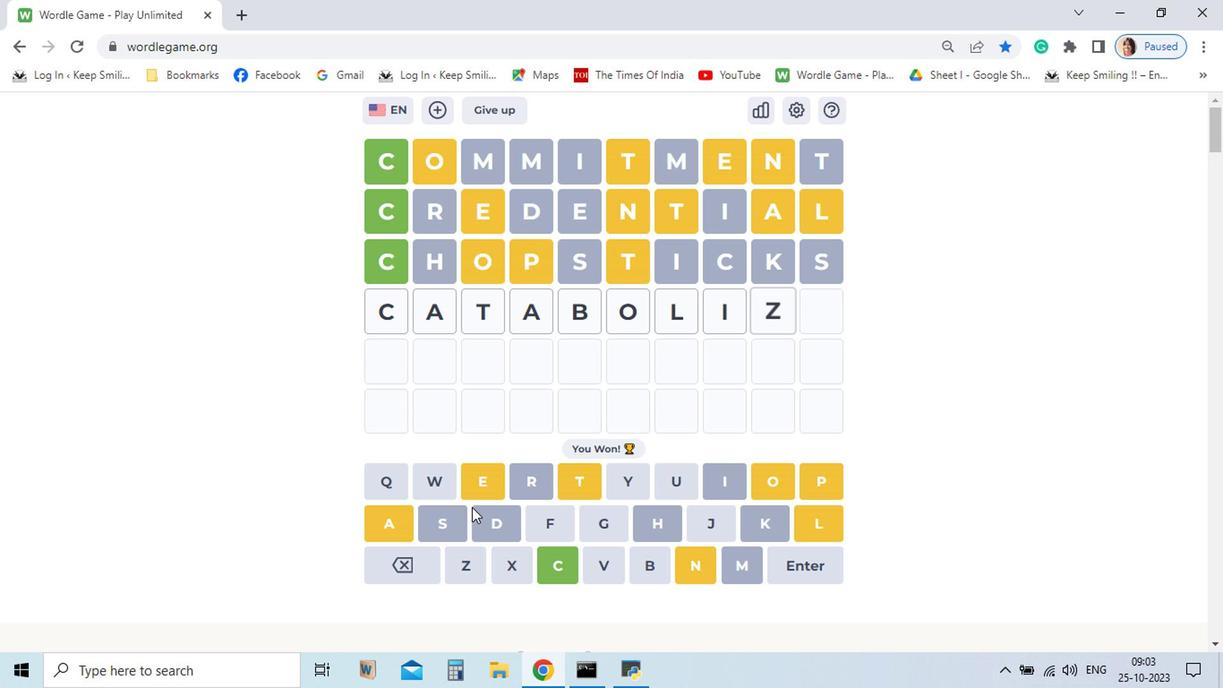 
Action: Mouse moved to (504, 503)
Screenshot: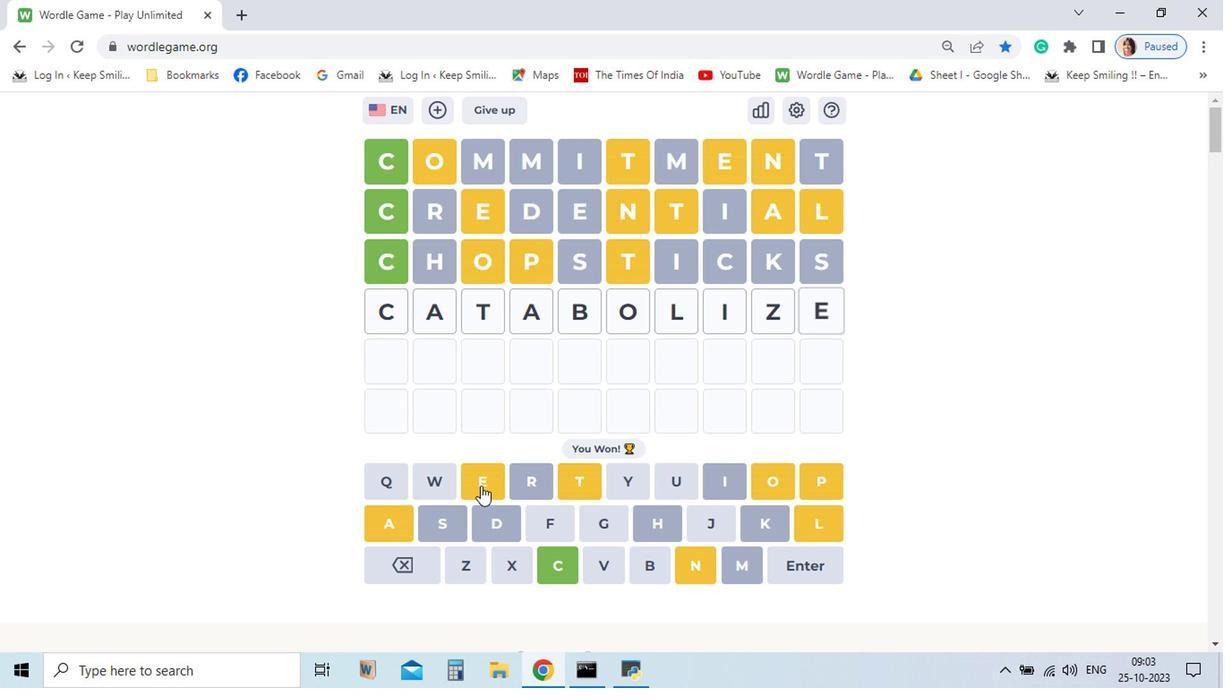 
Action: Mouse pressed left at (504, 503)
Screenshot: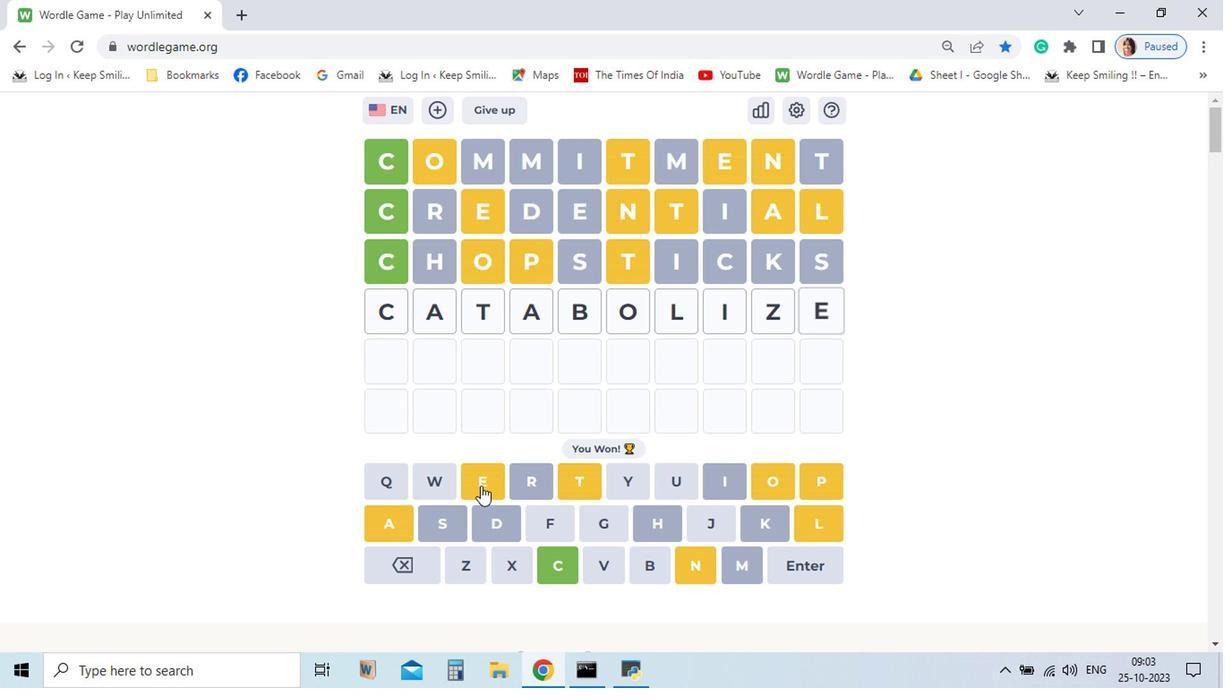 
Action: Mouse moved to (732, 565)
Screenshot: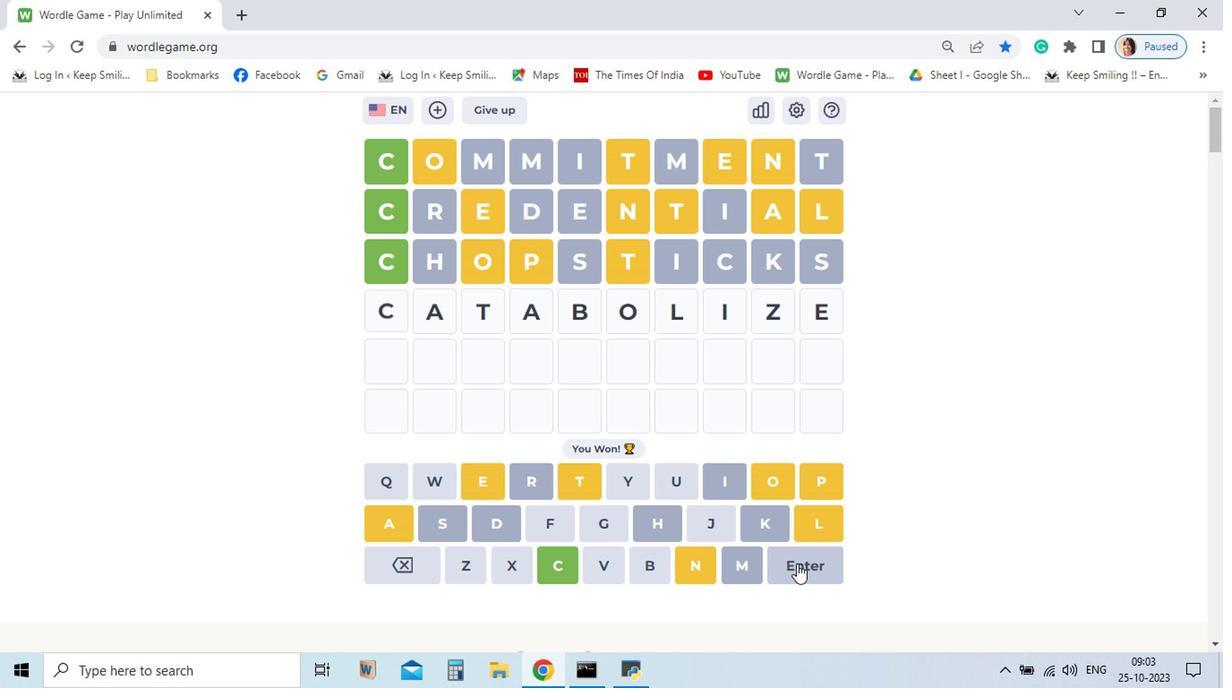 
Action: Mouse pressed left at (732, 565)
Screenshot: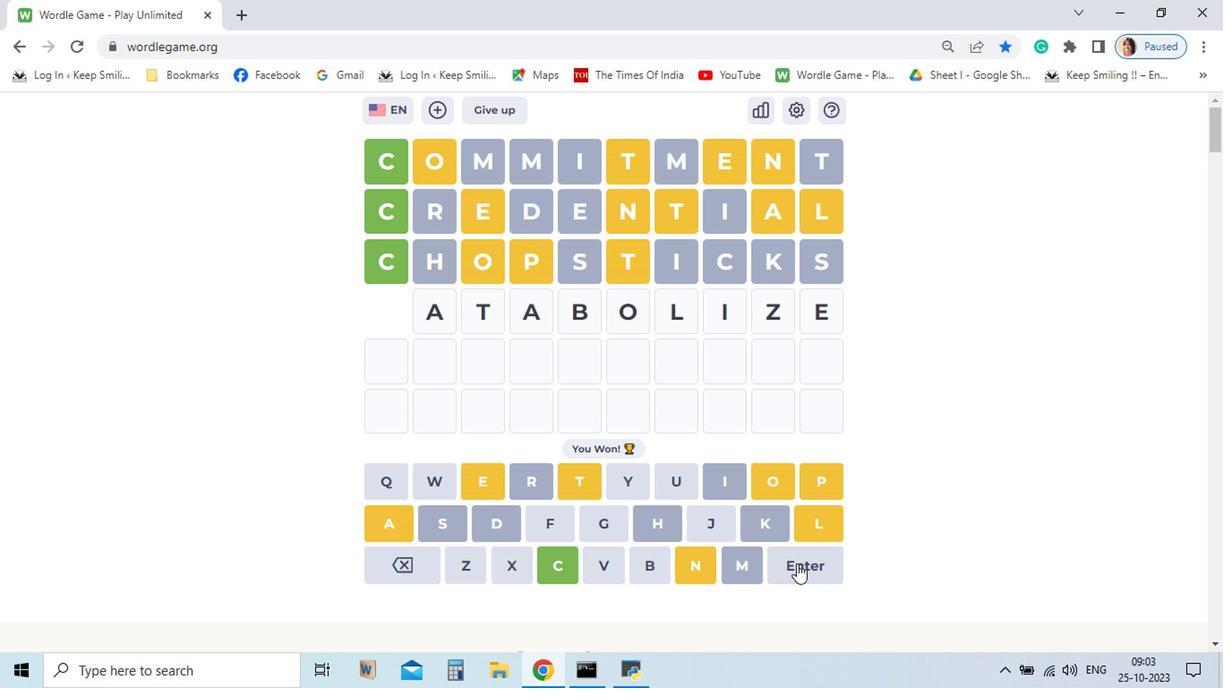 
Action: Mouse moved to (561, 567)
Screenshot: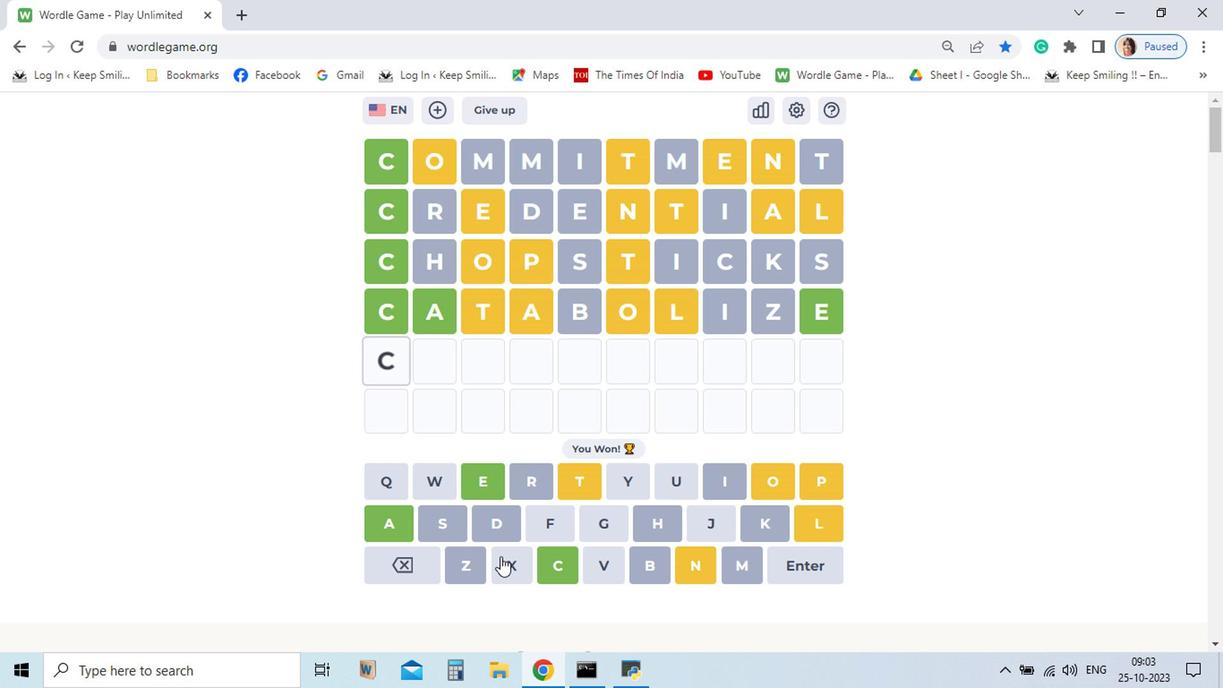 
Action: Mouse pressed left at (561, 567)
Screenshot: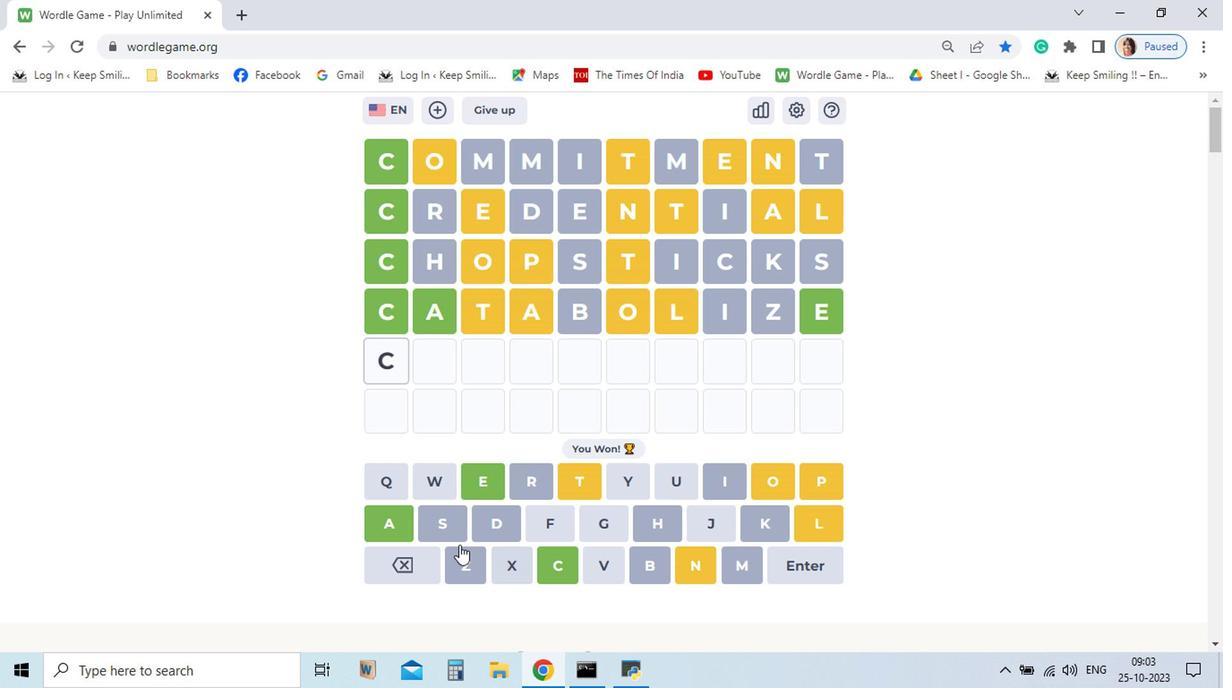 
Action: Mouse moved to (442, 536)
Screenshot: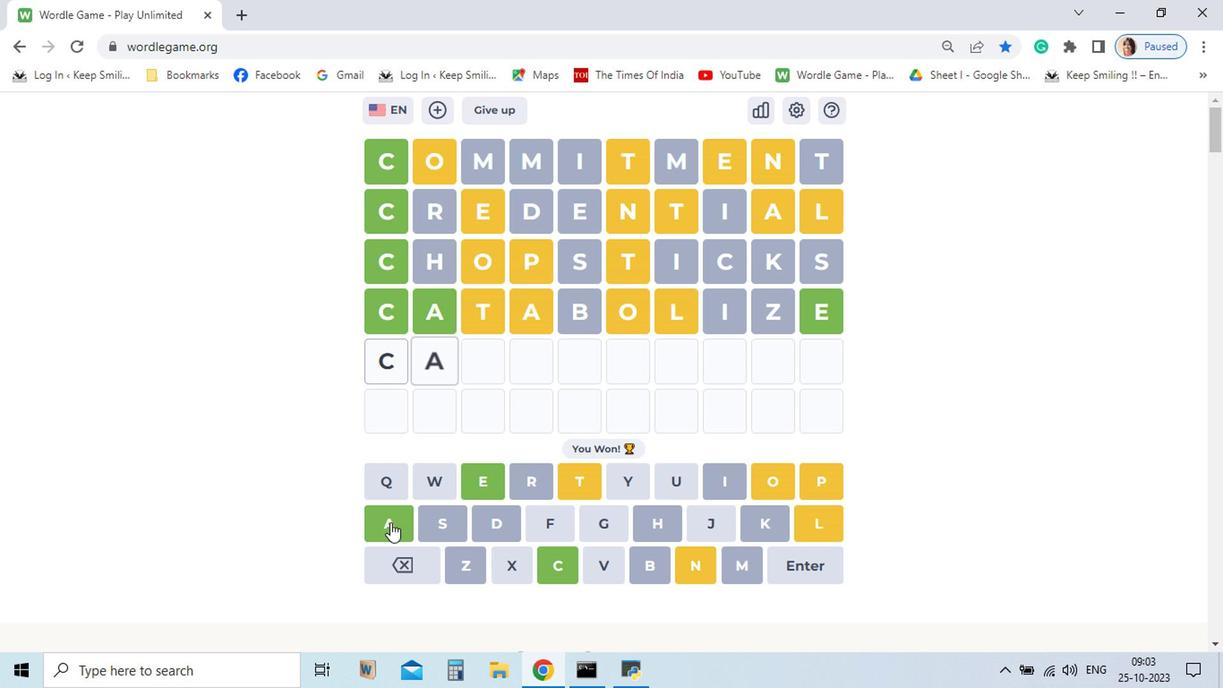 
Action: Mouse pressed left at (442, 536)
Screenshot: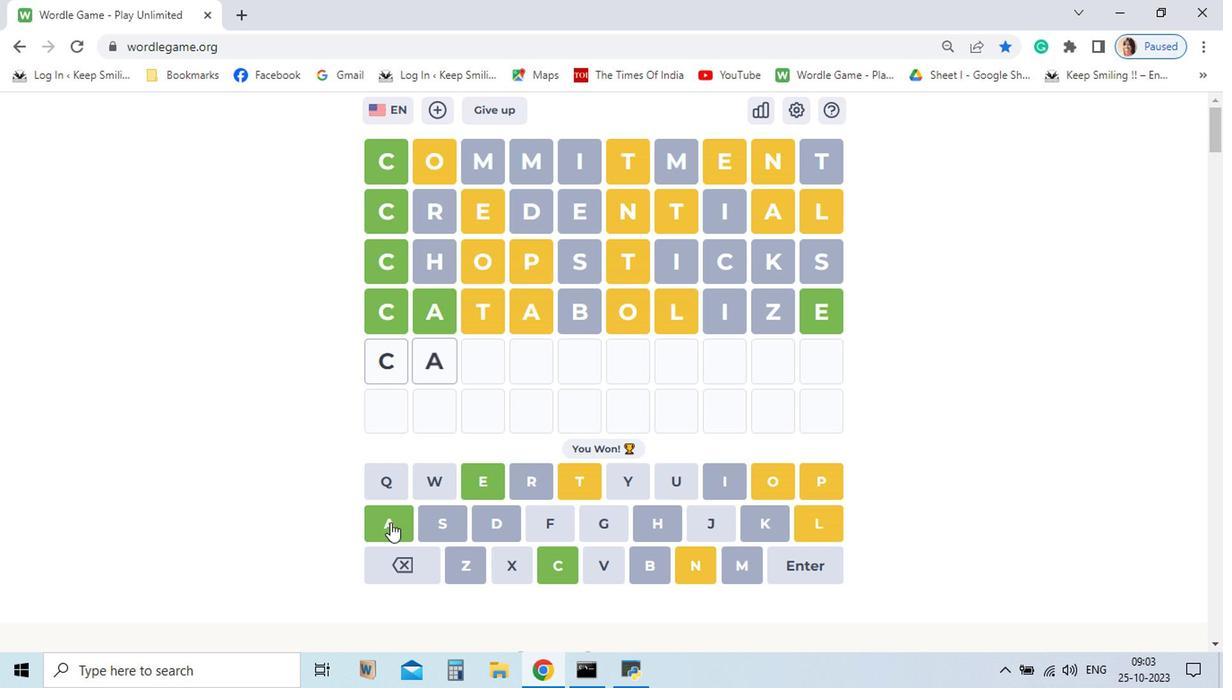 
Action: Mouse moved to (662, 565)
Screenshot: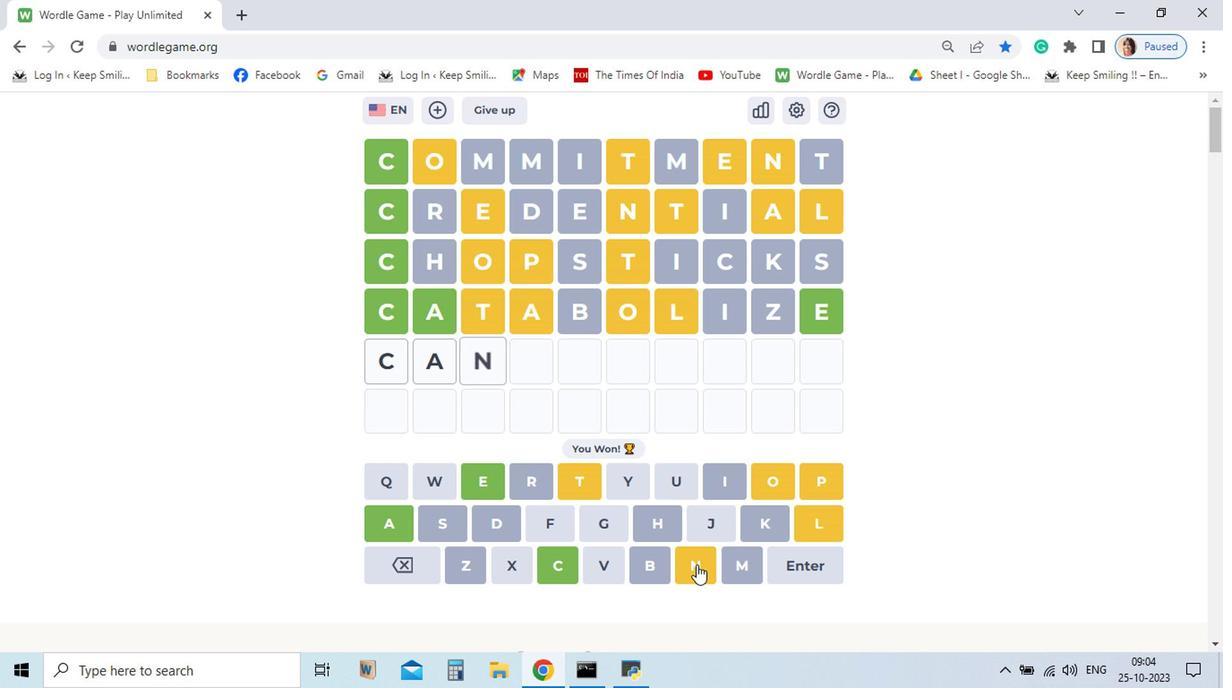 
Action: Mouse pressed left at (662, 565)
Screenshot: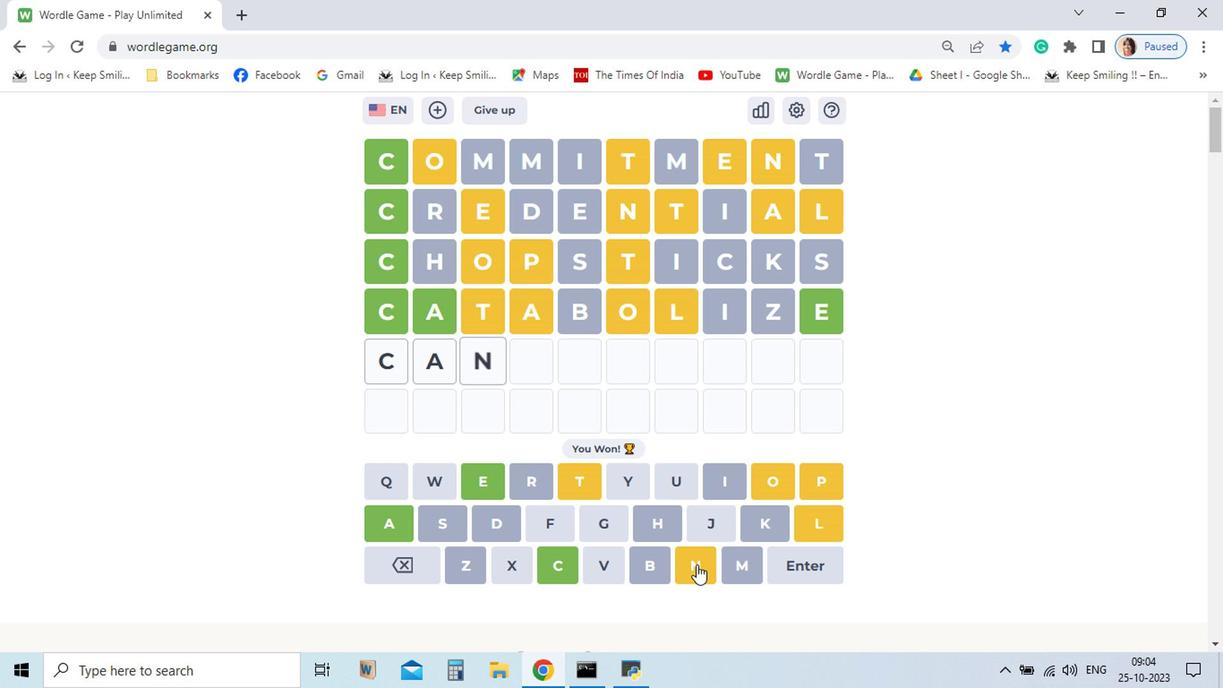 
Action: Mouse moved to (563, 568)
Screenshot: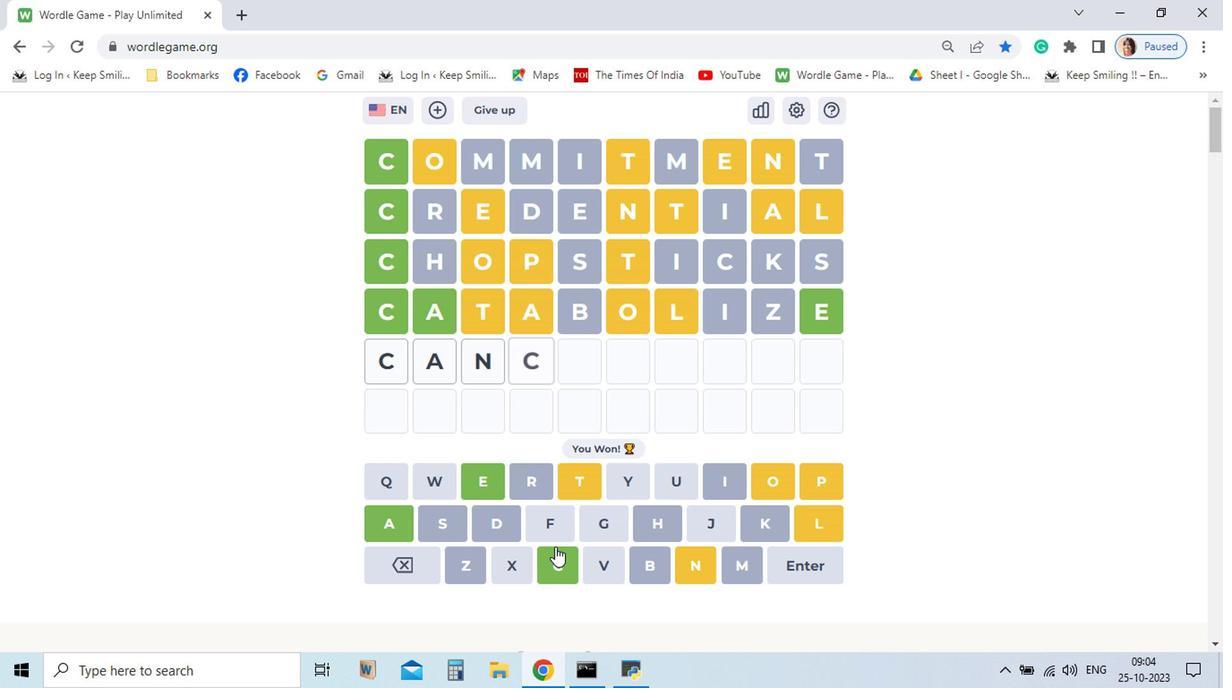 
Action: Mouse pressed left at (563, 568)
Screenshot: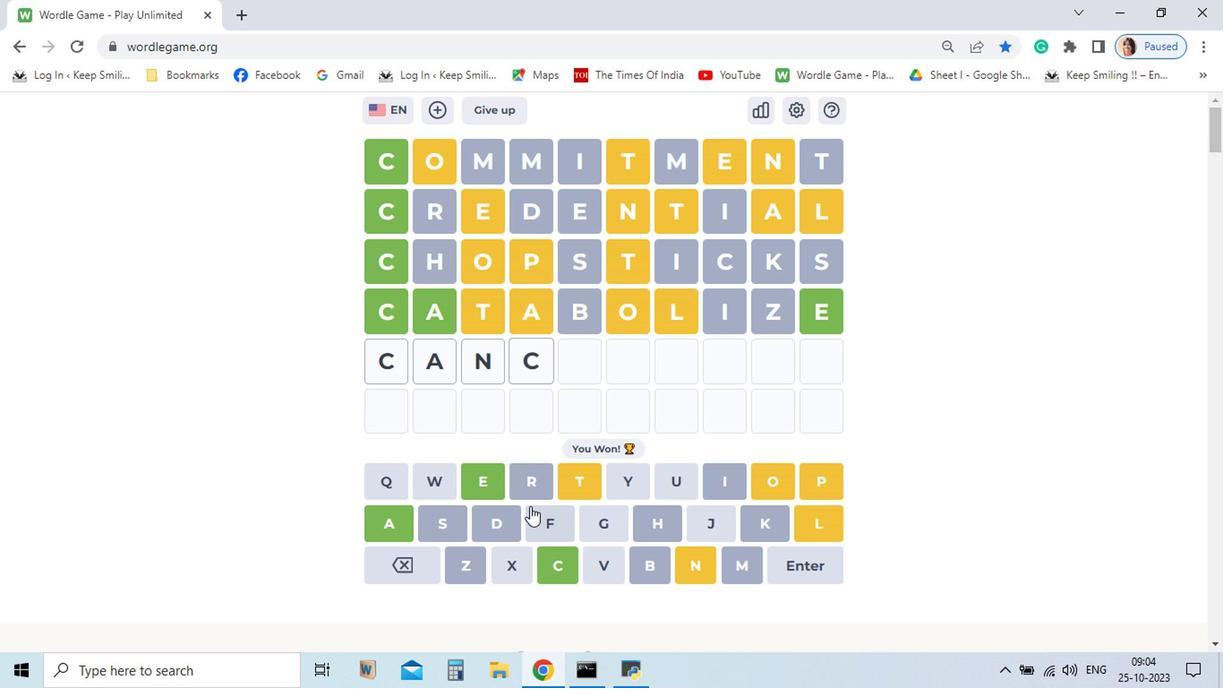 
Action: Mouse moved to (503, 501)
Screenshot: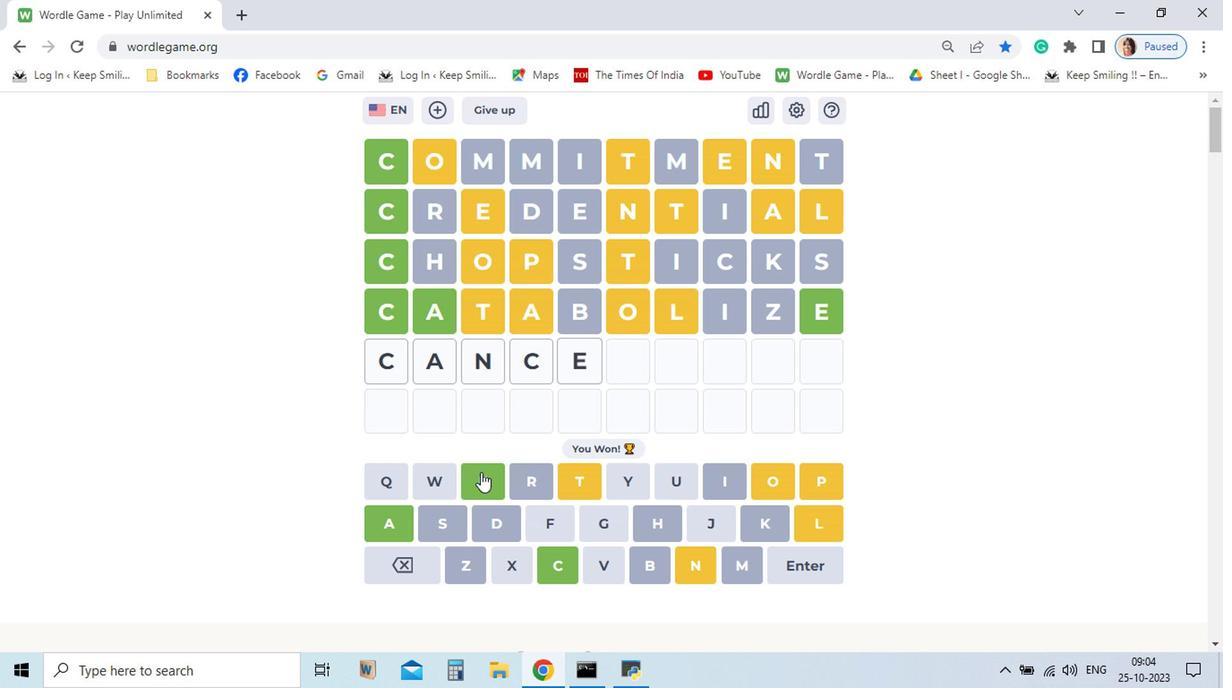 
Action: Mouse pressed left at (503, 501)
Screenshot: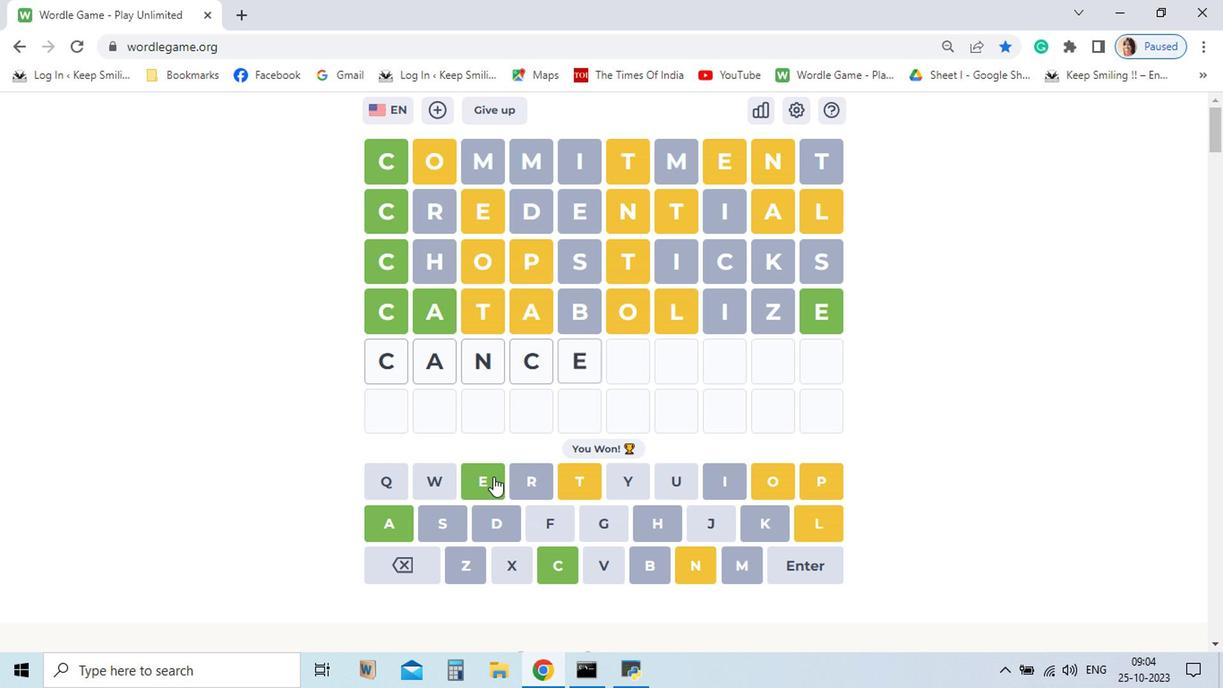 
Action: Mouse moved to (748, 542)
Screenshot: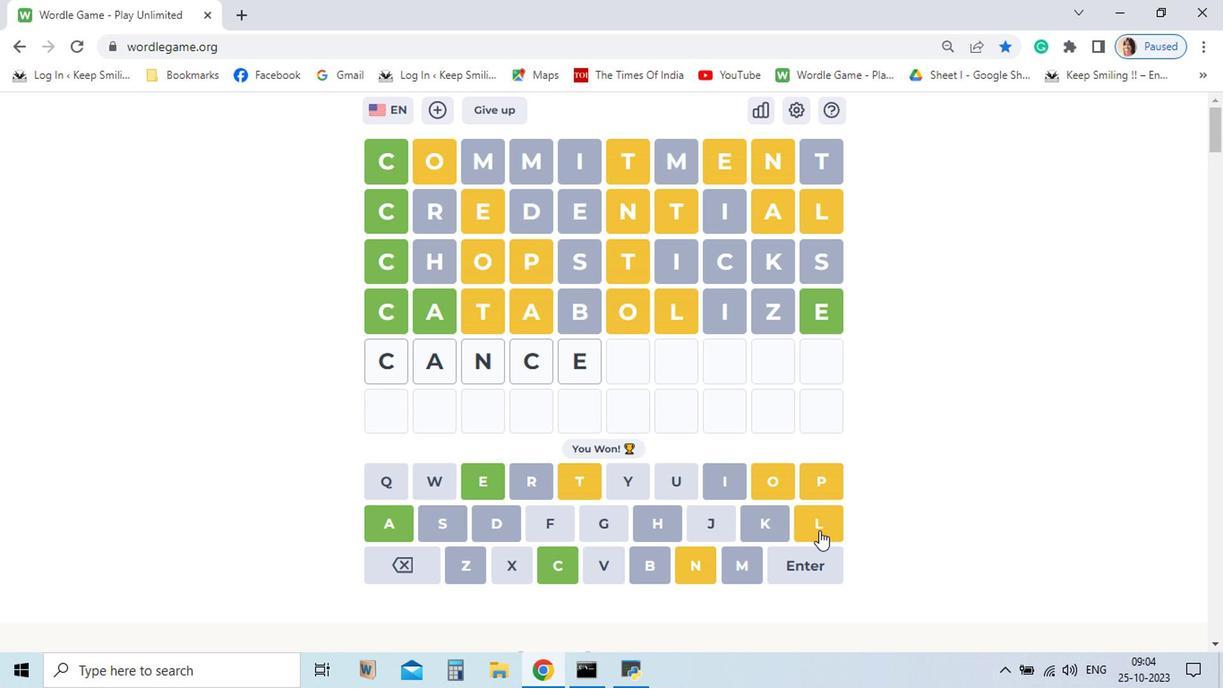 
Action: Mouse pressed left at (748, 542)
Screenshot: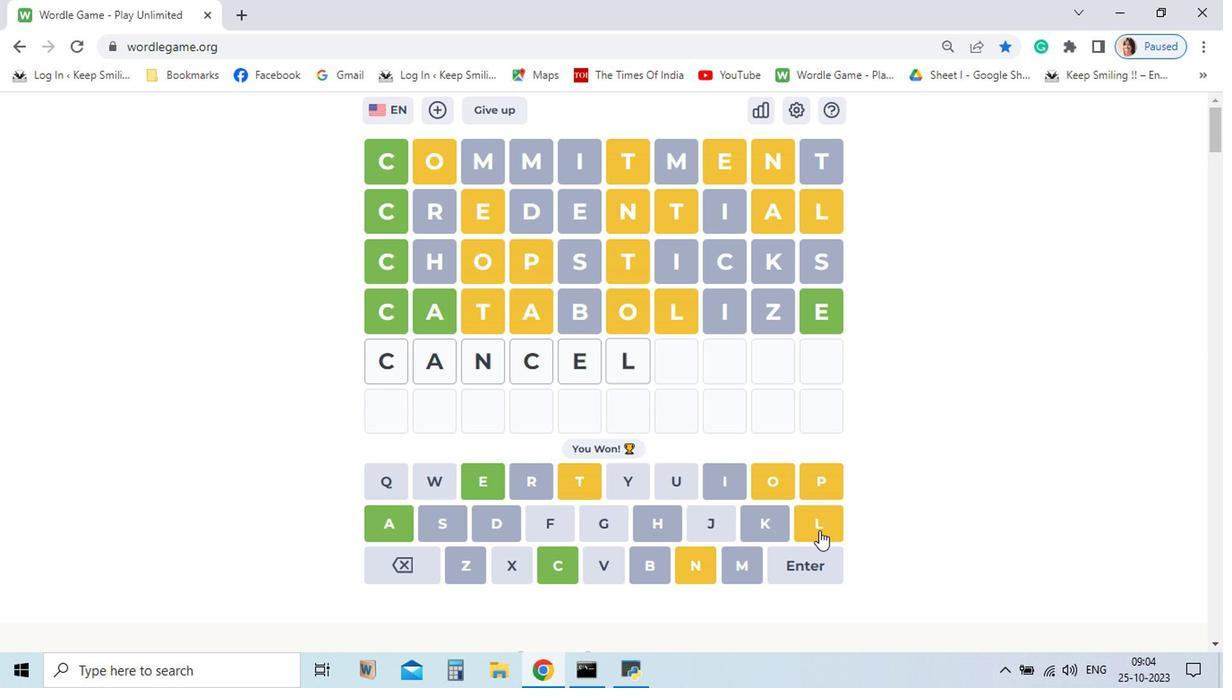 
Action: Mouse pressed left at (748, 542)
Screenshot: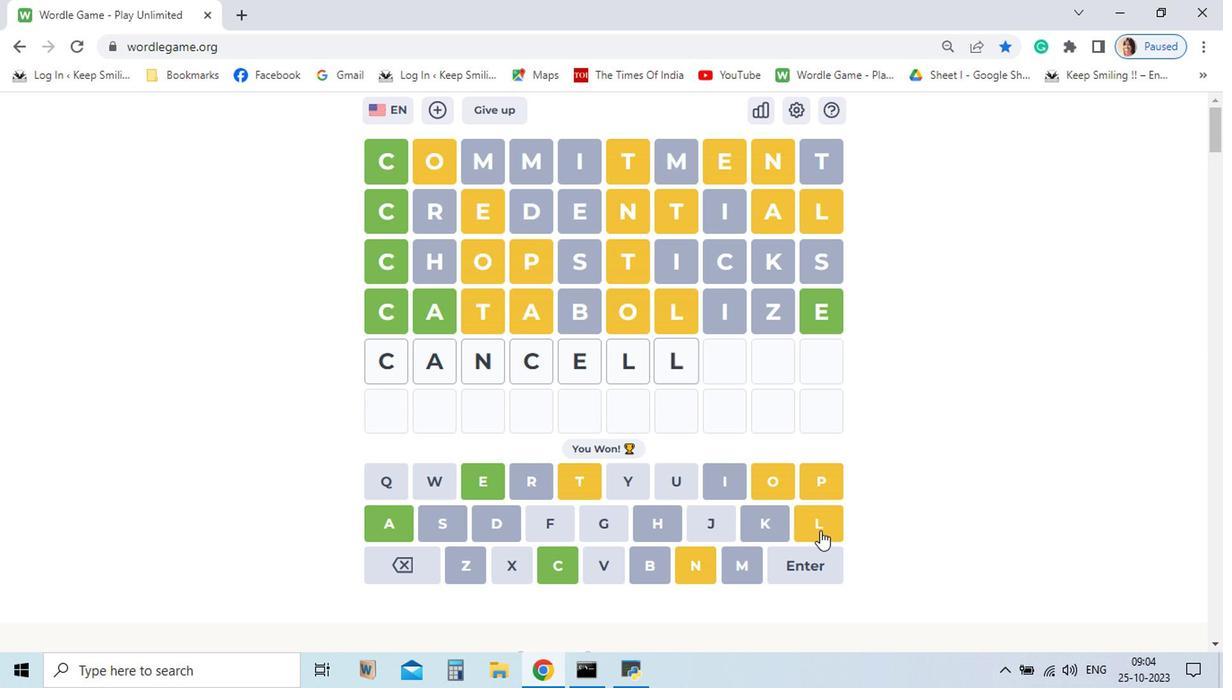 
Action: Mouse moved to (437, 533)
Screenshot: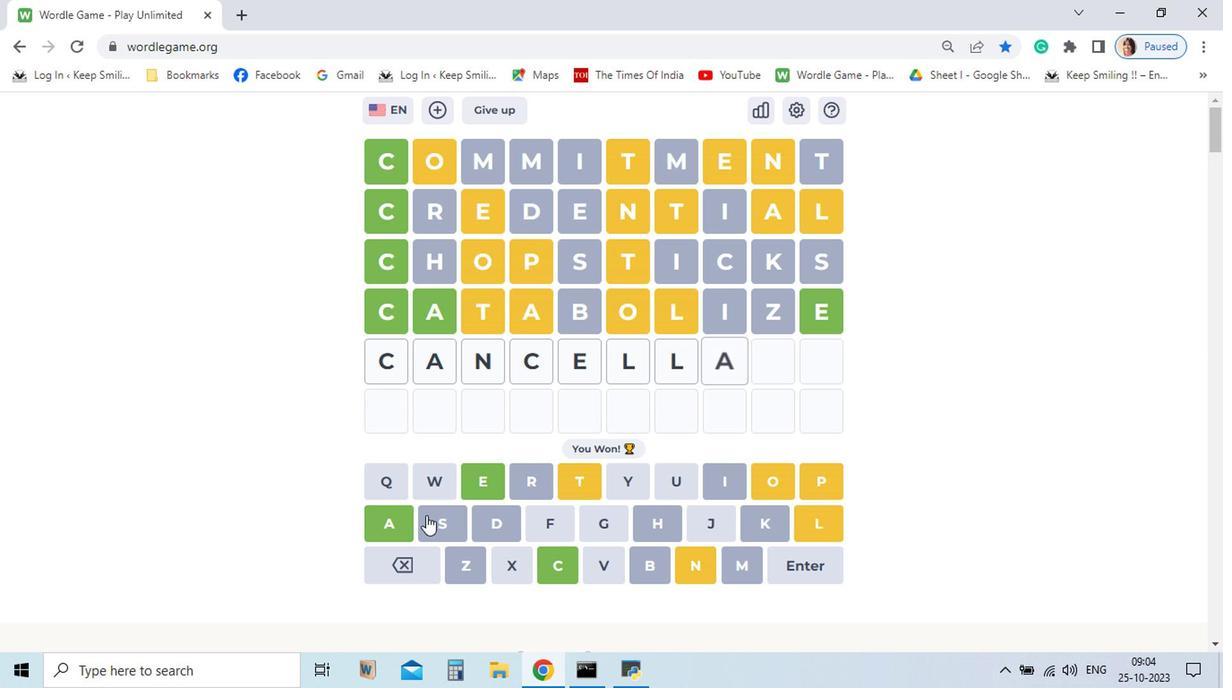 
Action: Mouse pressed left at (437, 533)
Screenshot: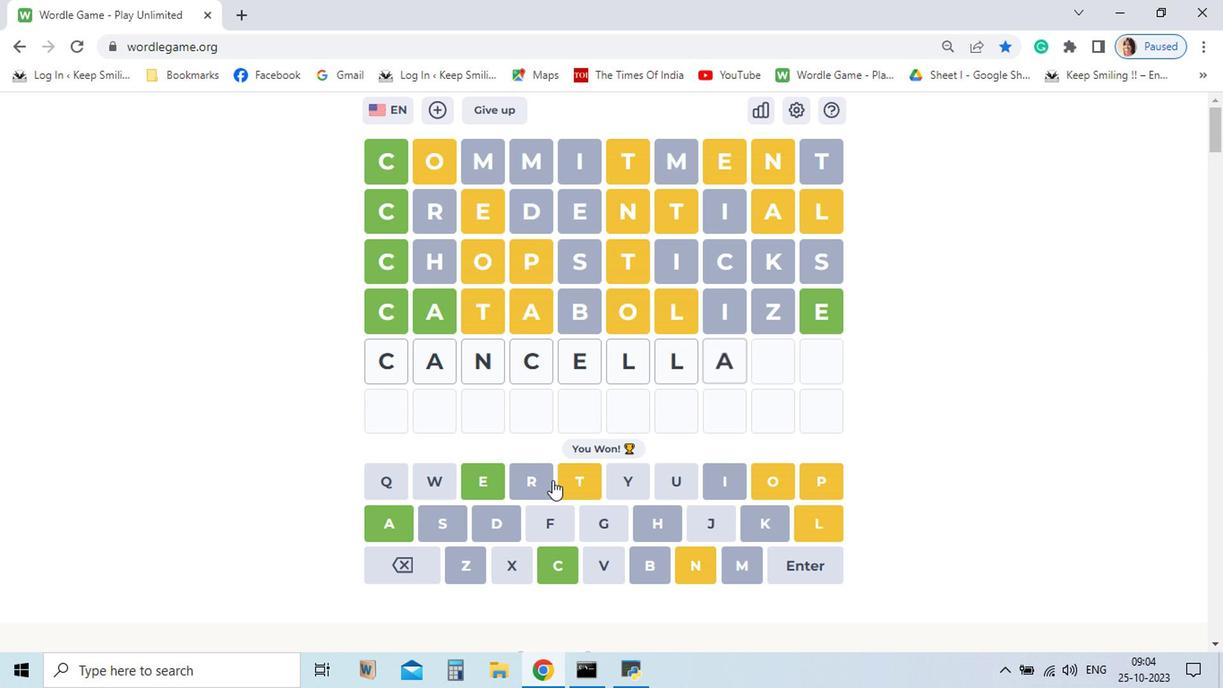 
Action: Mouse moved to (574, 504)
Screenshot: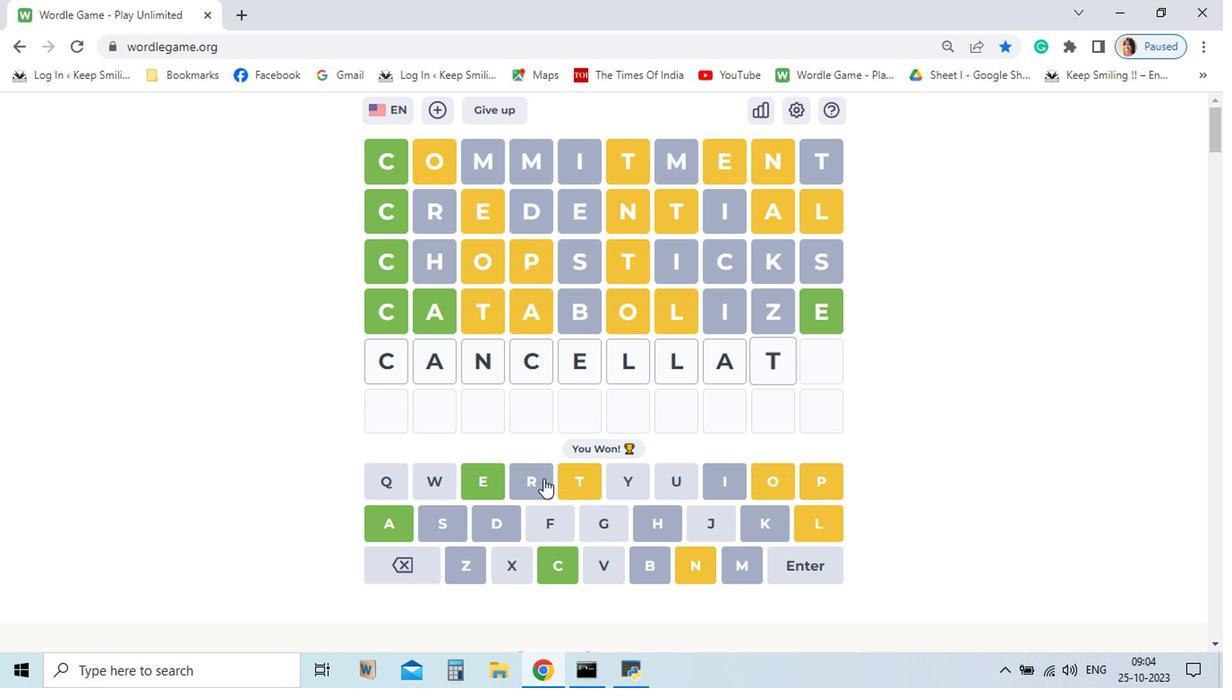 
Action: Mouse pressed left at (574, 504)
Screenshot: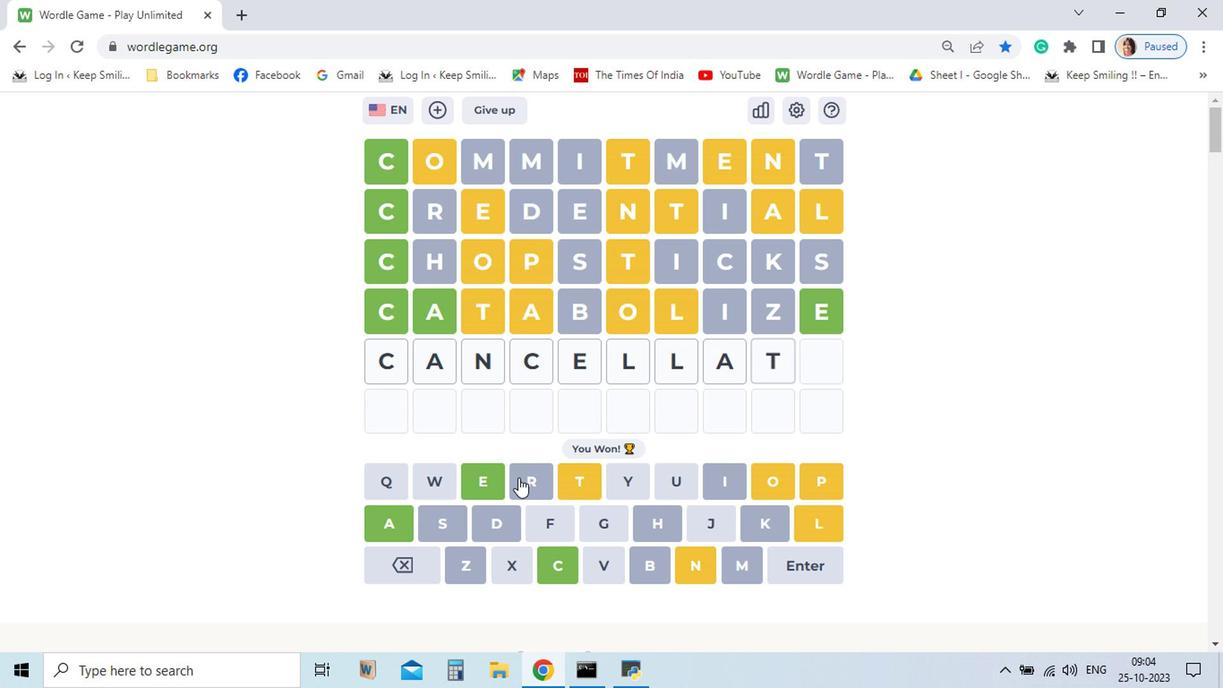 
Action: Mouse moved to (513, 505)
Screenshot: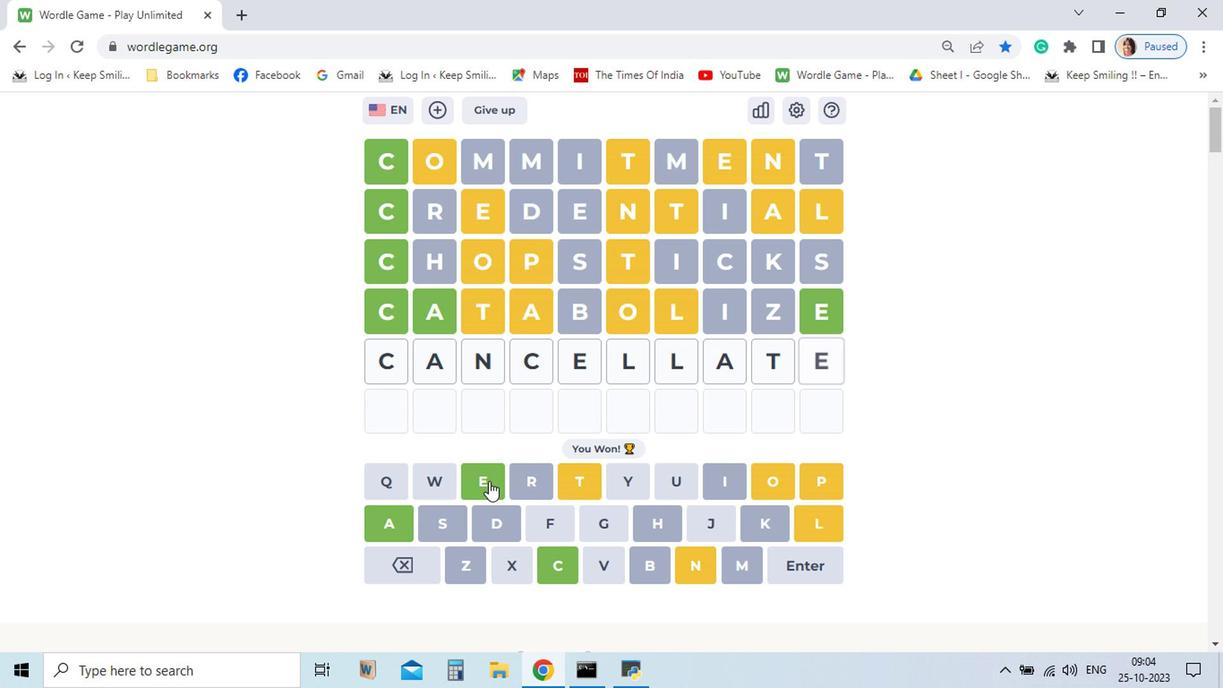 
Action: Mouse pressed left at (513, 505)
Screenshot: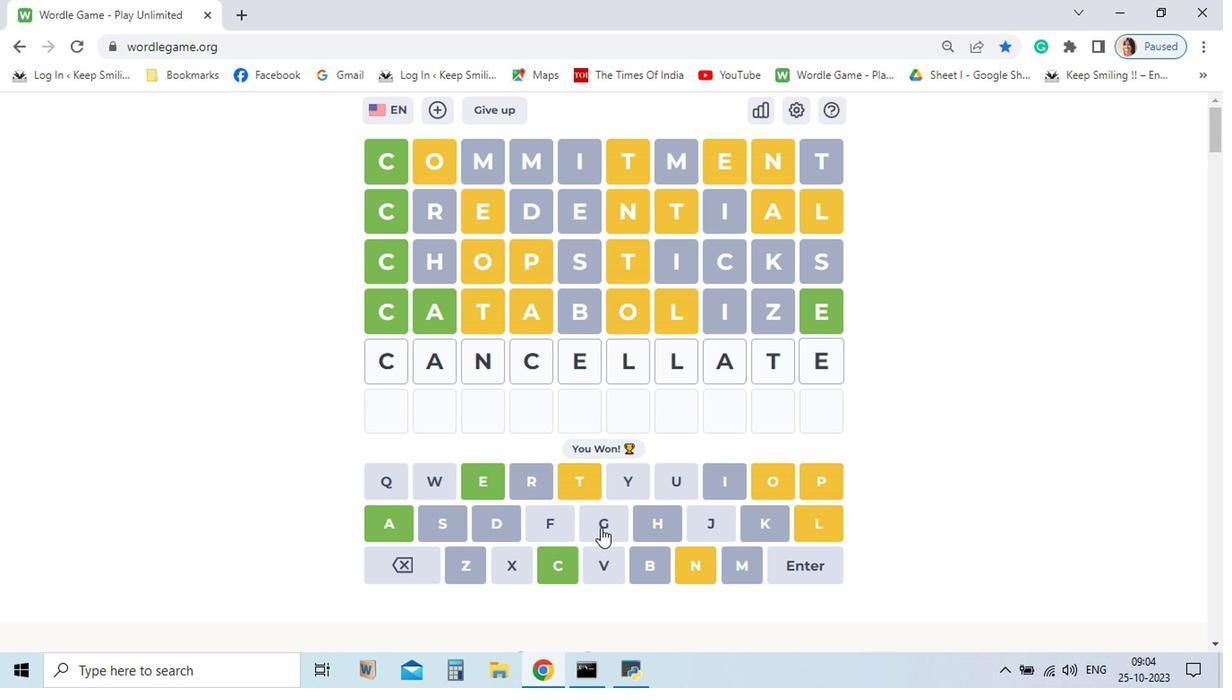 
Action: Mouse moved to (725, 562)
Screenshot: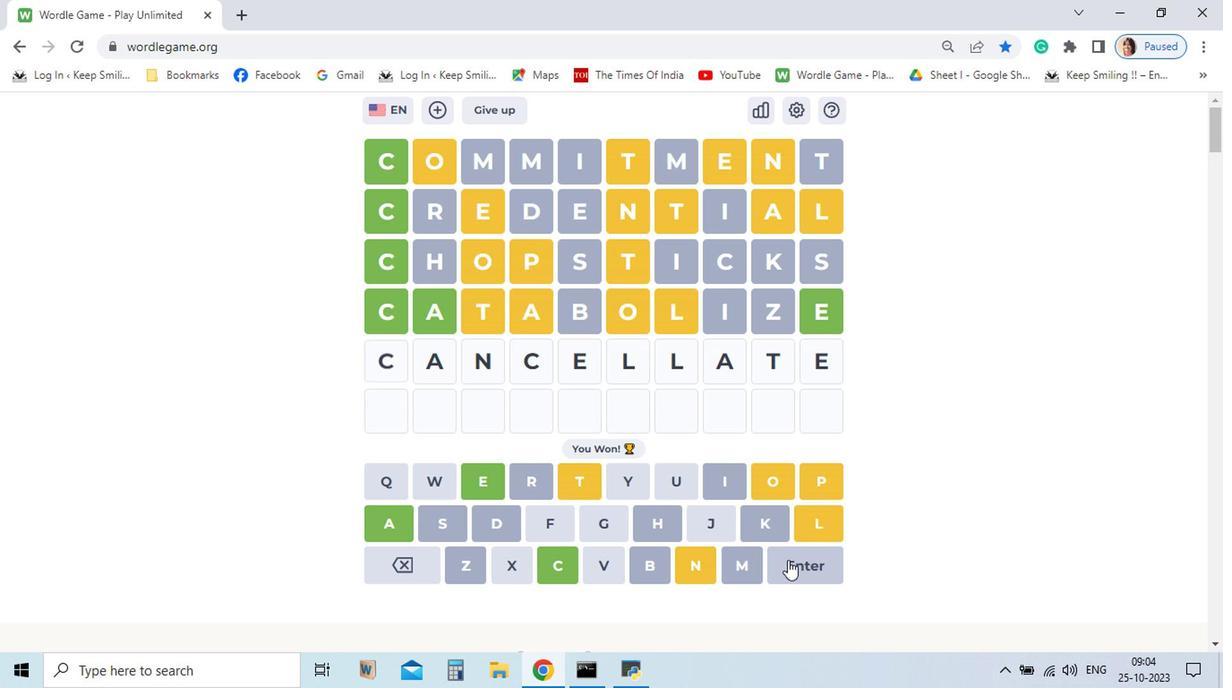 
Action: Mouse pressed left at (725, 562)
Screenshot: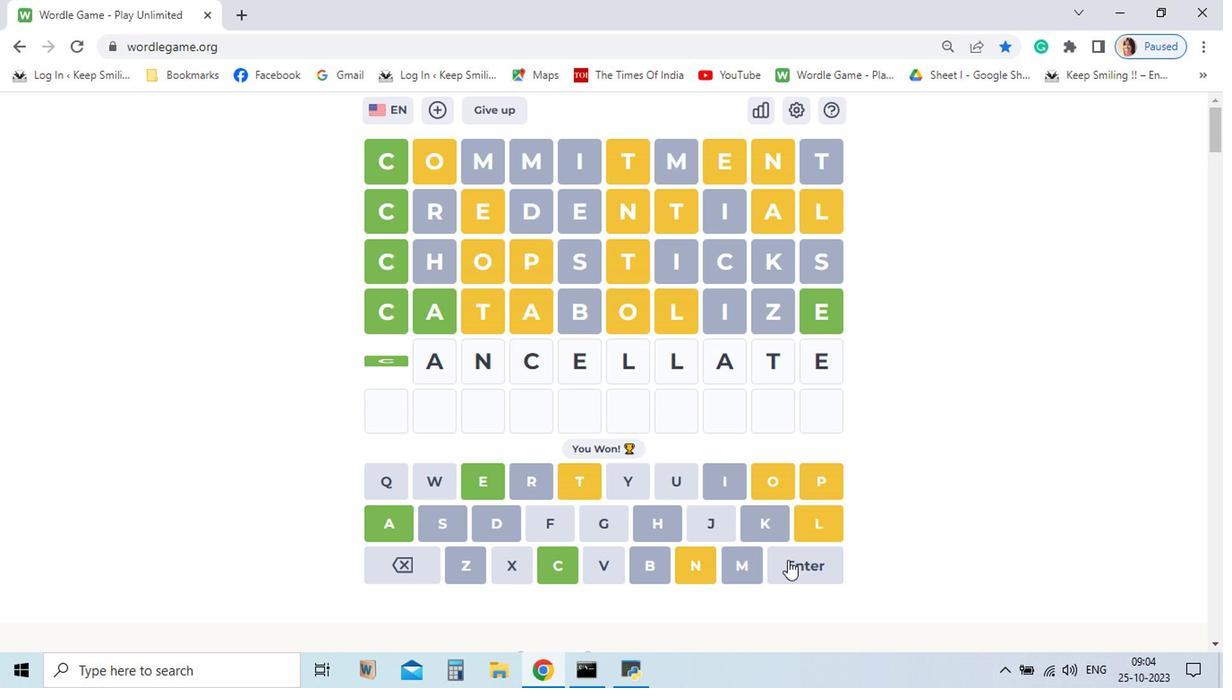 
Action: Mouse moved to (562, 568)
Screenshot: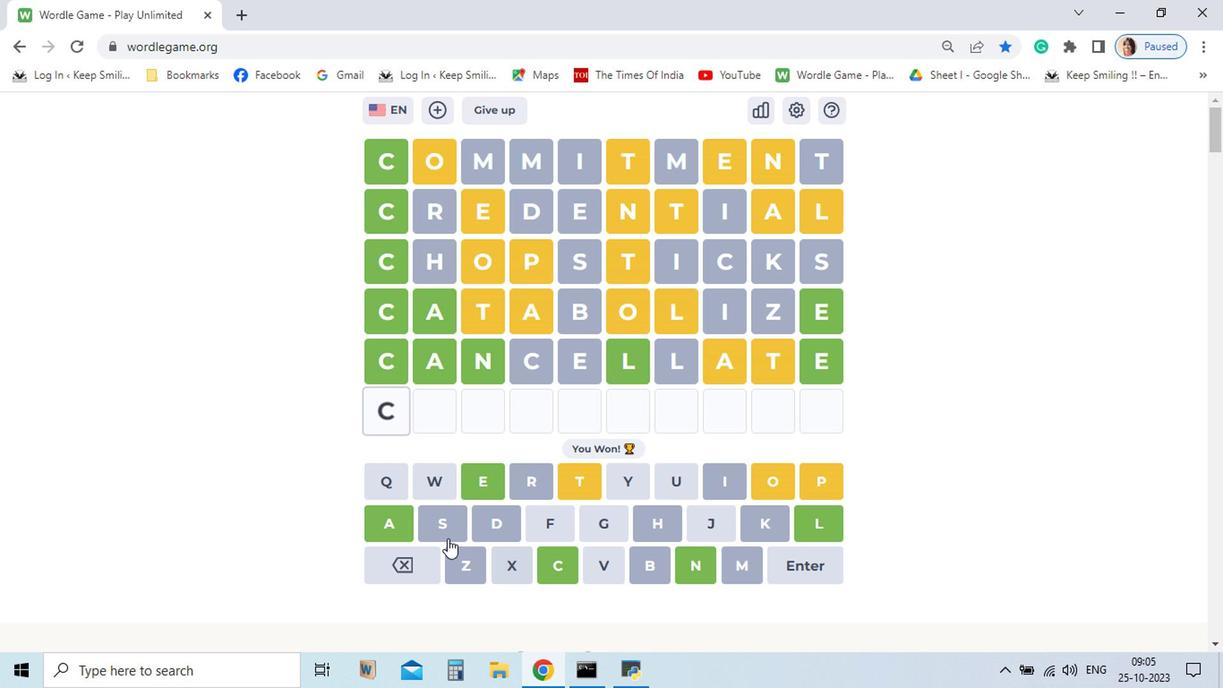 
Action: Mouse pressed left at (562, 568)
Screenshot: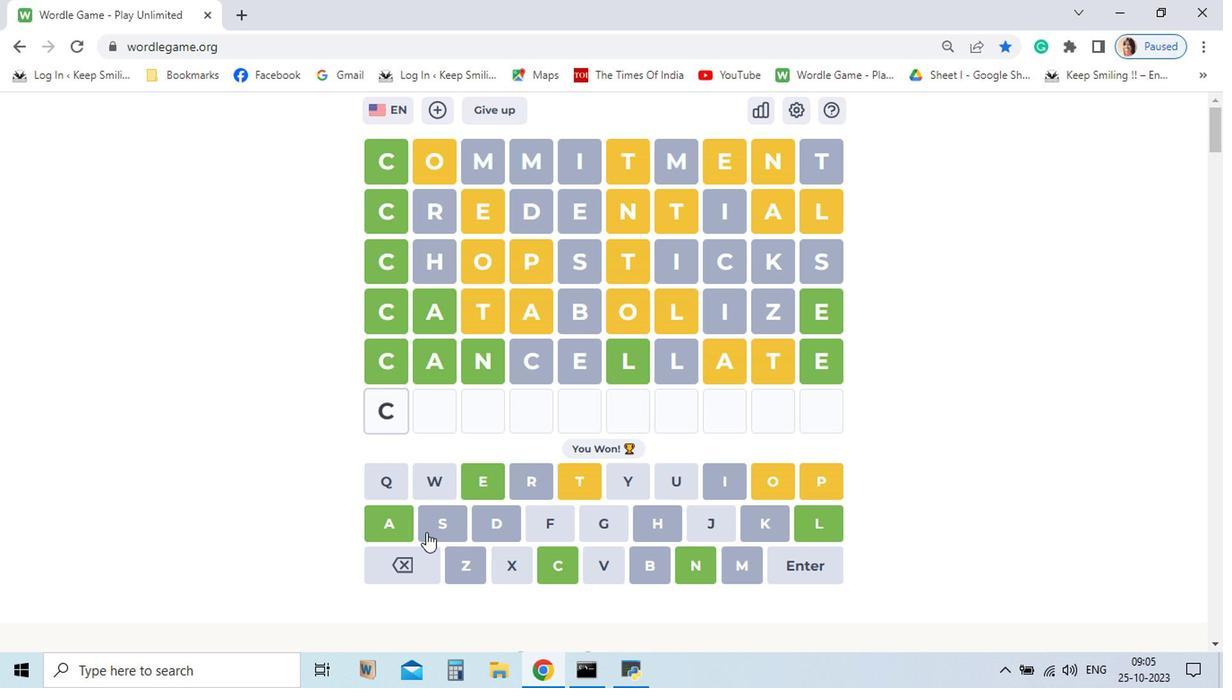 
Action: Mouse moved to (449, 536)
Screenshot: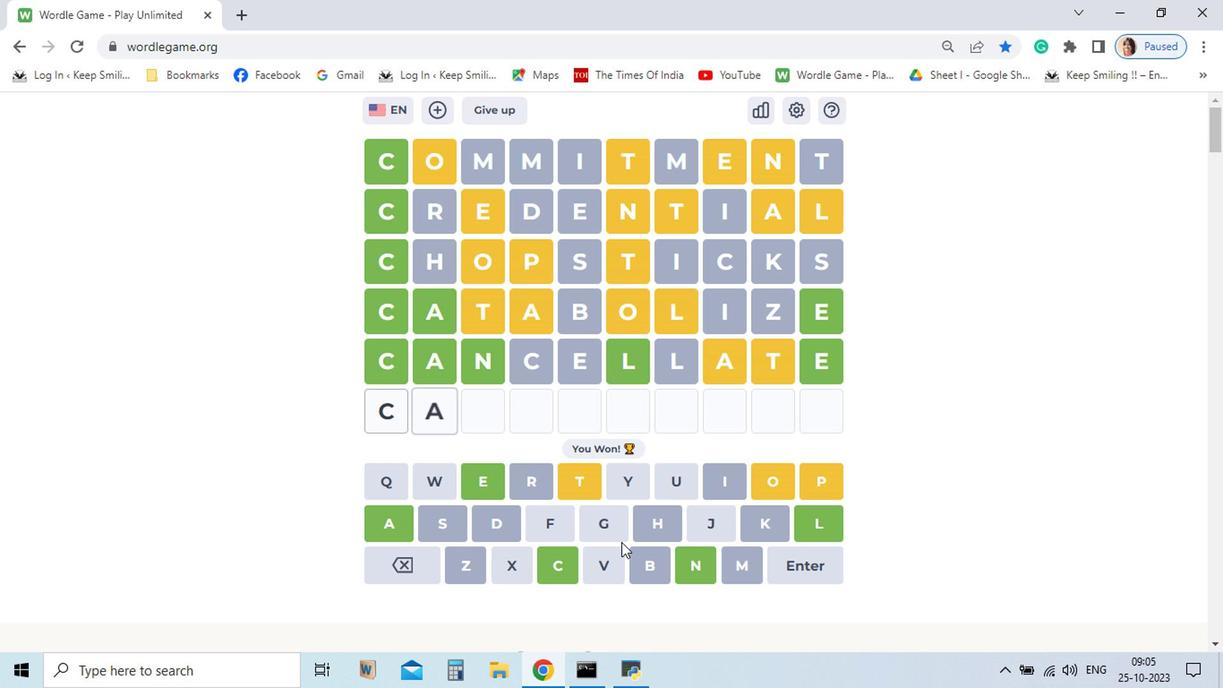
Action: Mouse pressed left at (449, 536)
Screenshot: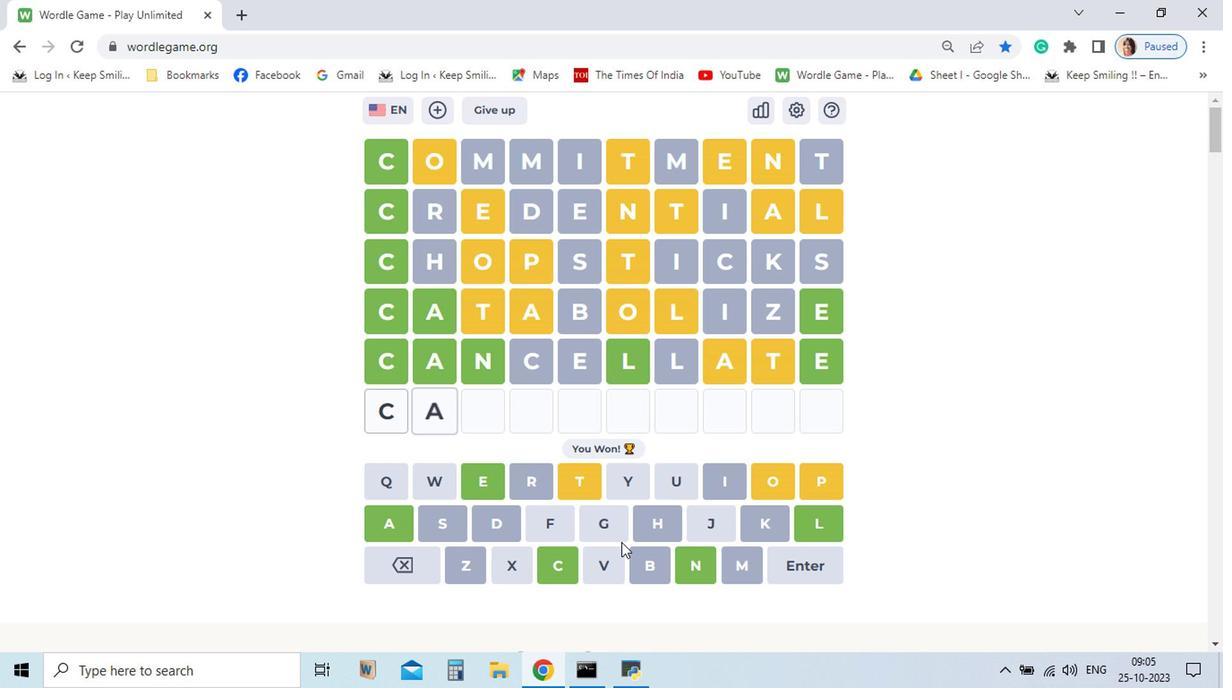 
Action: Mouse moved to (654, 568)
Screenshot: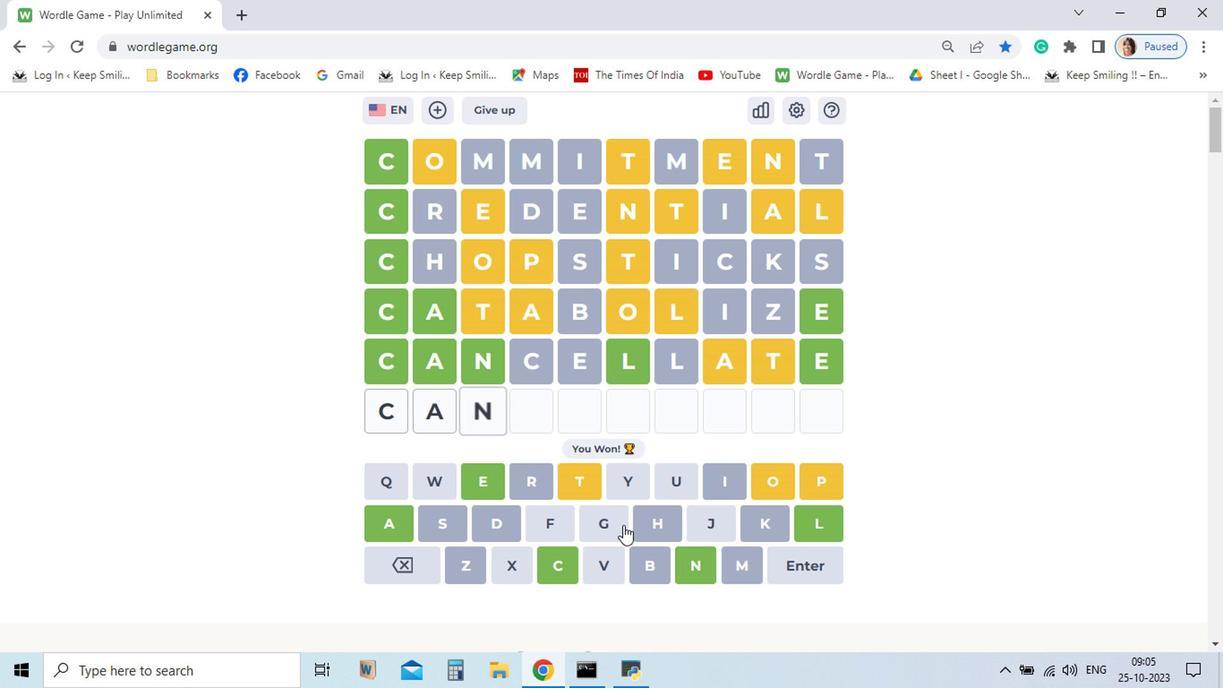 
Action: Mouse pressed left at (654, 568)
Screenshot: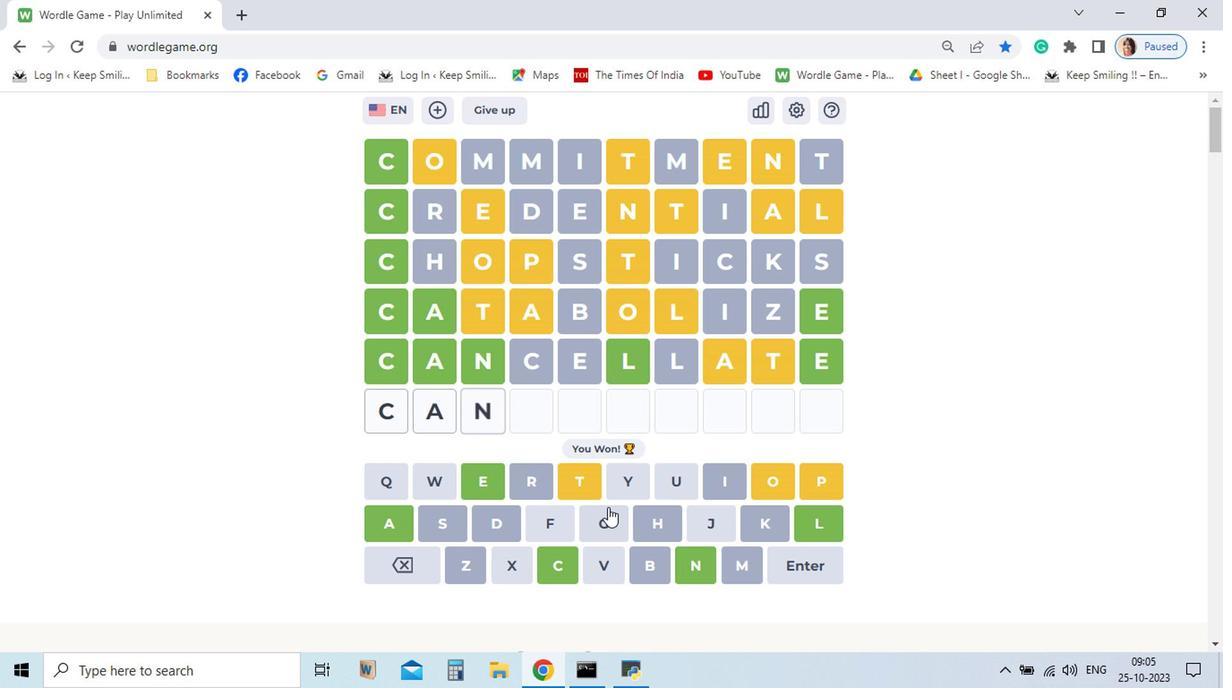 
Action: Mouse moved to (576, 509)
Screenshot: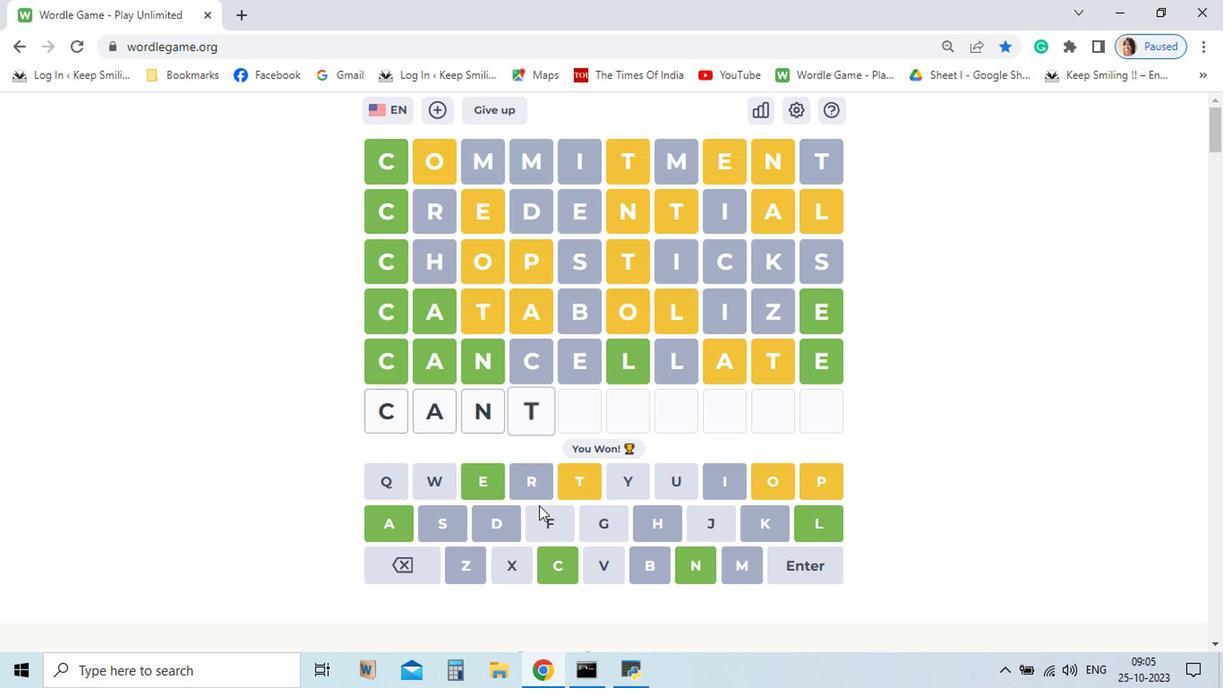 
Action: Mouse pressed left at (576, 509)
Screenshot: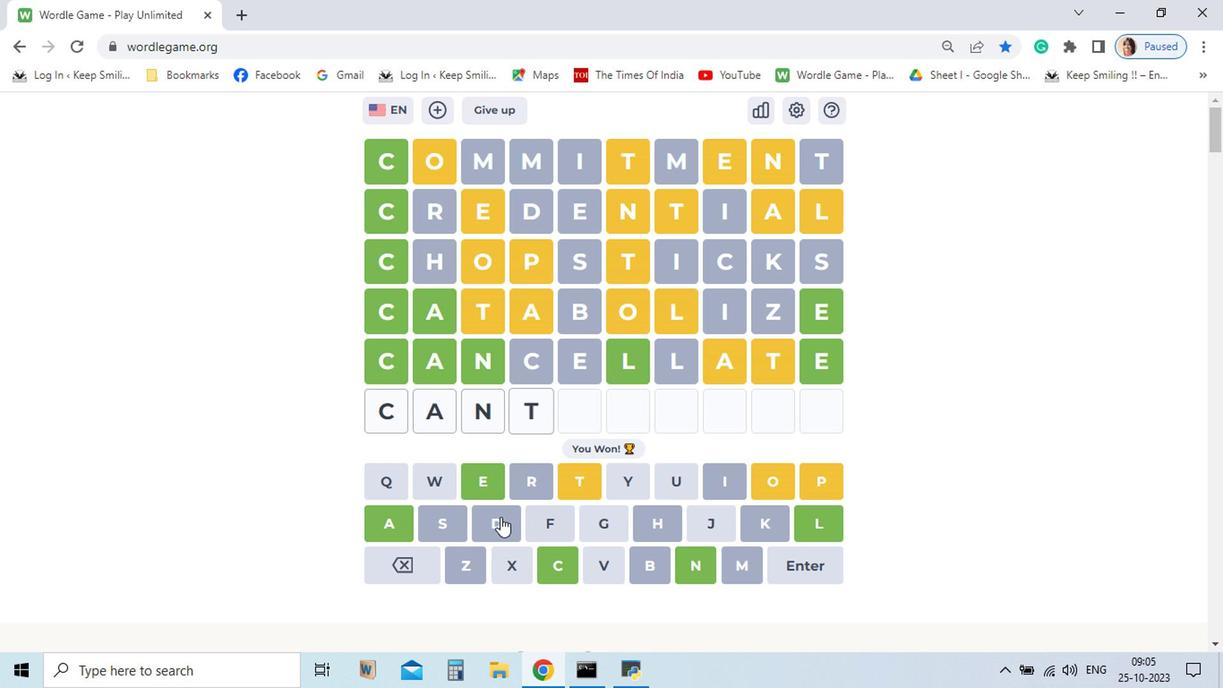 
Action: Mouse moved to (444, 534)
Screenshot: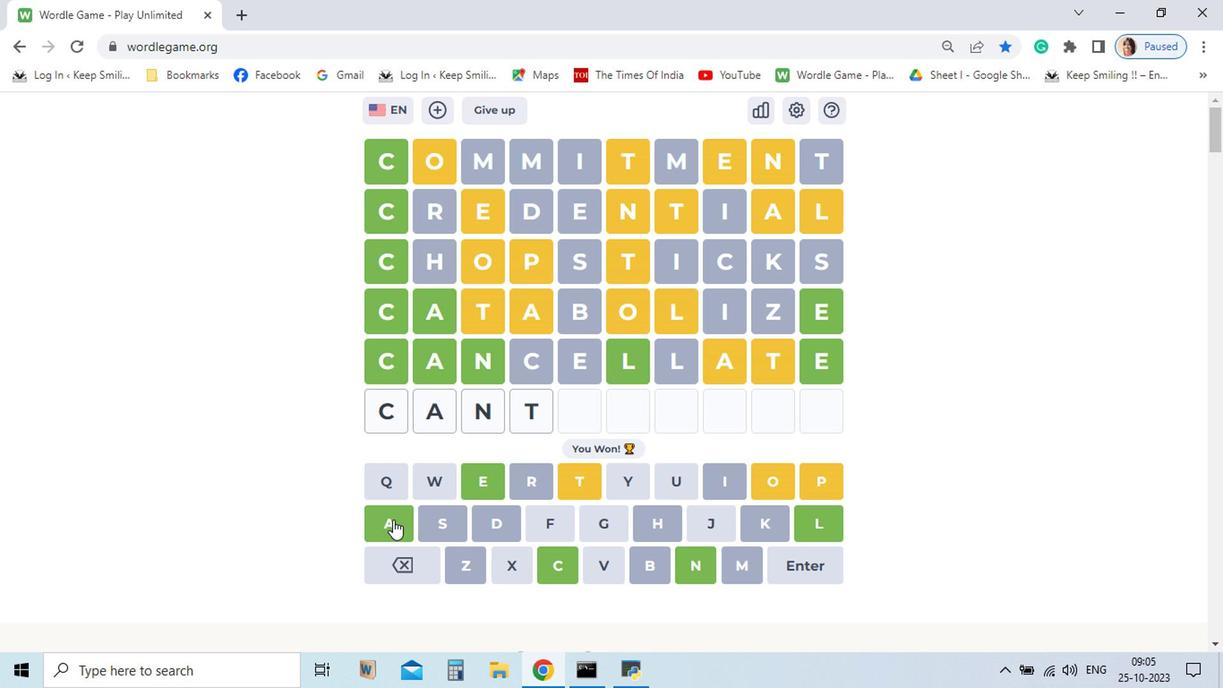 
Action: Mouse pressed left at (444, 534)
Screenshot: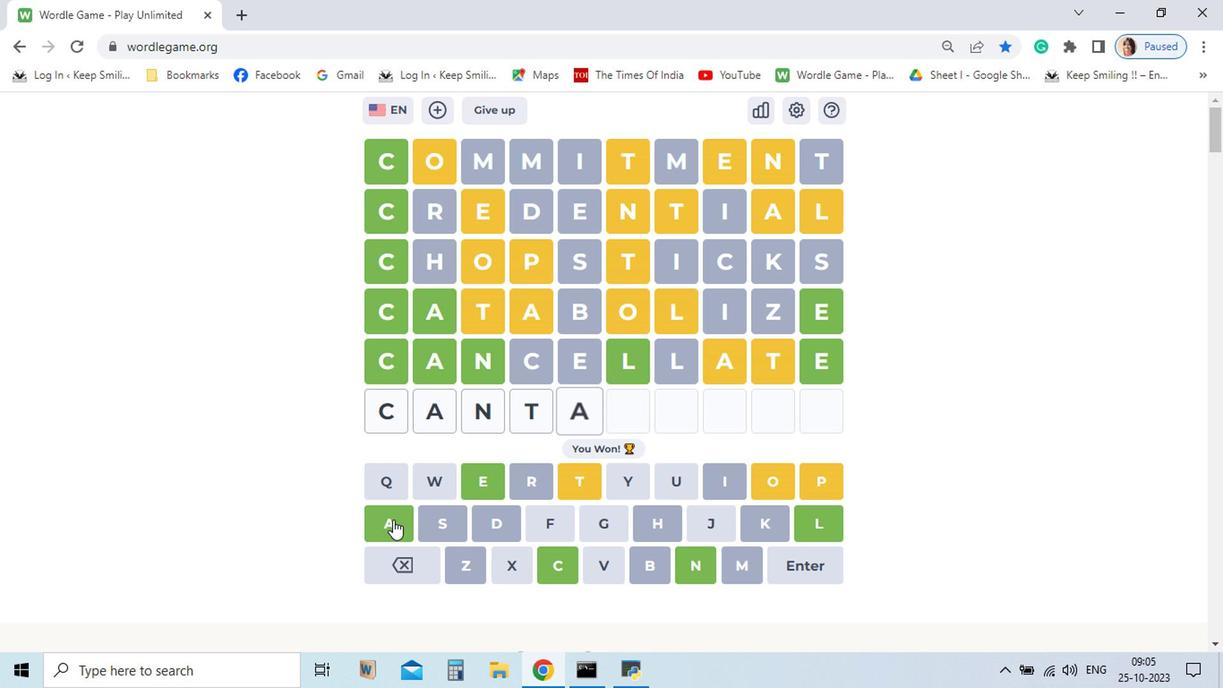 
Action: Mouse moved to (757, 536)
Screenshot: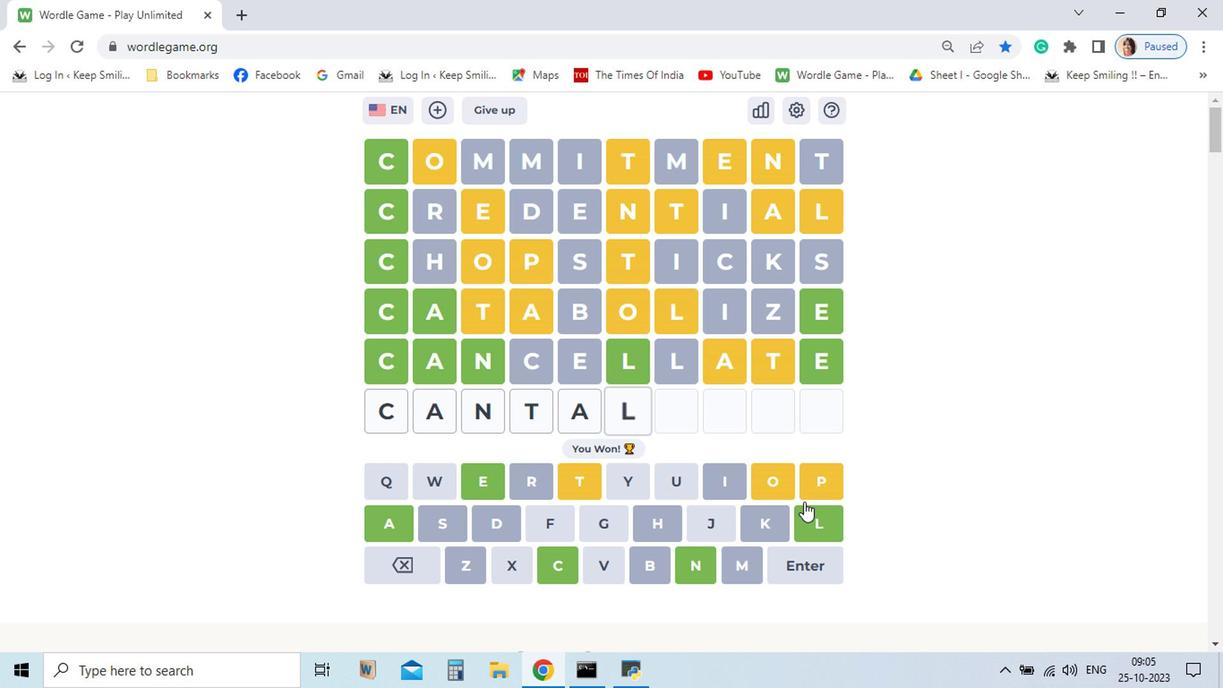 
Action: Mouse pressed left at (757, 536)
Screenshot: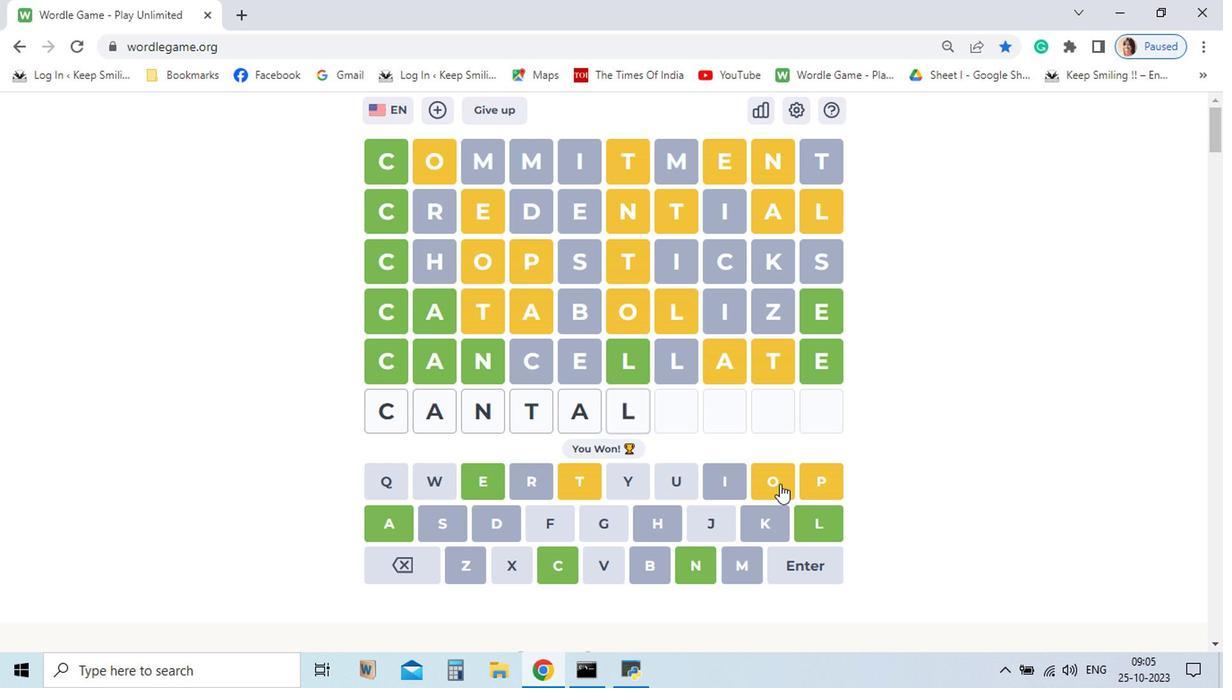 
Action: Mouse moved to (719, 508)
Screenshot: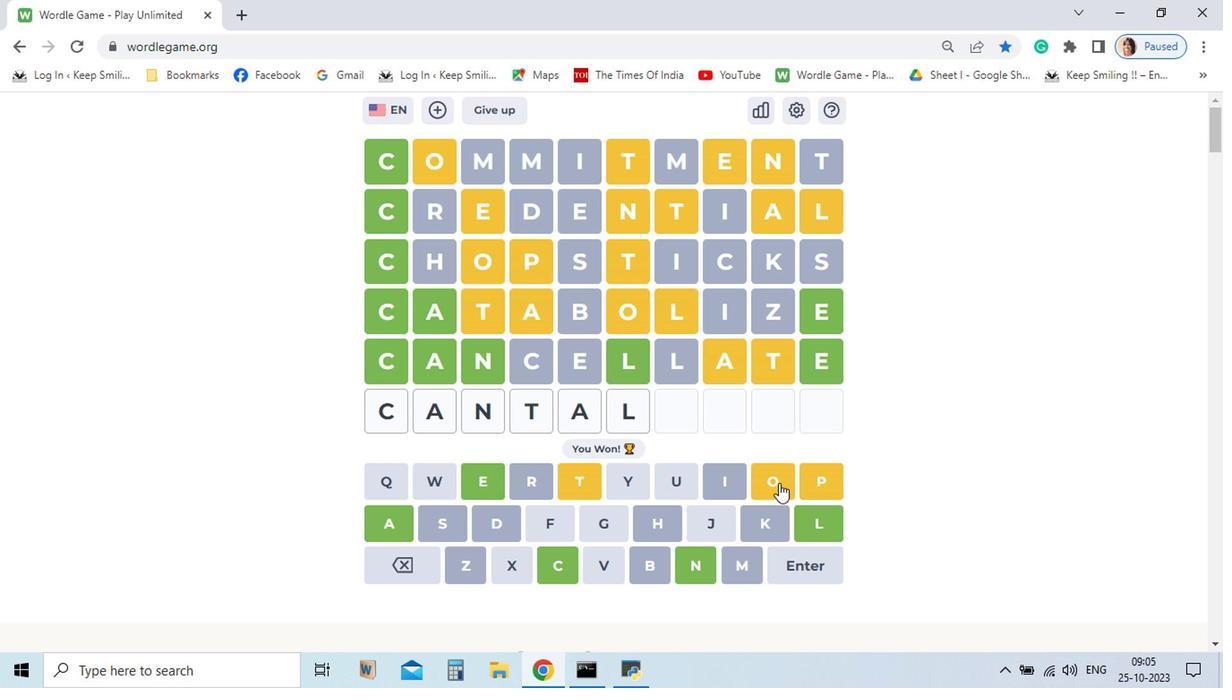 
Action: Mouse pressed left at (719, 508)
Screenshot: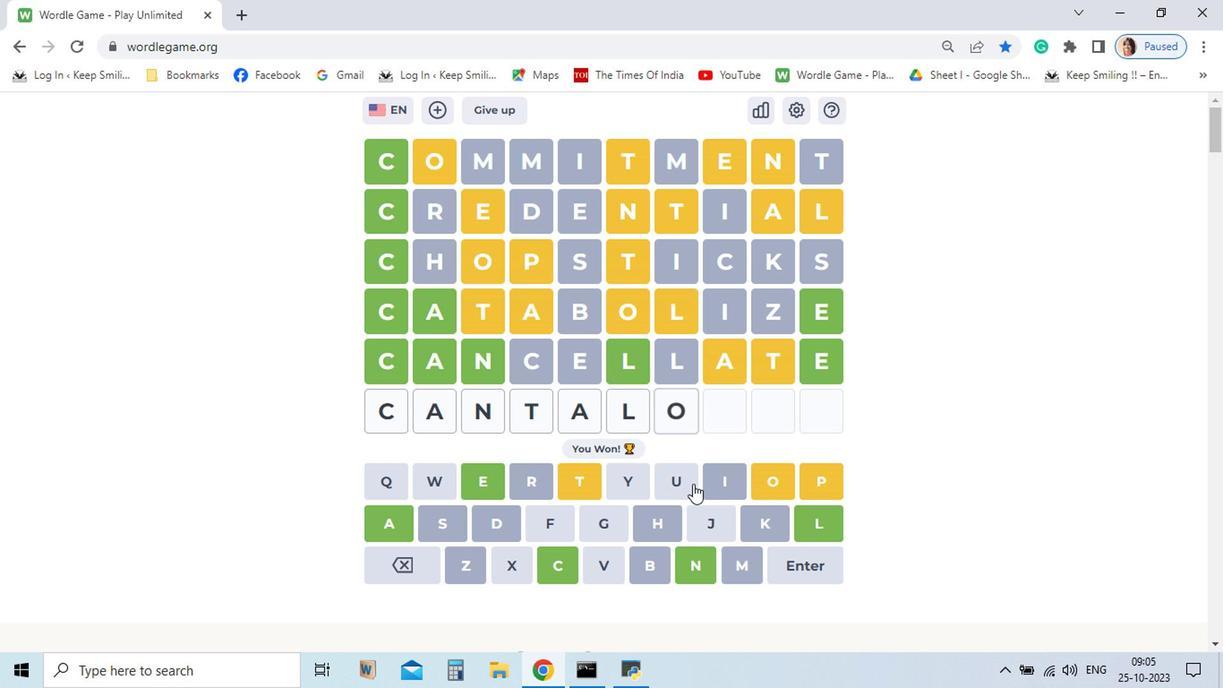 
Action: Mouse moved to (647, 506)
Screenshot: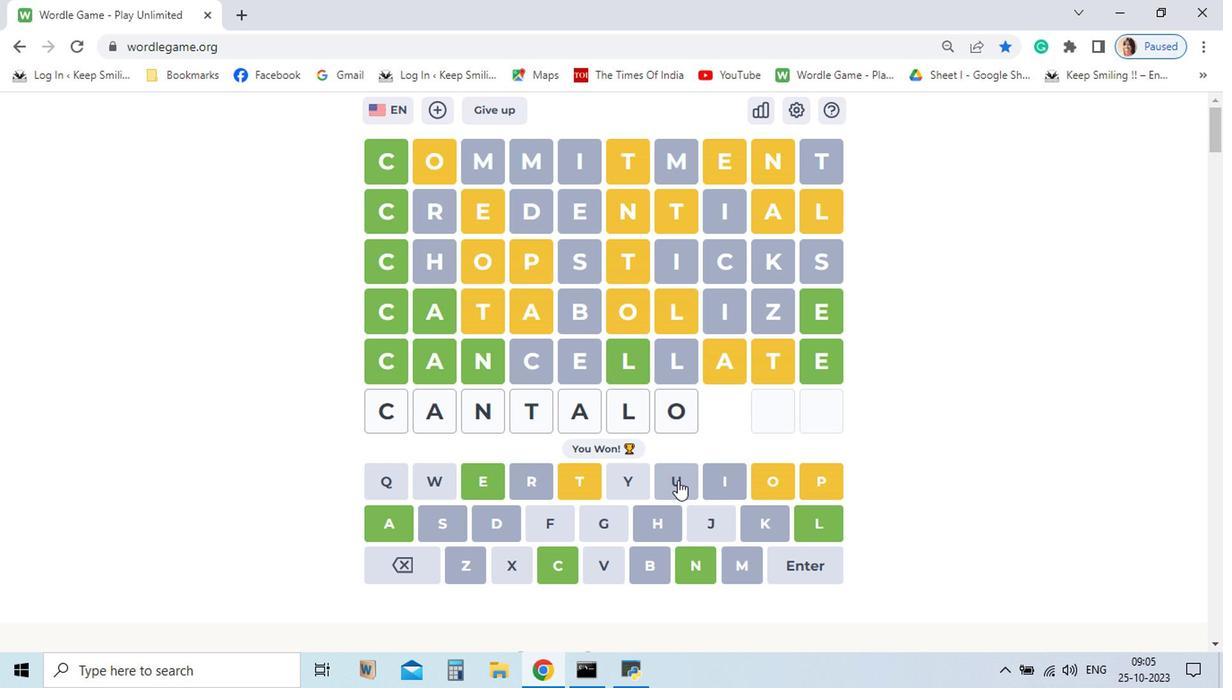 
Action: Mouse pressed left at (647, 506)
Screenshot: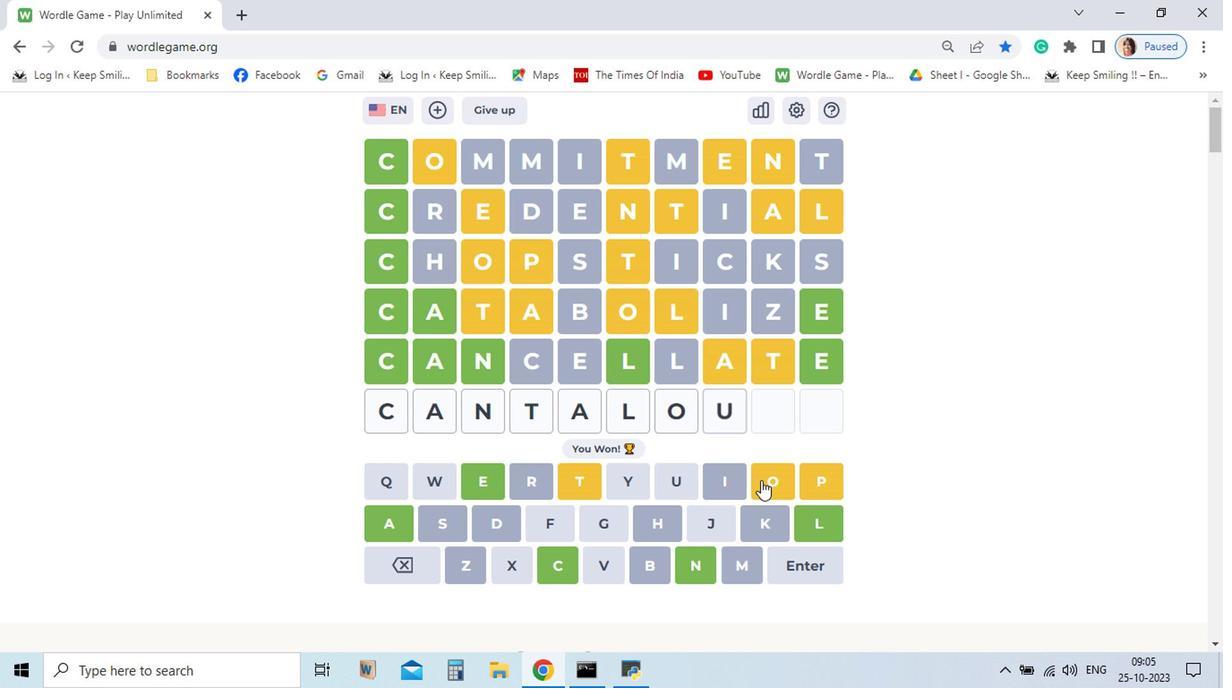 
Action: Mouse moved to (741, 505)
Screenshot: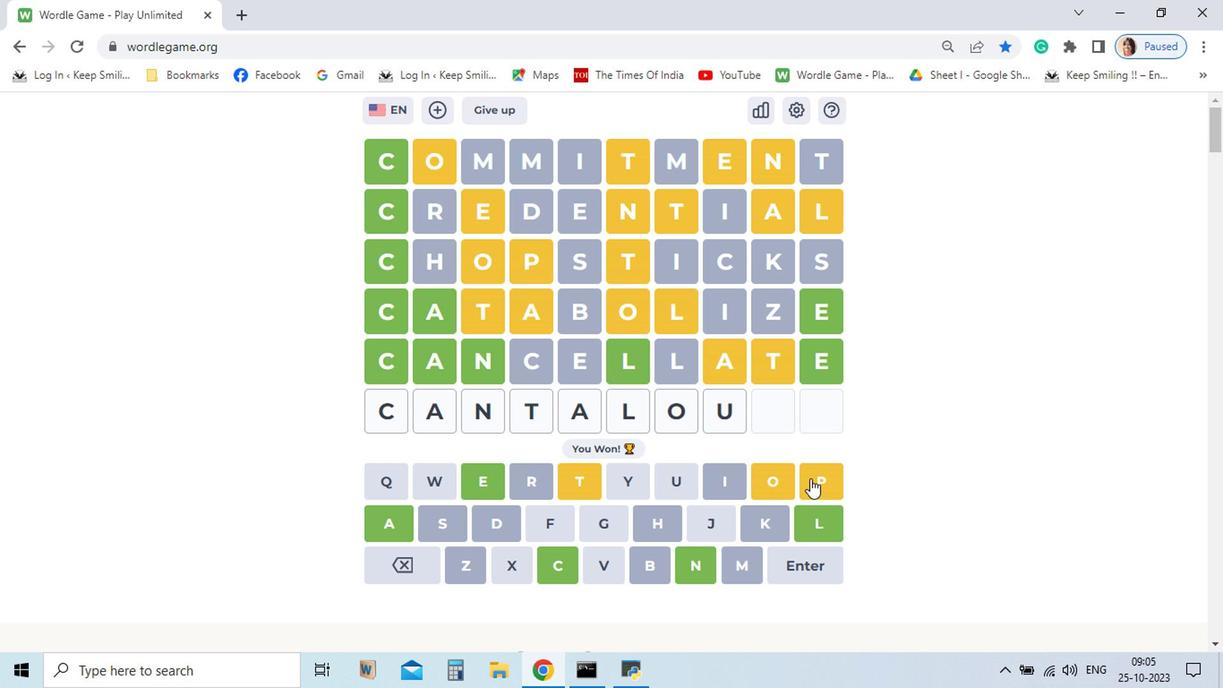 
Action: Mouse pressed left at (741, 505)
Screenshot: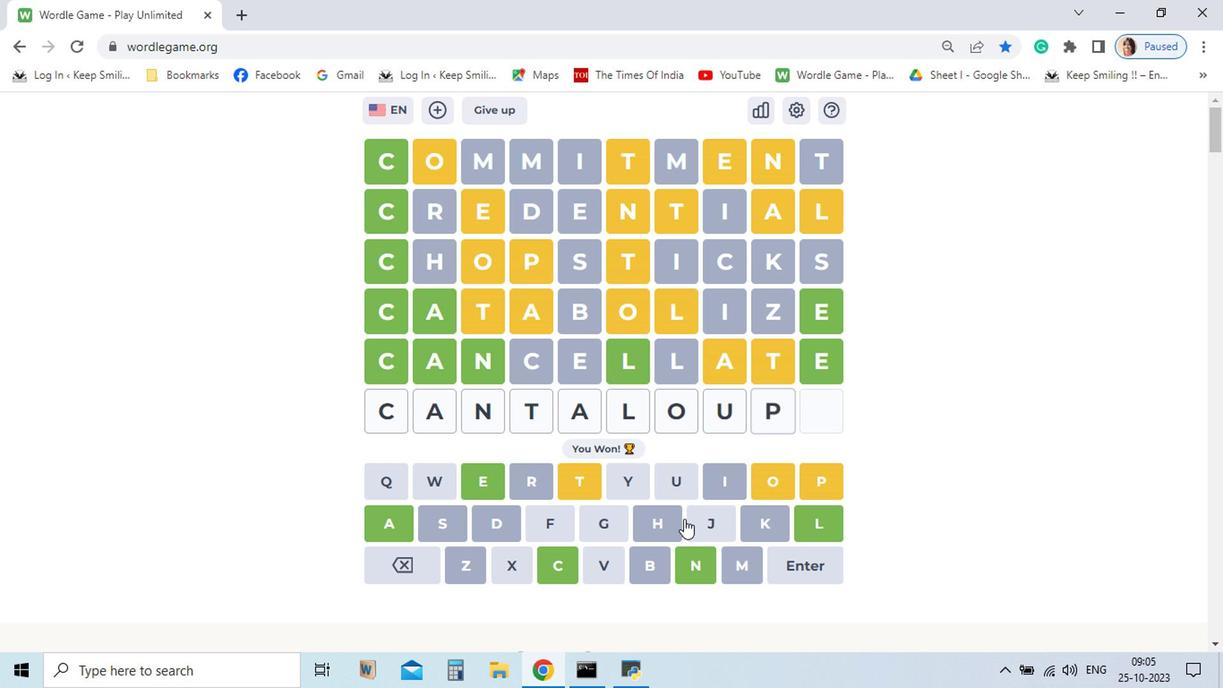 
Action: Mouse moved to (501, 505)
Screenshot: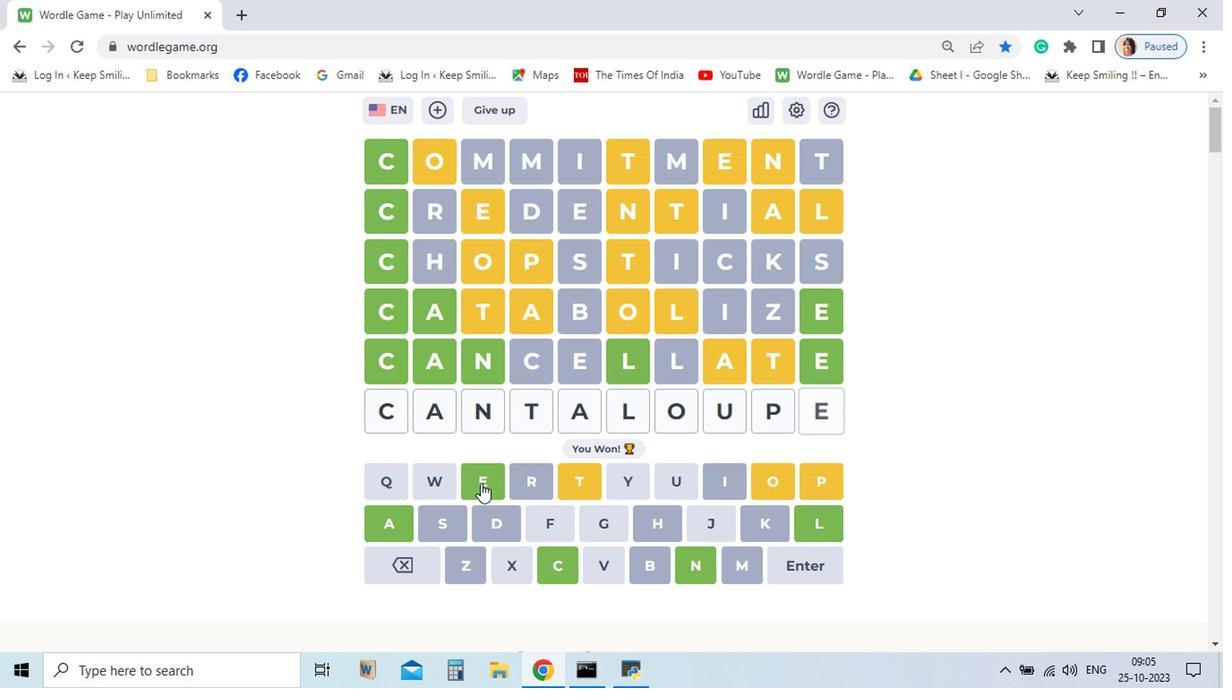 
Action: Mouse pressed left at (501, 505)
Screenshot: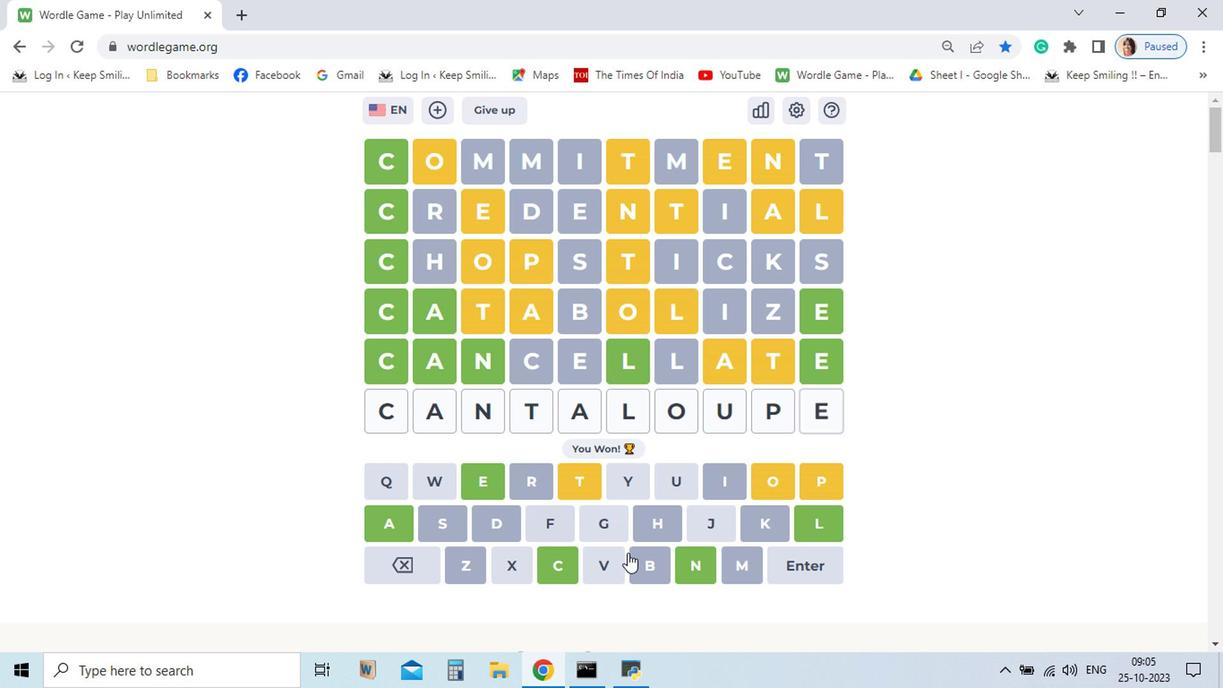 
Action: Mouse moved to (730, 565)
Screenshot: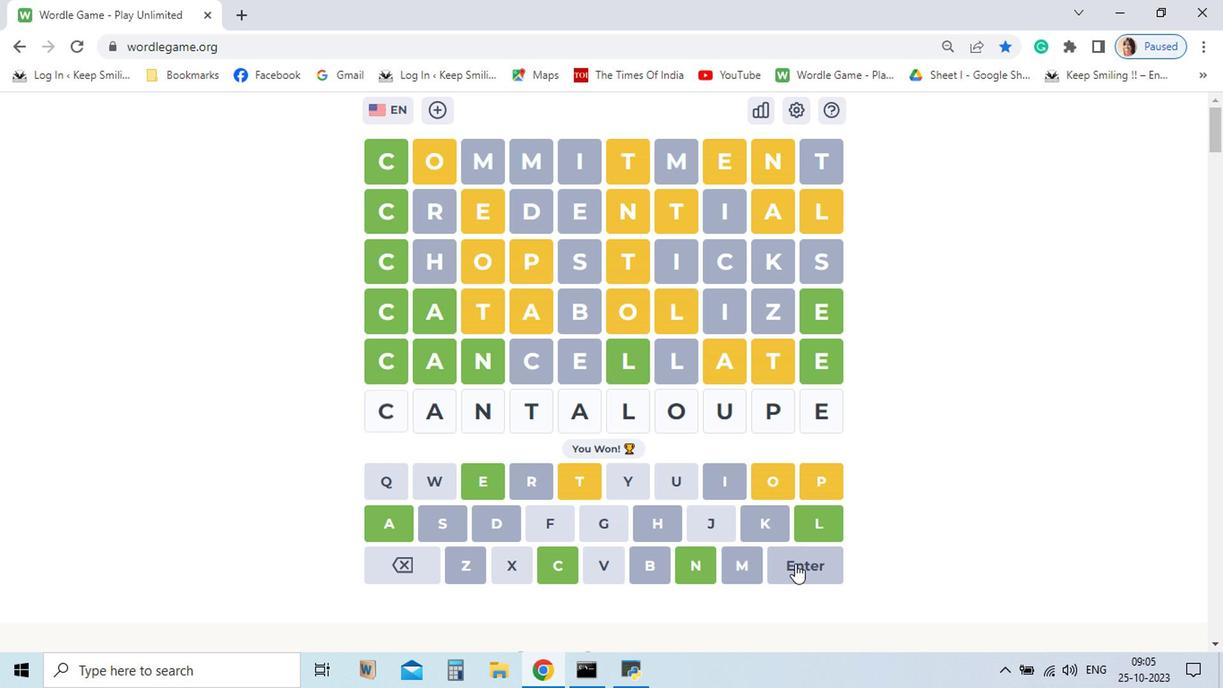 
Action: Mouse pressed left at (730, 565)
Screenshot: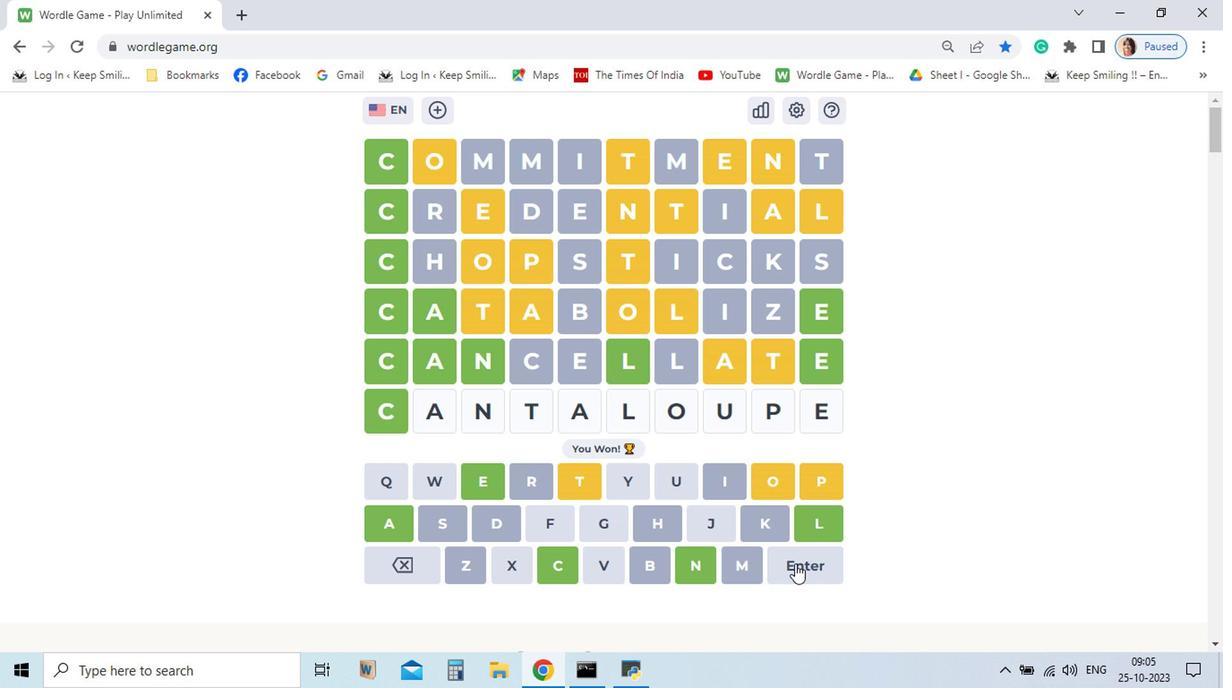 
Action: Mouse moved to (678, 329)
Screenshot: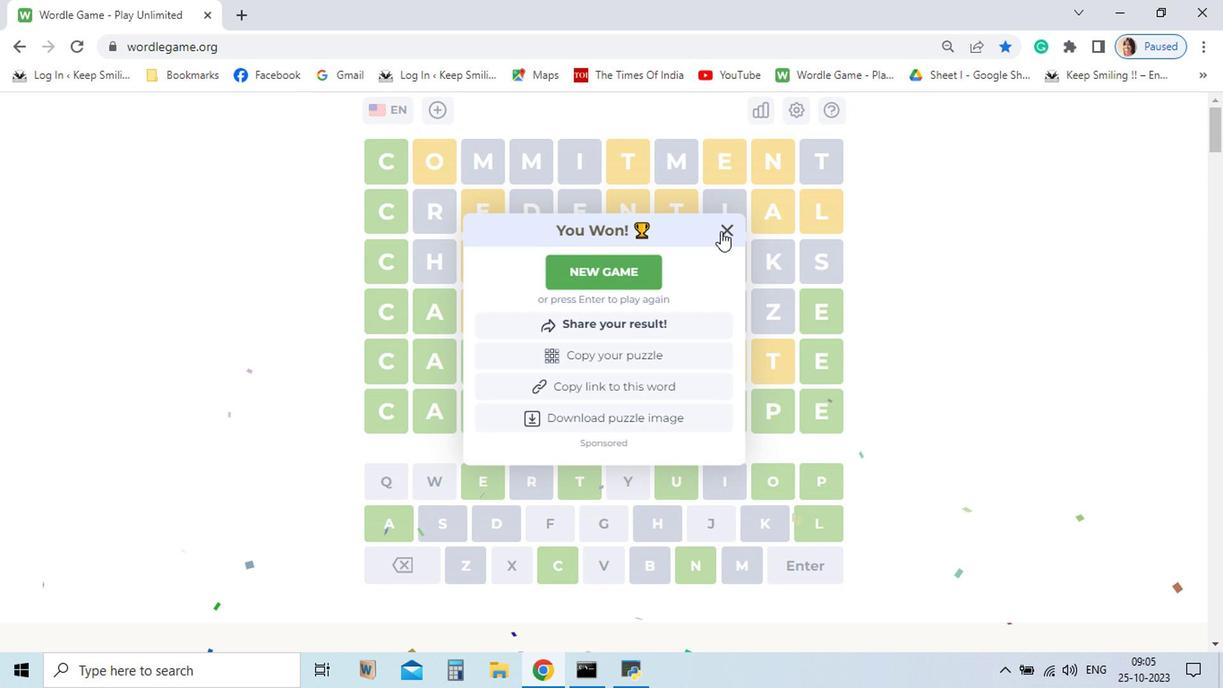 
Action: Mouse pressed left at (678, 329)
Screenshot: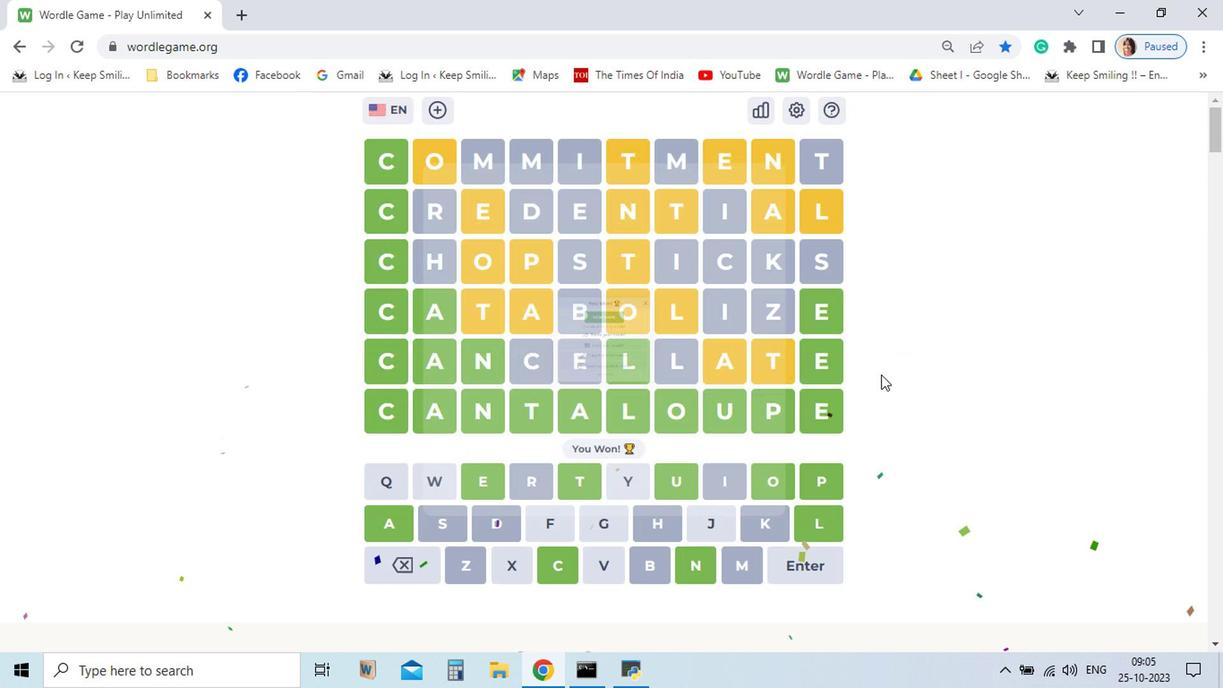 
Action: Mouse moved to (878, 474)
Screenshot: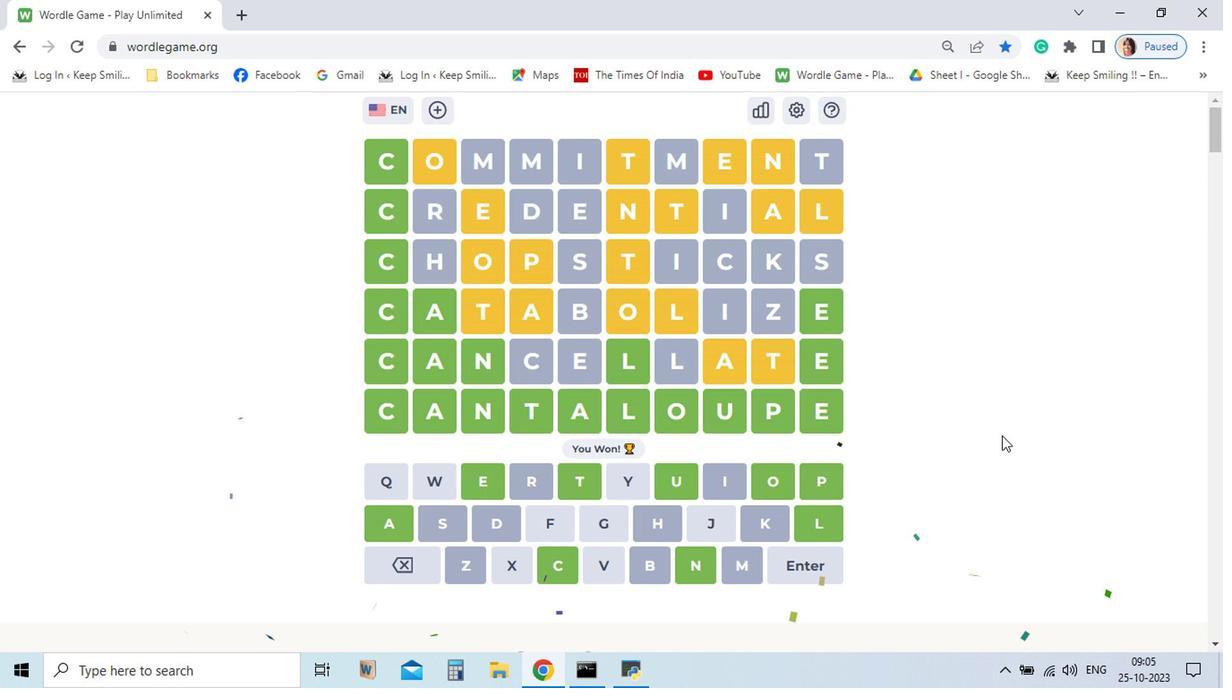 
